 Task: Search one way flight ticket for 2 adults, 2 infants in seat and 1 infant on lap in first from Staunton/waynesboro/harrisonburg: Shenandoah Valley Regional Airport to Riverton: Central Wyoming Regional Airport (was Riverton Regional) on 8-4-2023. Number of bags: 1 carry on bag and 5 checked bags. Price is upto 100000. Outbound departure time preference is 13:45.
Action: Mouse moved to (322, 415)
Screenshot: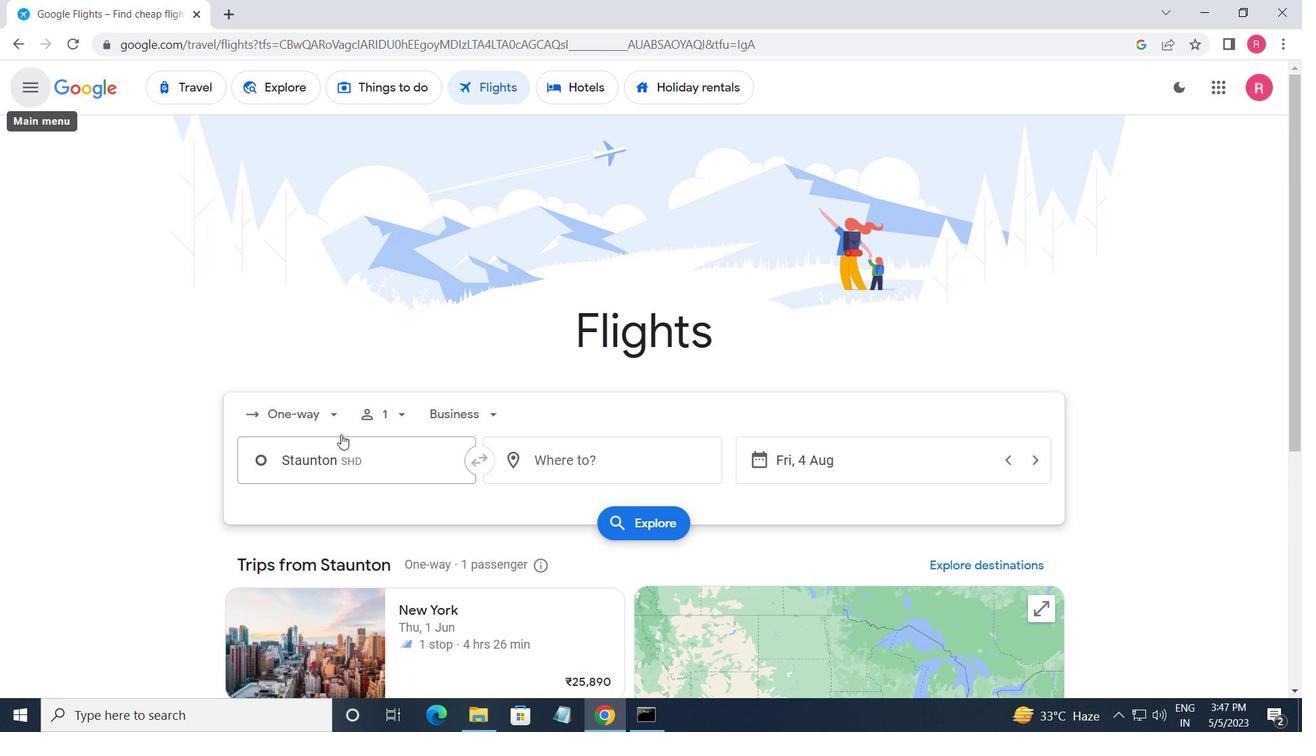 
Action: Mouse pressed left at (322, 415)
Screenshot: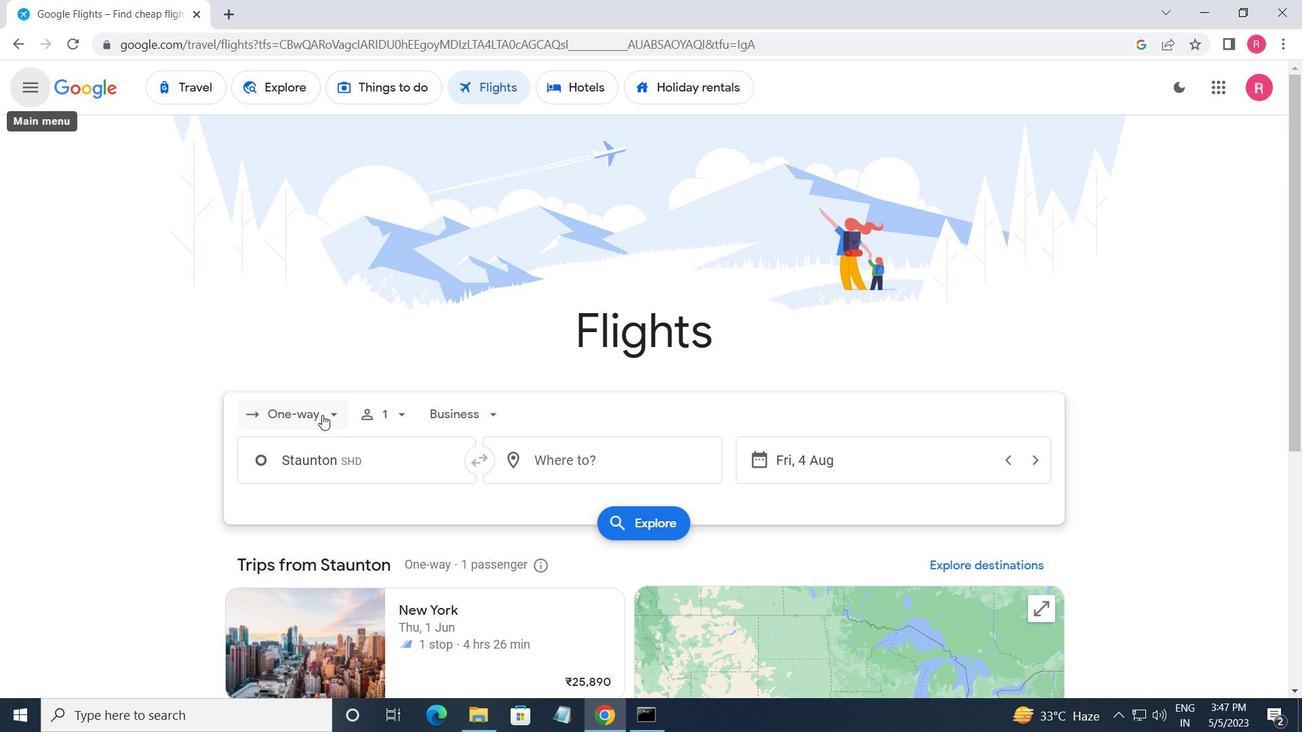 
Action: Mouse moved to (316, 487)
Screenshot: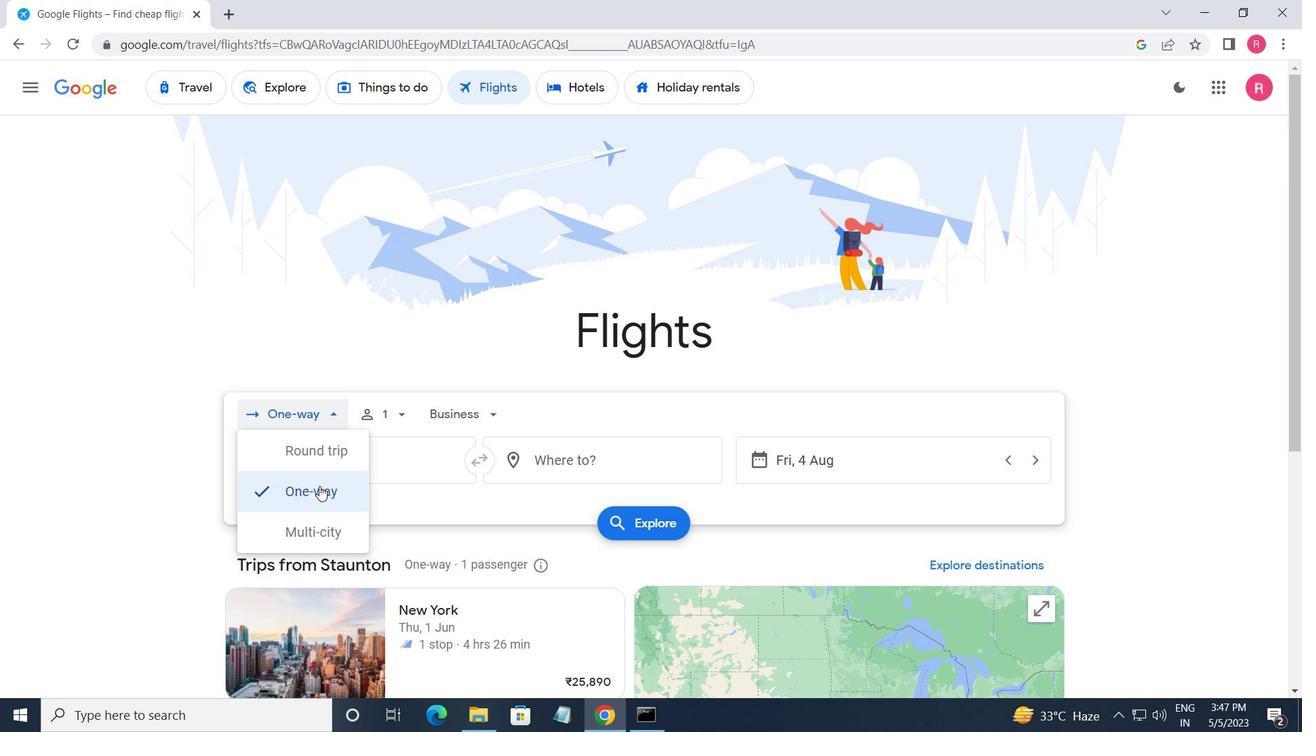 
Action: Mouse pressed left at (316, 487)
Screenshot: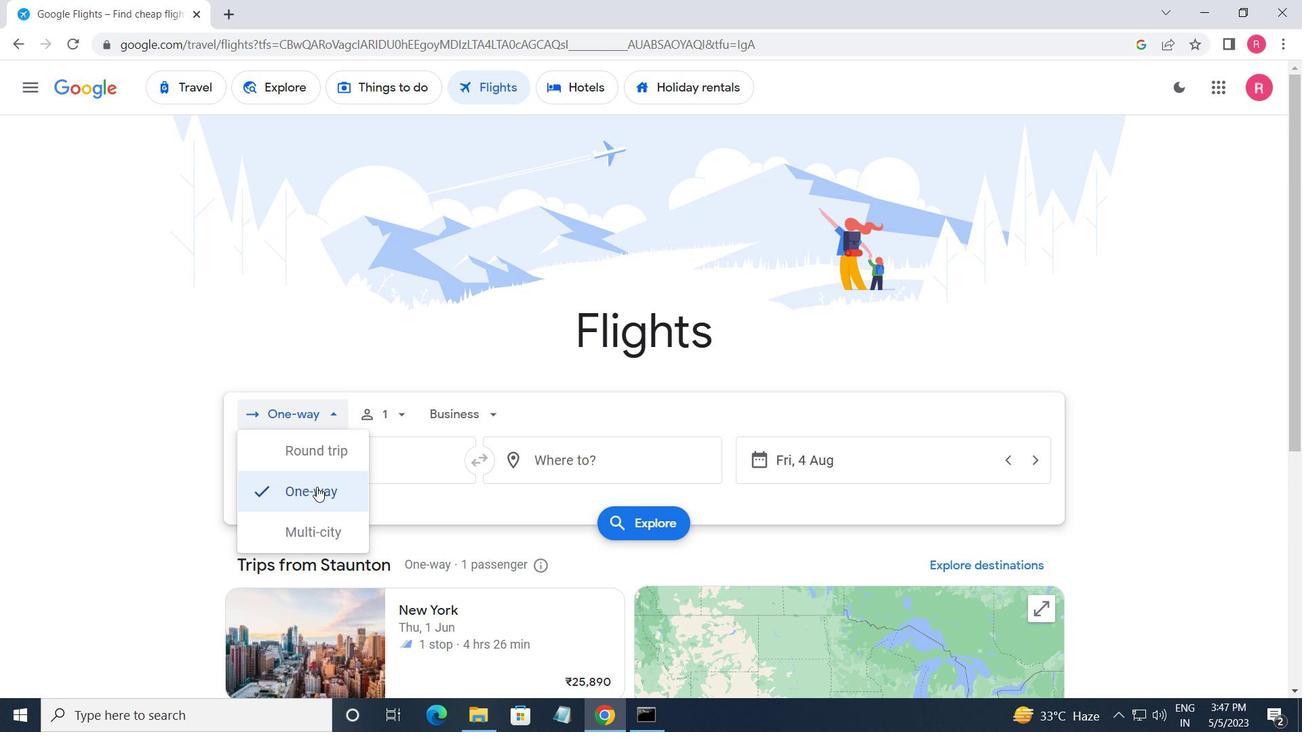 
Action: Mouse moved to (386, 414)
Screenshot: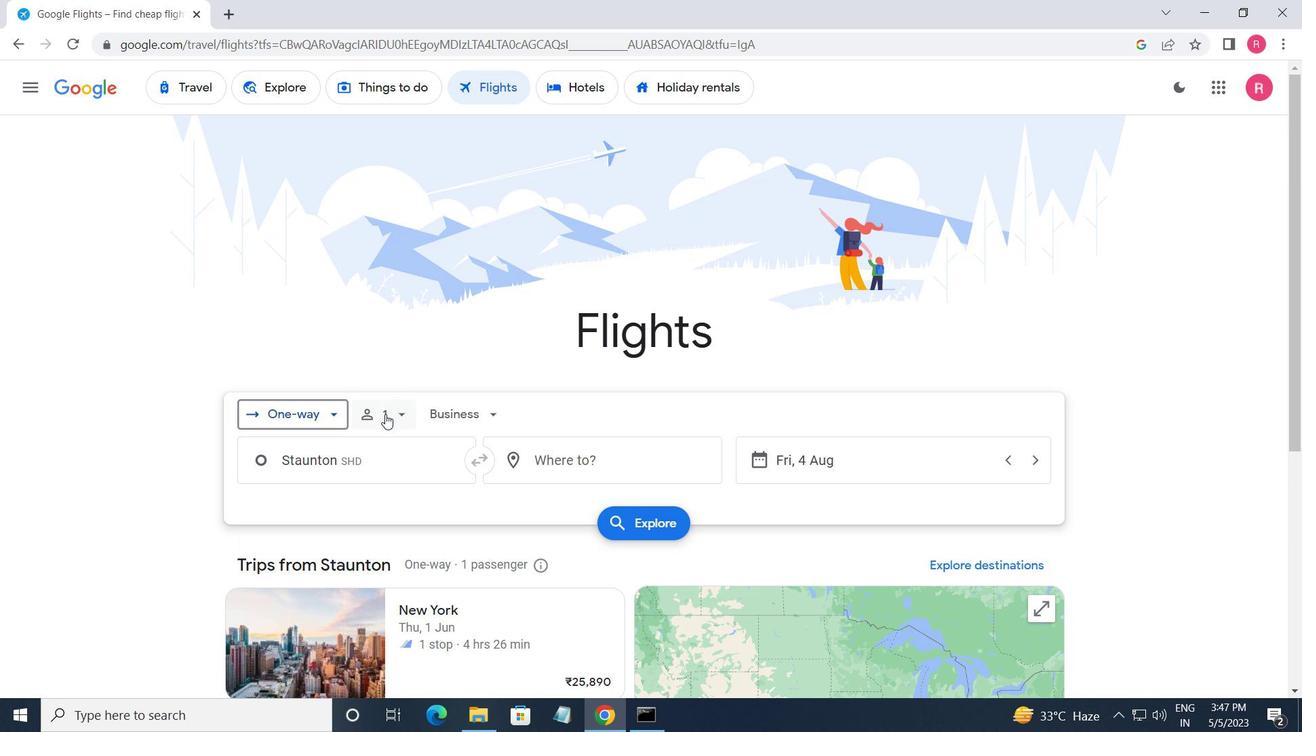 
Action: Mouse pressed left at (386, 414)
Screenshot: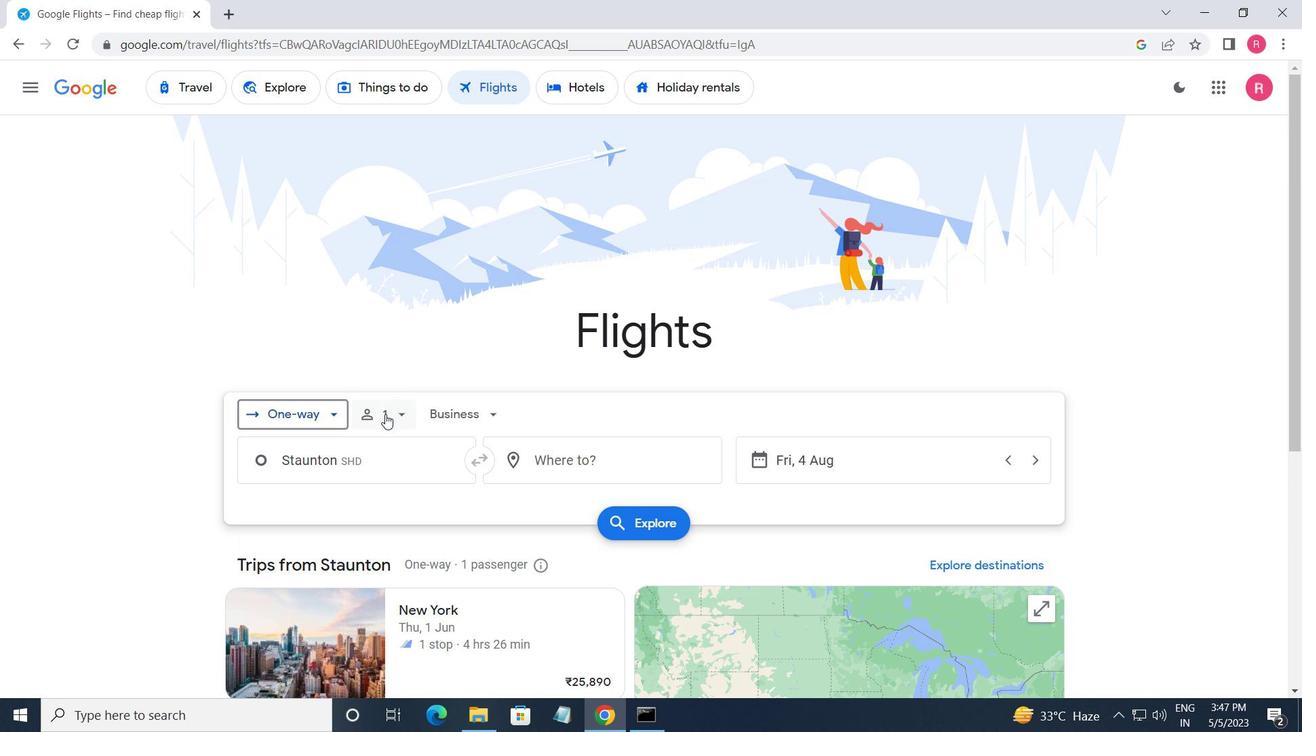 
Action: Mouse moved to (522, 455)
Screenshot: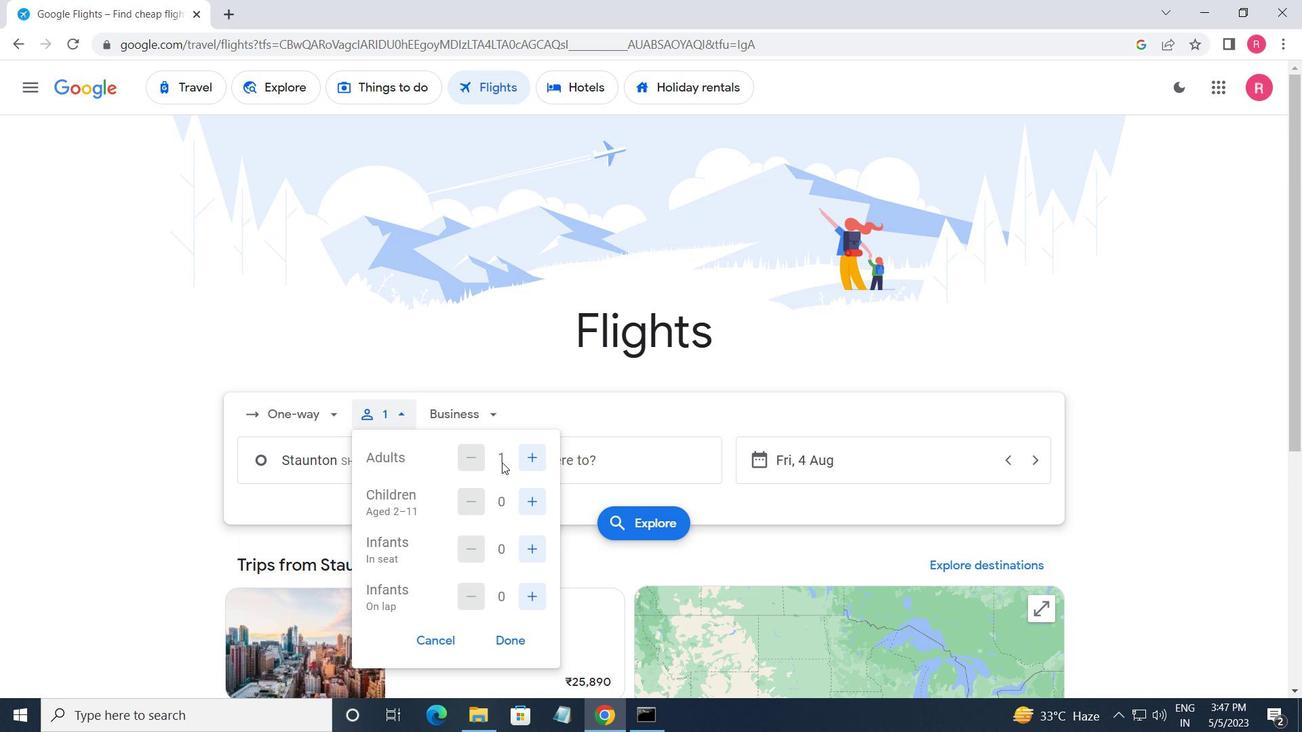 
Action: Mouse pressed left at (522, 455)
Screenshot: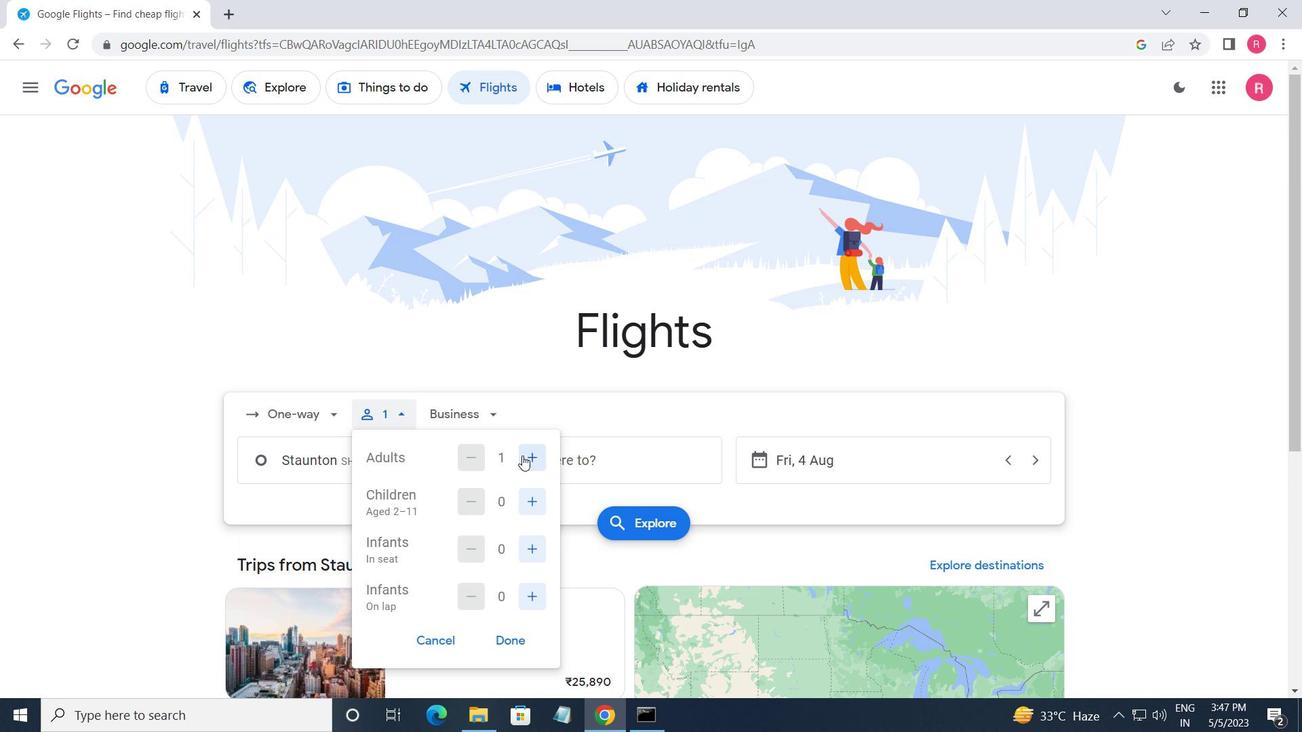
Action: Mouse moved to (537, 558)
Screenshot: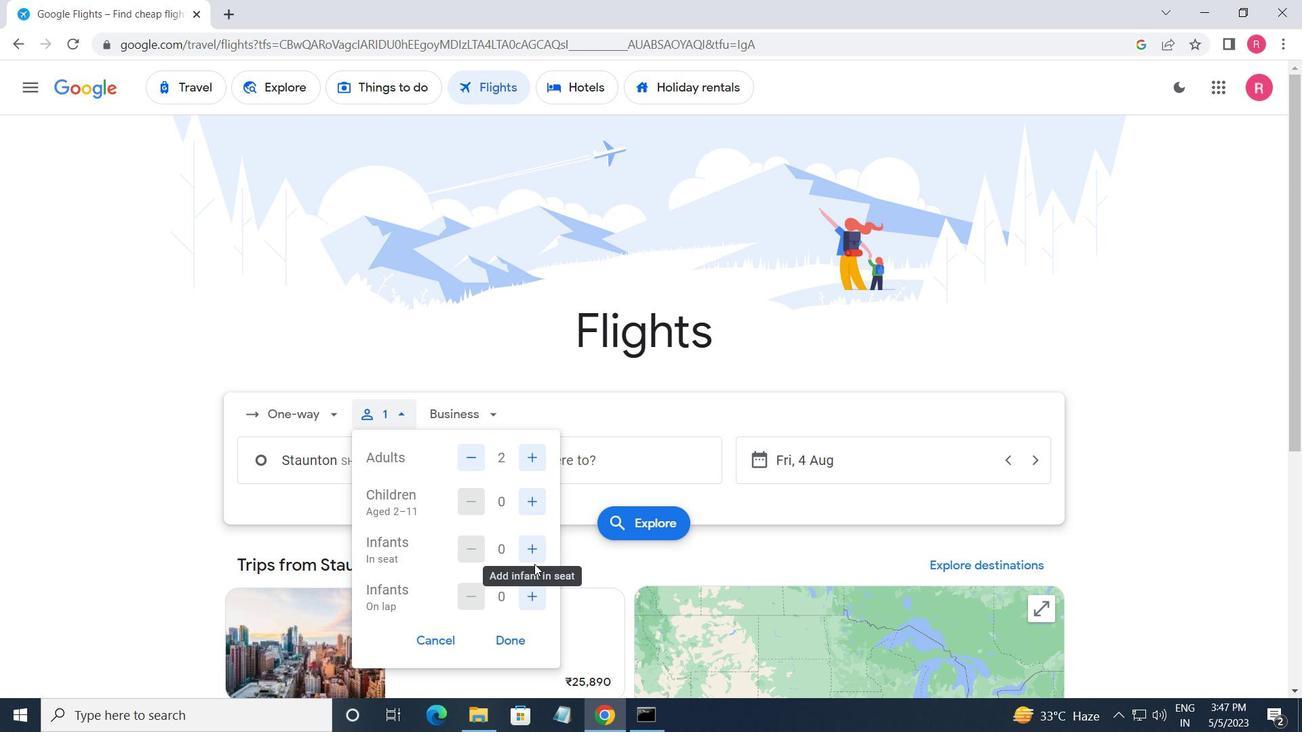 
Action: Mouse pressed left at (537, 558)
Screenshot: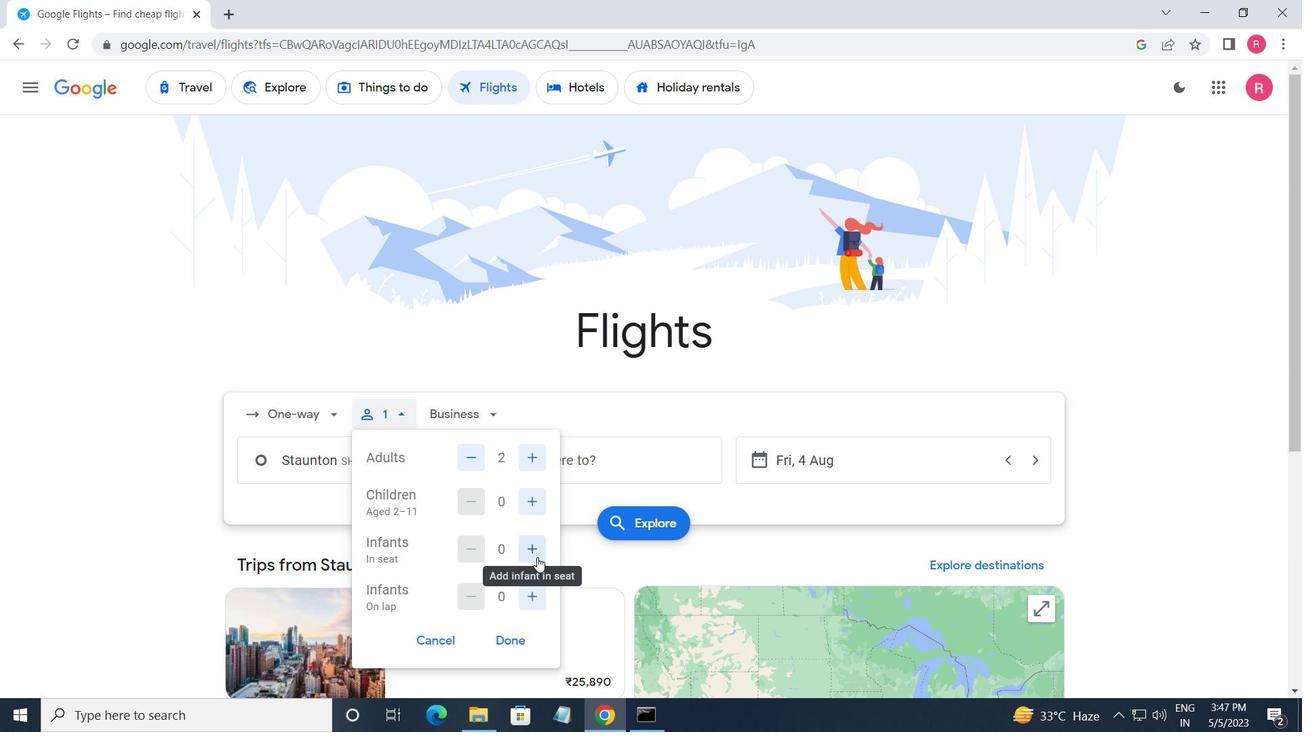 
Action: Mouse pressed left at (537, 558)
Screenshot: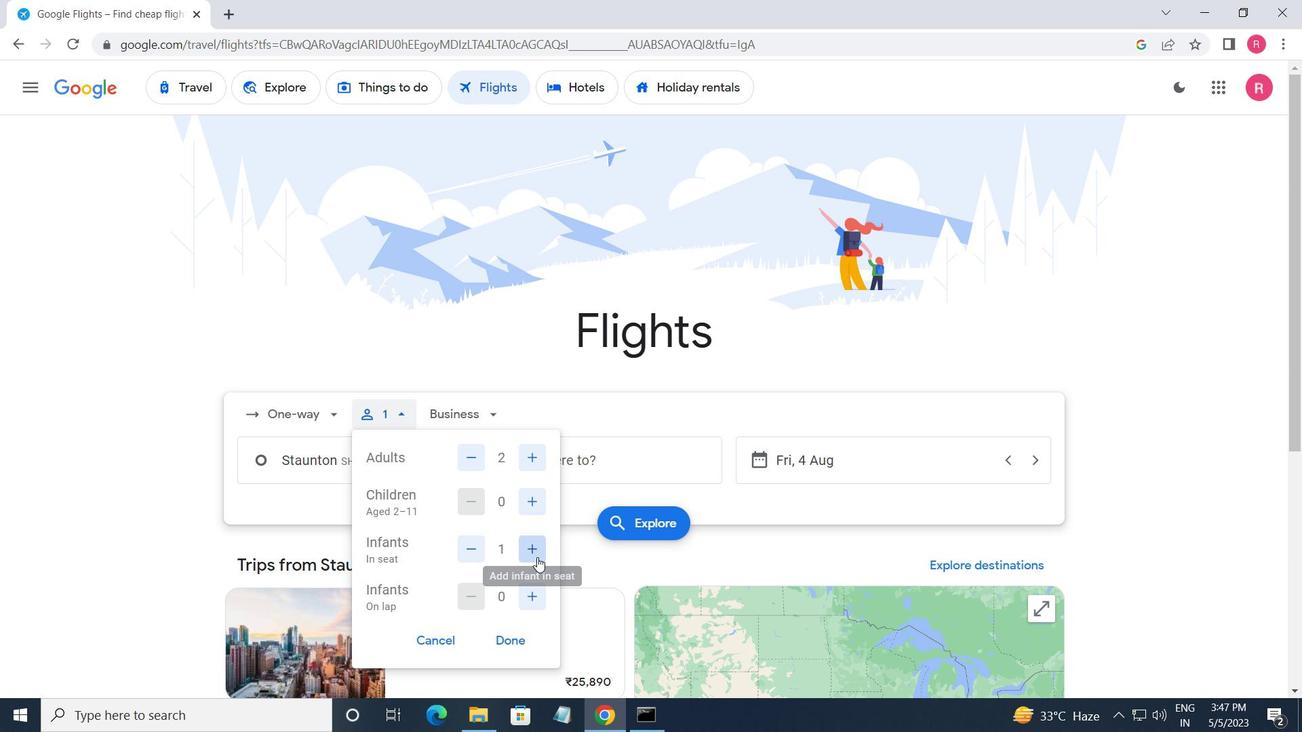 
Action: Mouse moved to (534, 601)
Screenshot: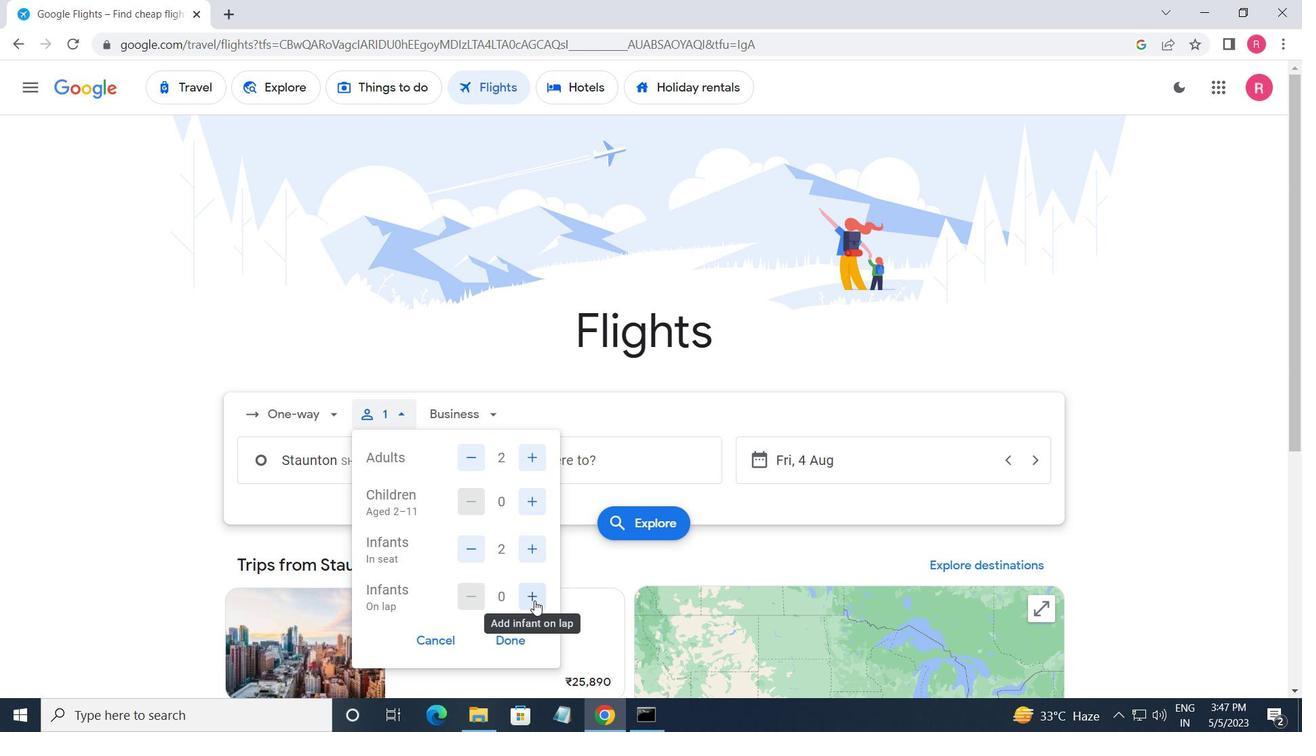 
Action: Mouse pressed left at (534, 601)
Screenshot: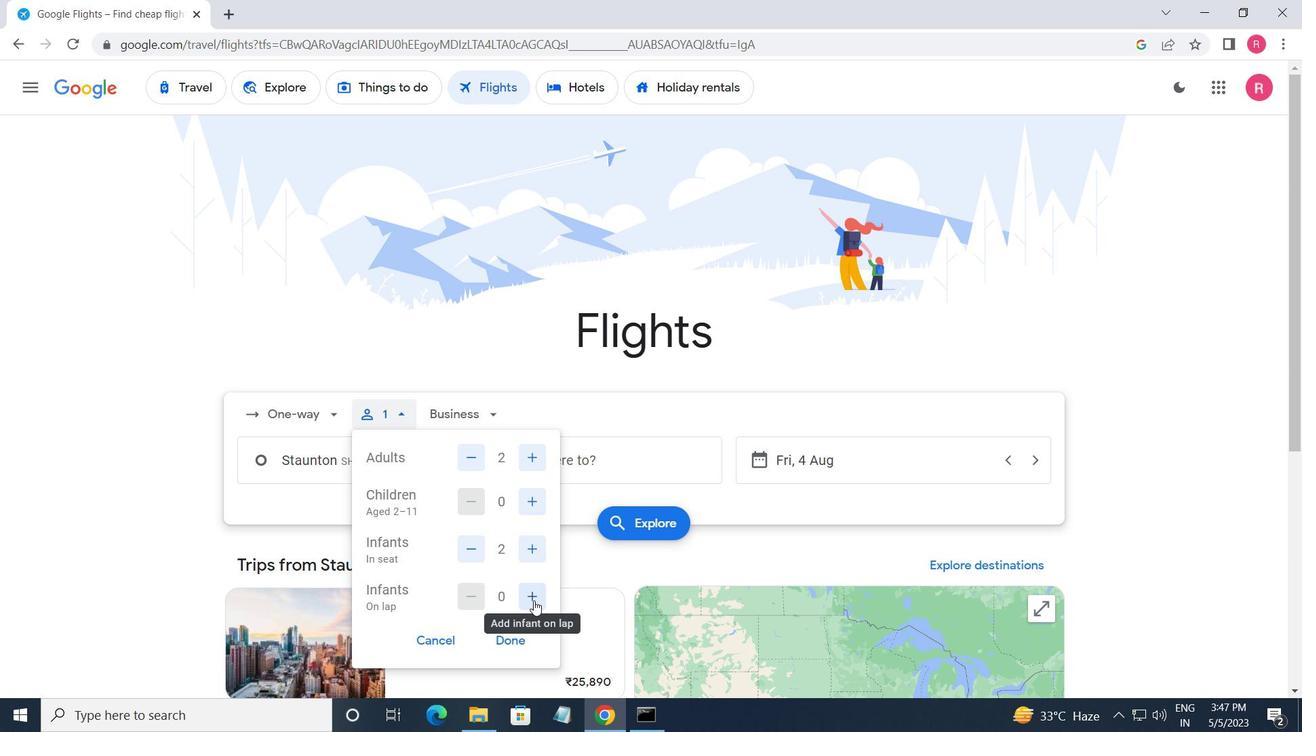 
Action: Mouse moved to (516, 643)
Screenshot: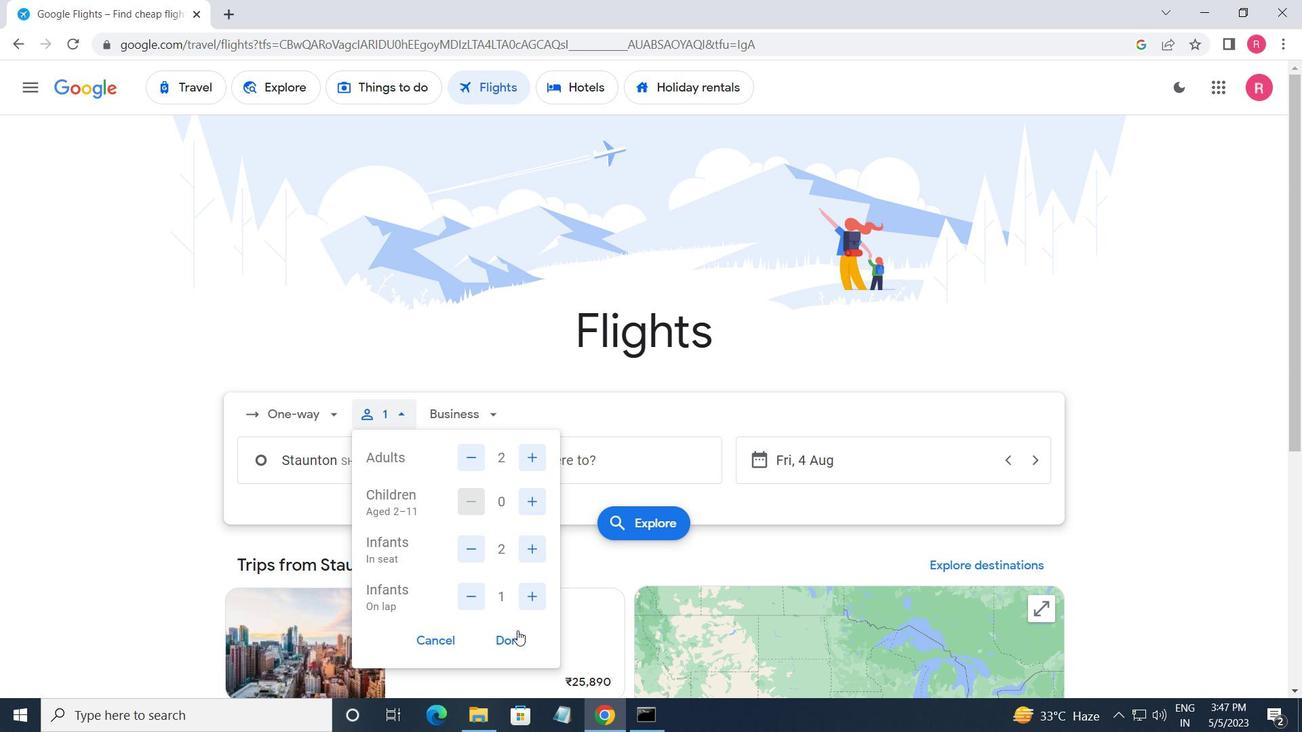 
Action: Mouse pressed left at (516, 643)
Screenshot: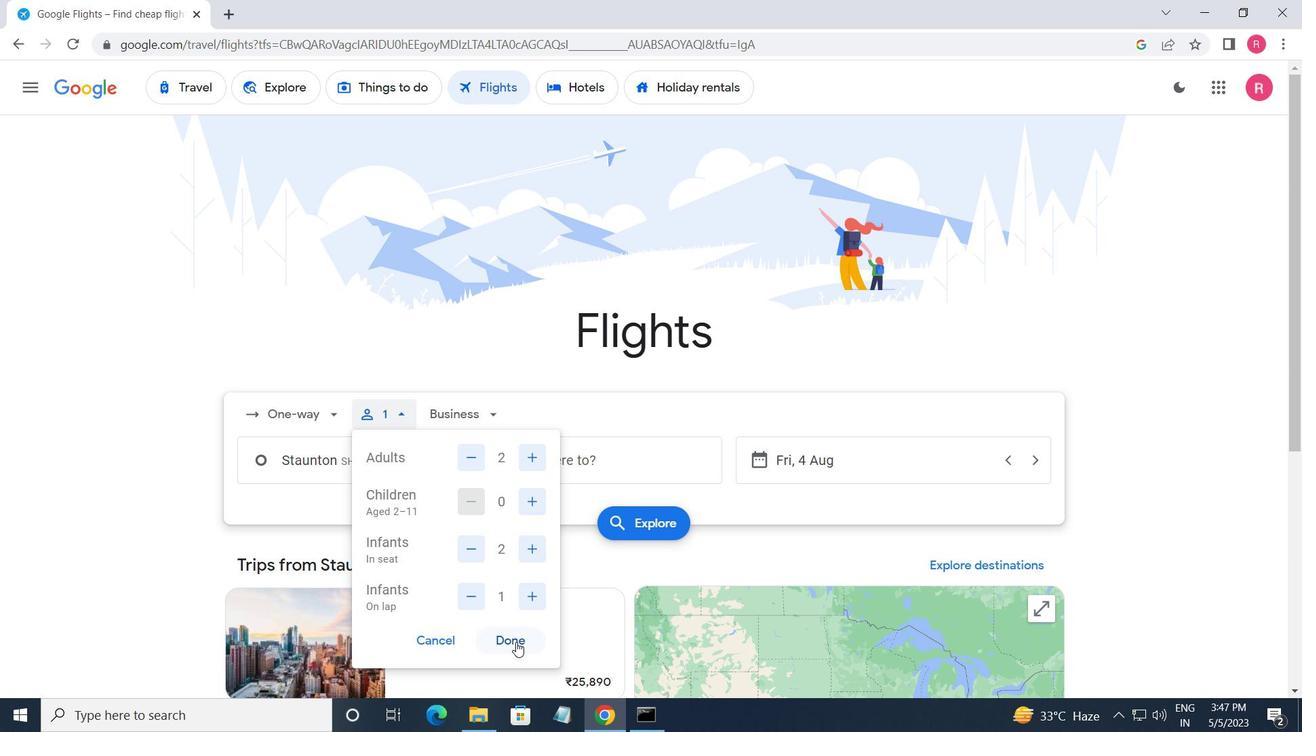 
Action: Mouse moved to (460, 404)
Screenshot: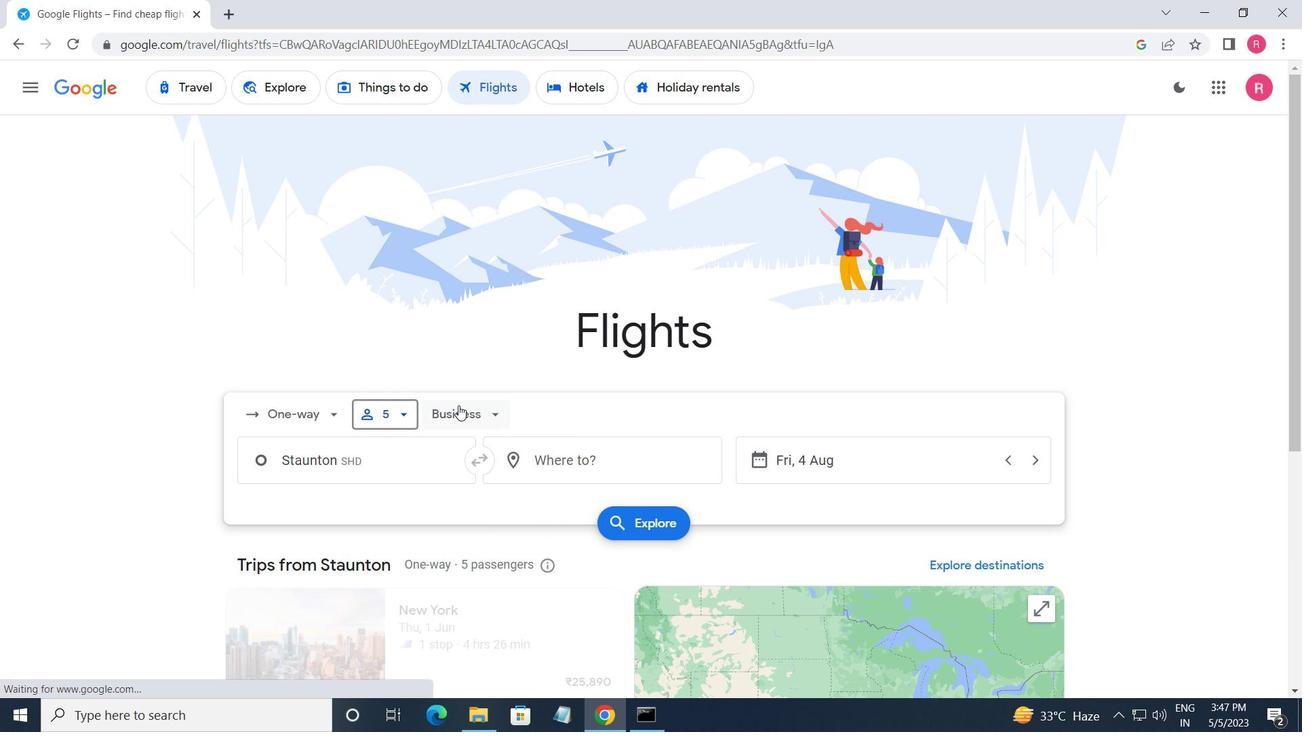 
Action: Mouse pressed left at (460, 404)
Screenshot: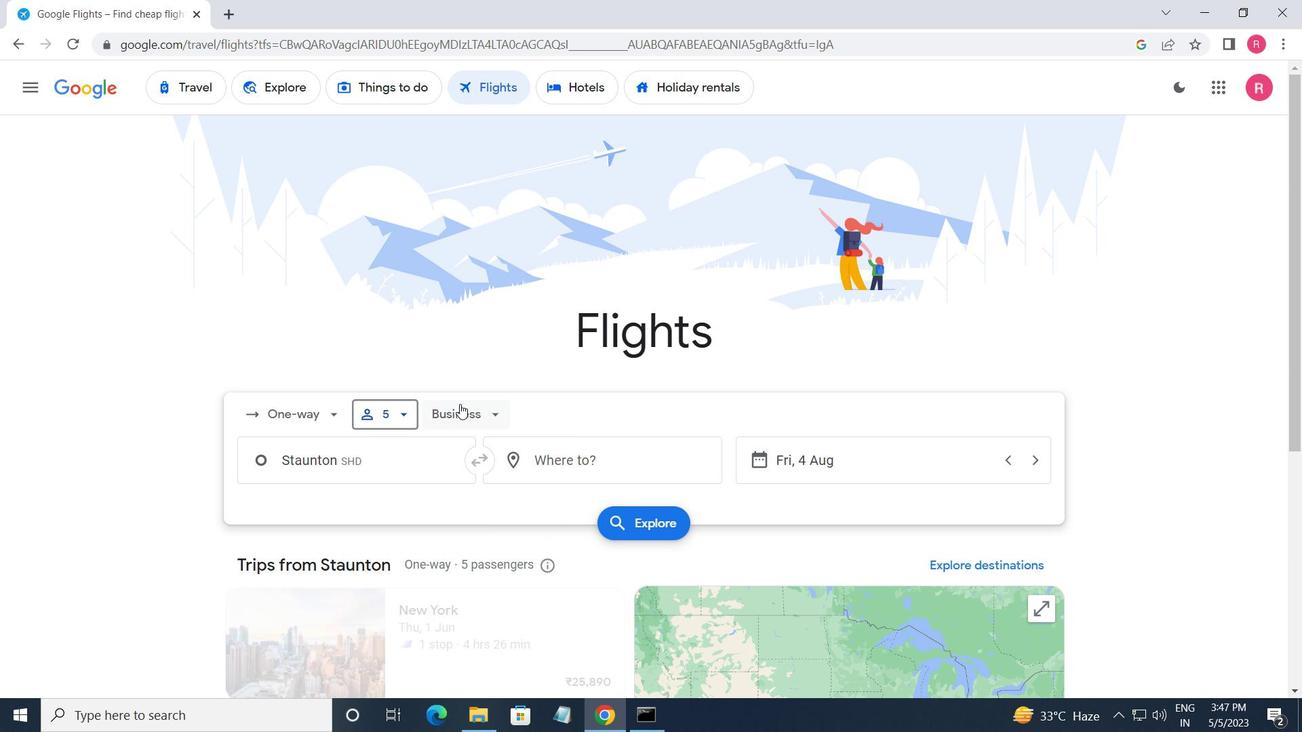 
Action: Mouse moved to (500, 564)
Screenshot: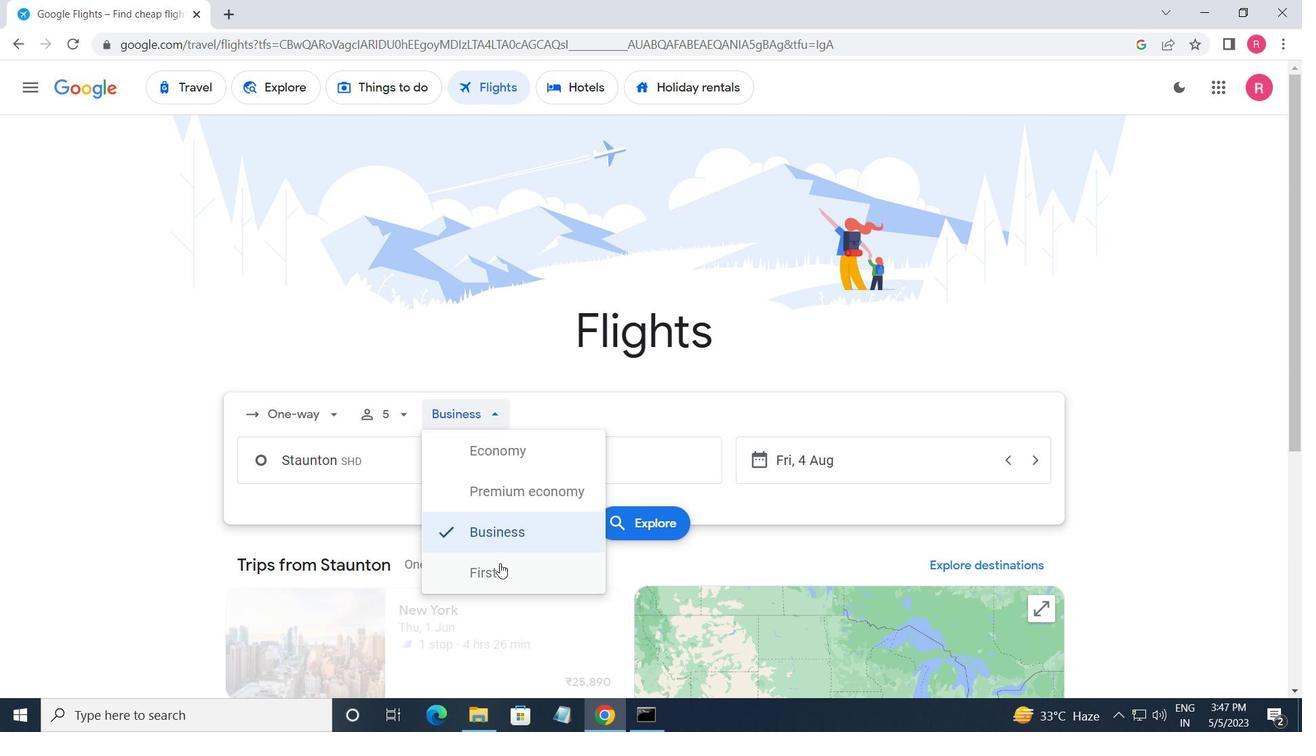 
Action: Mouse pressed left at (500, 564)
Screenshot: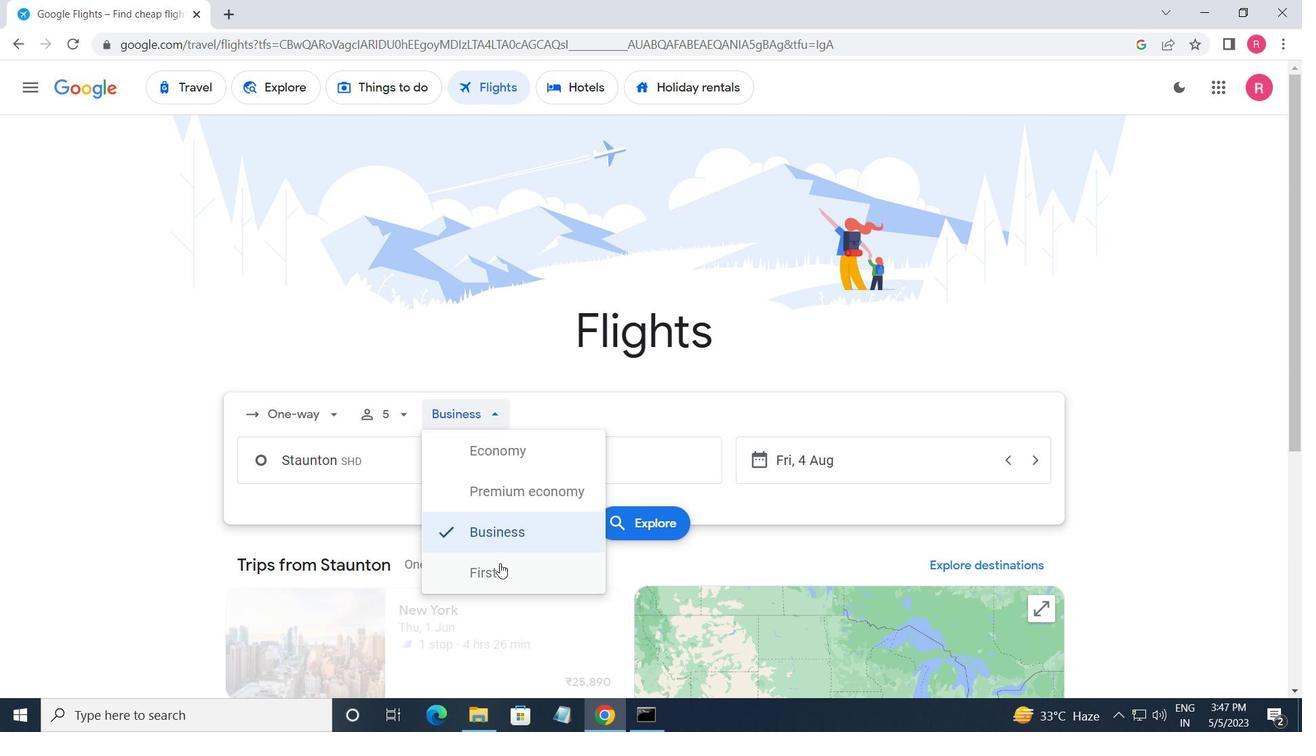 
Action: Mouse moved to (379, 470)
Screenshot: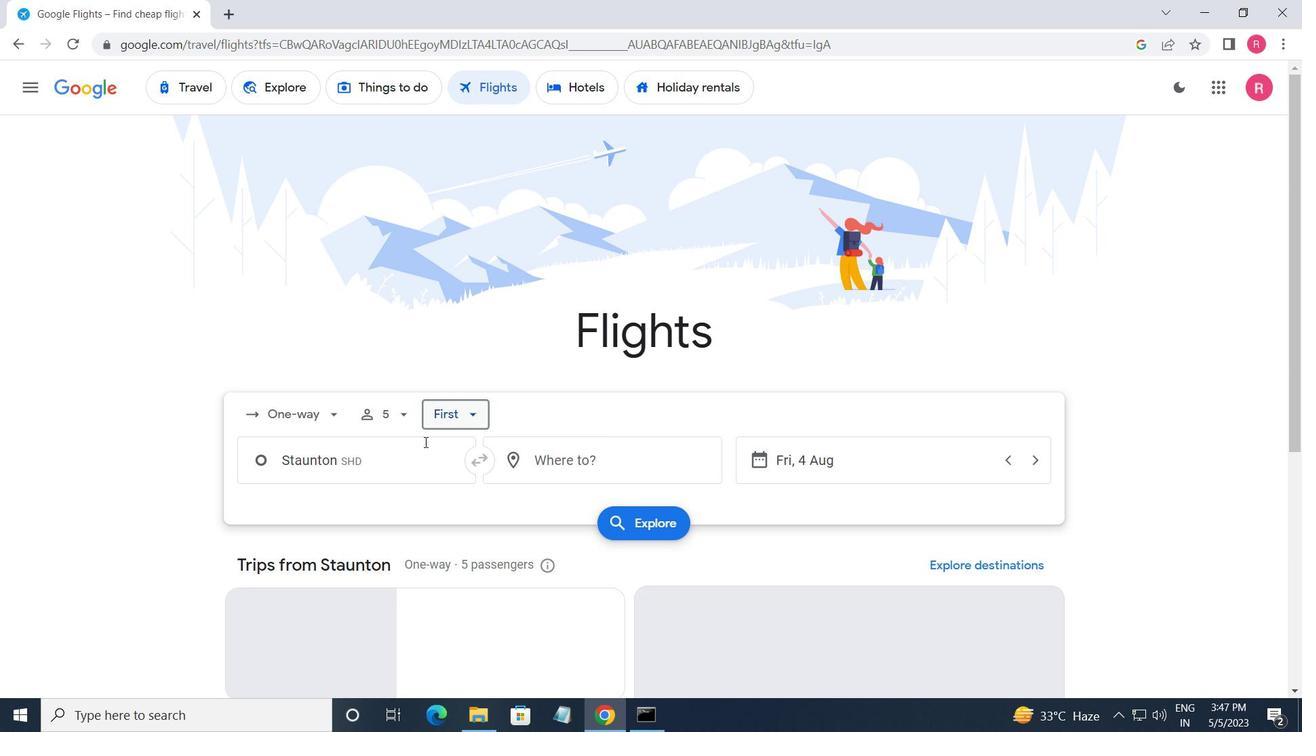 
Action: Mouse pressed left at (379, 470)
Screenshot: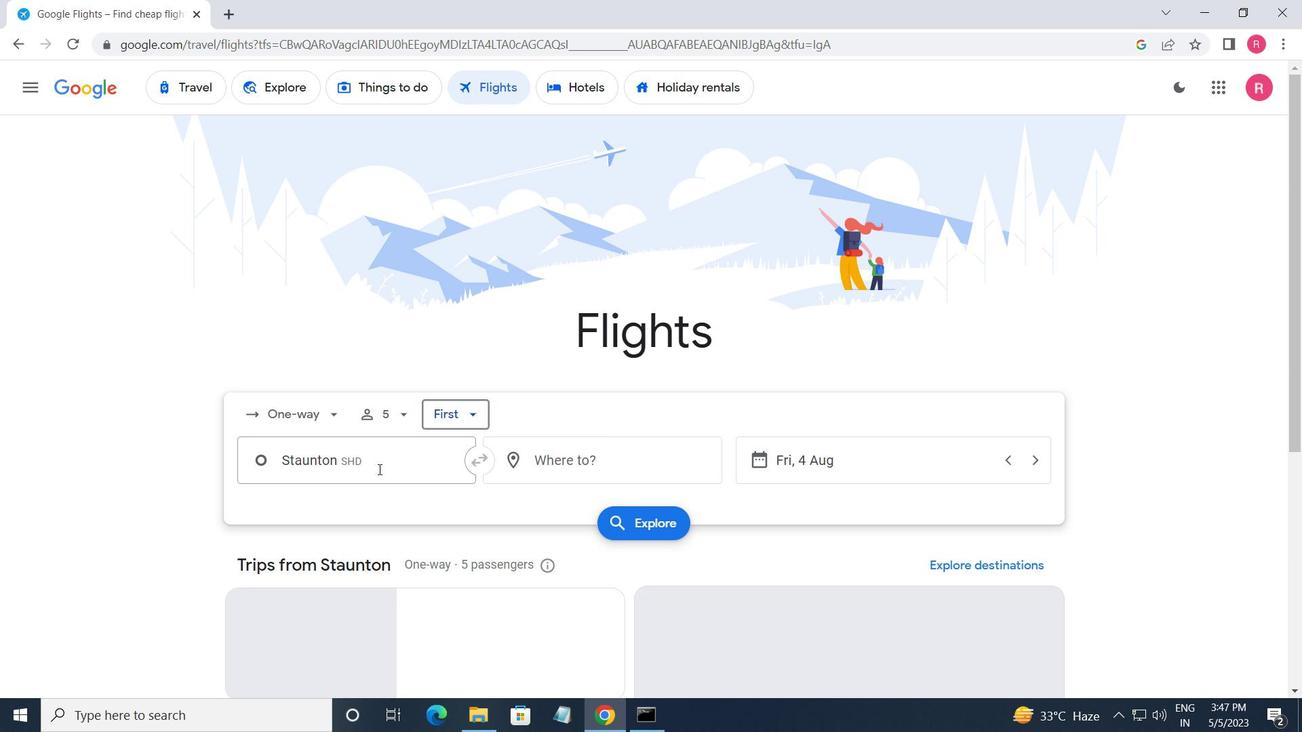 
Action: Mouse moved to (375, 469)
Screenshot: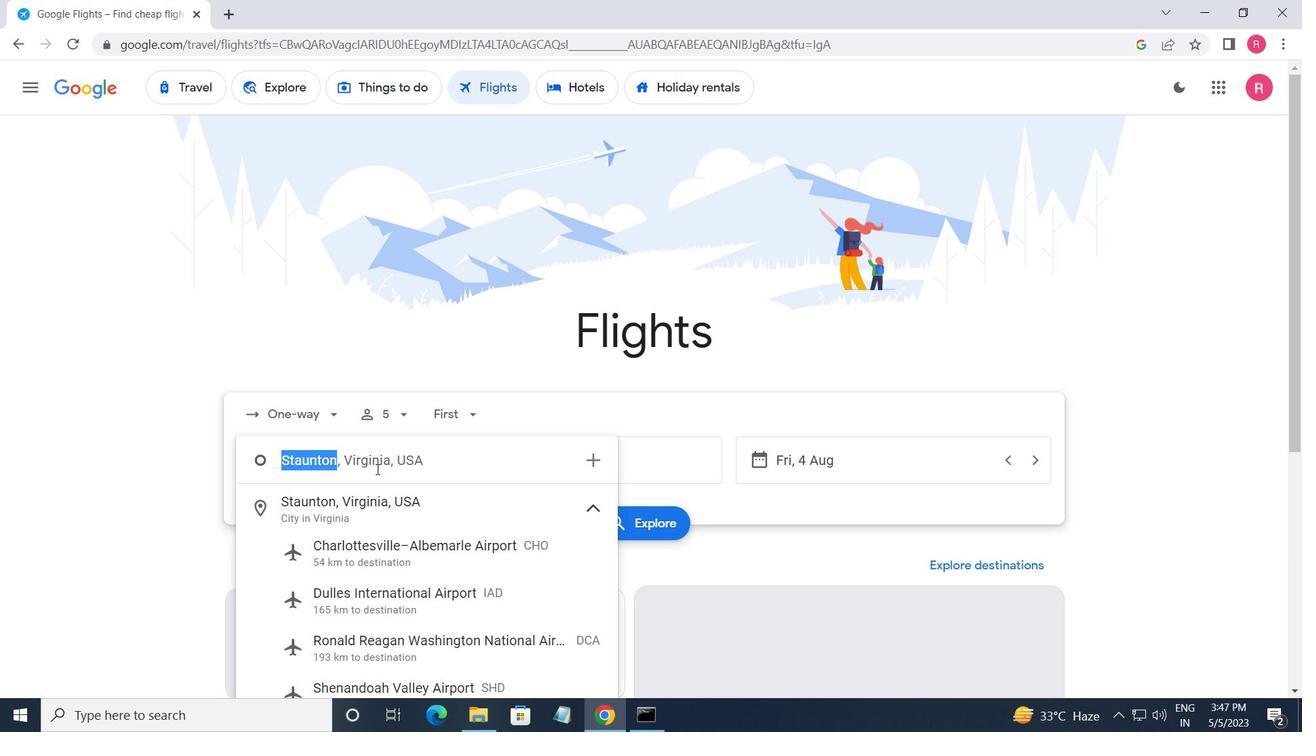 
Action: Key pressed <Key.shift>STAUNTON
Screenshot: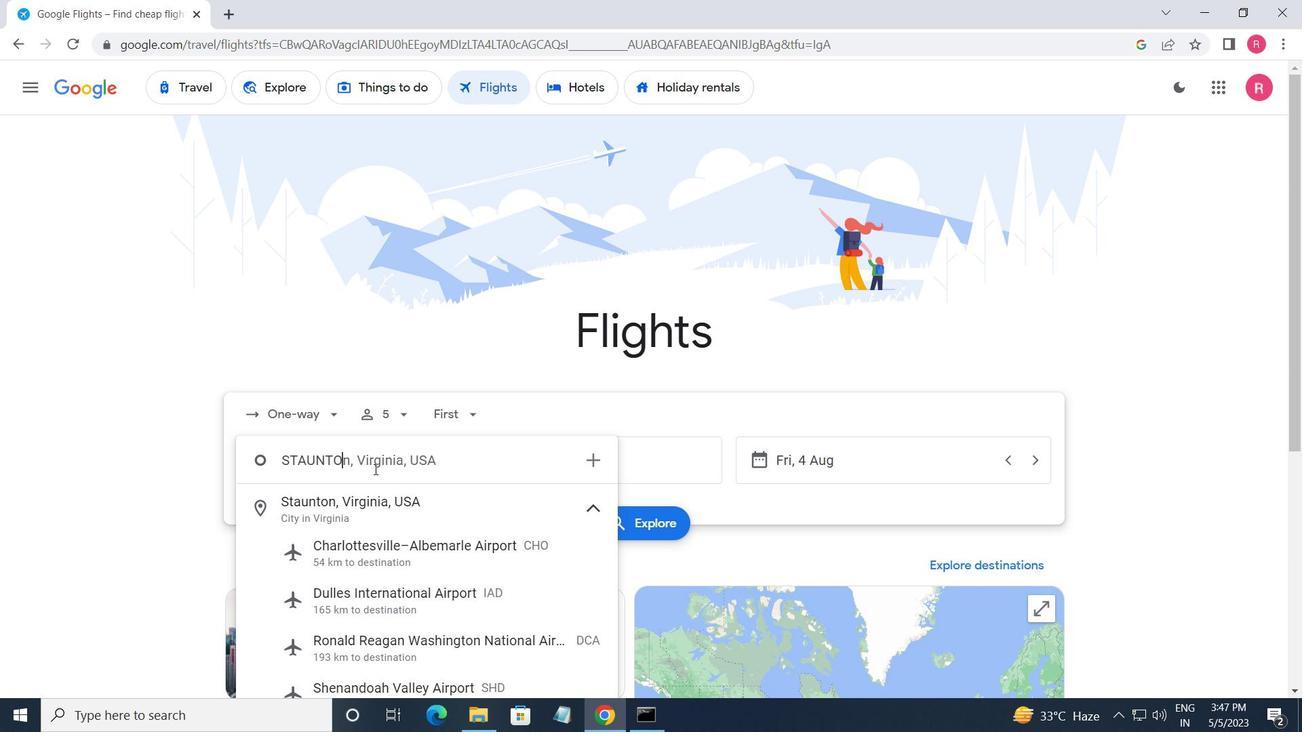 
Action: Mouse moved to (391, 684)
Screenshot: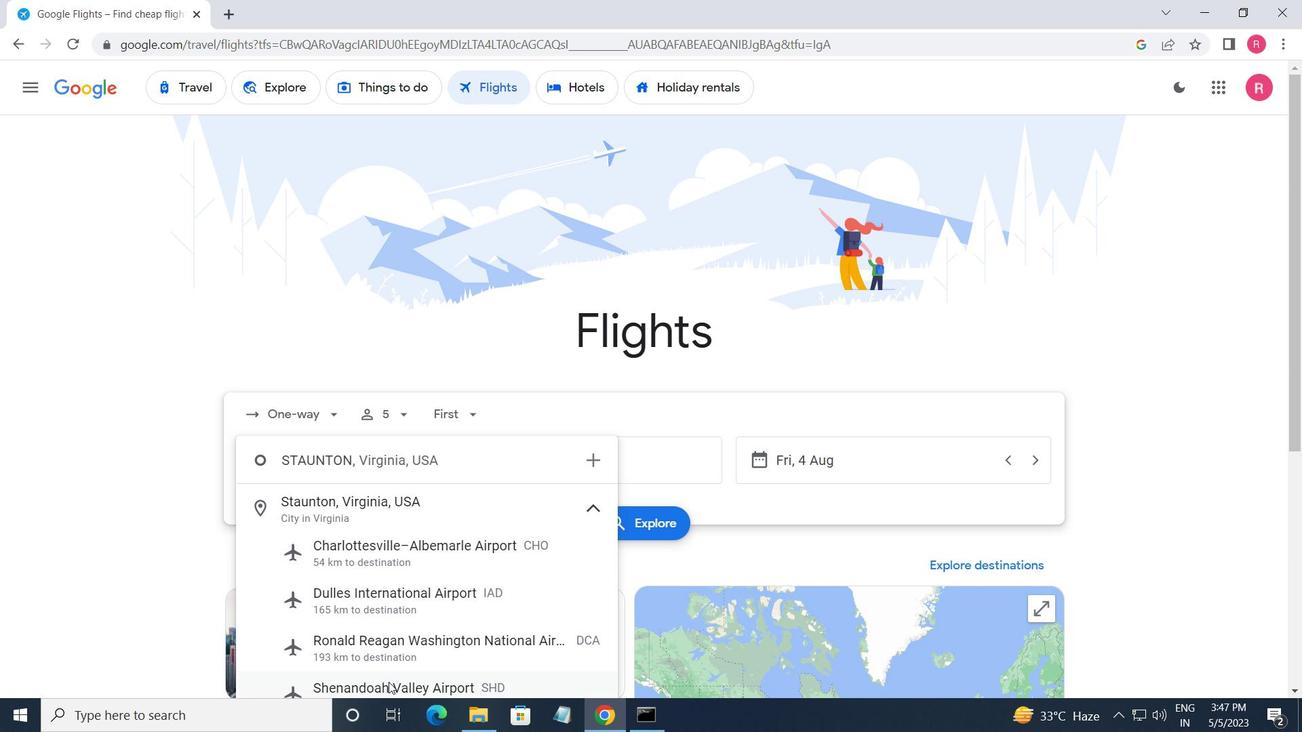 
Action: Mouse pressed left at (391, 684)
Screenshot: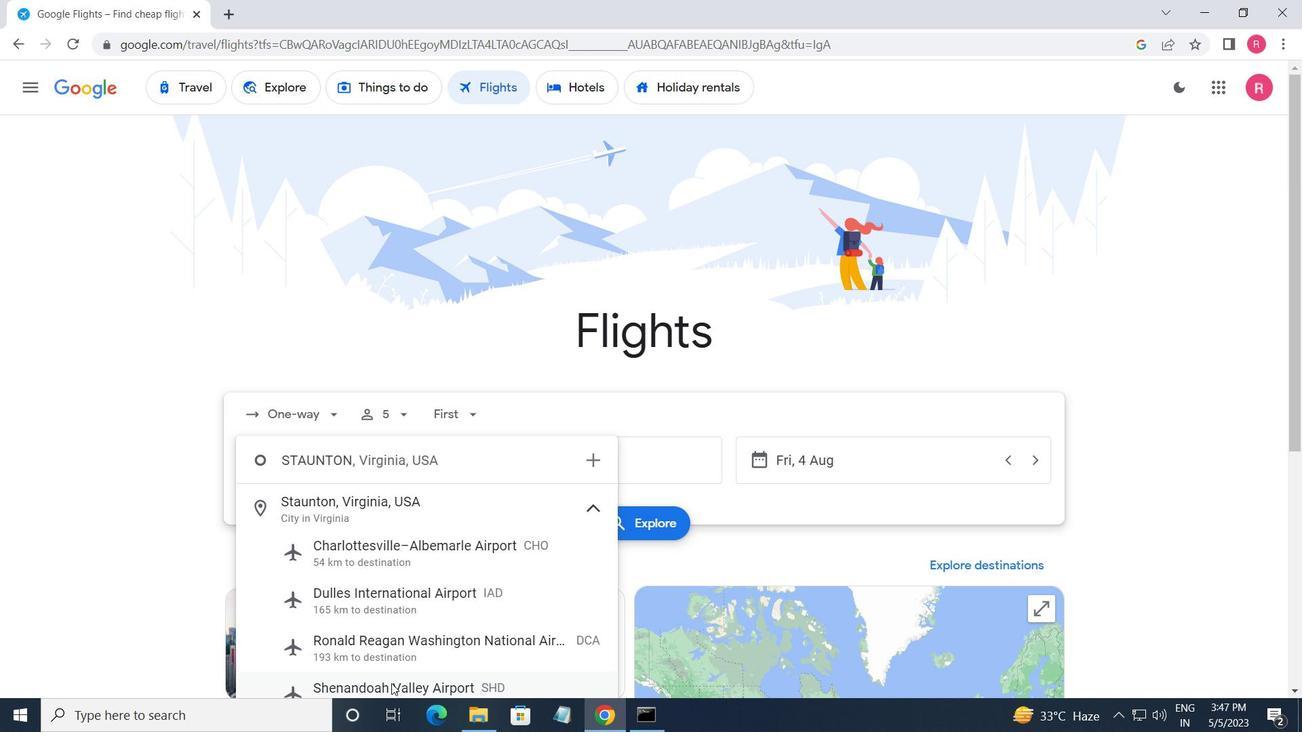 
Action: Mouse moved to (595, 462)
Screenshot: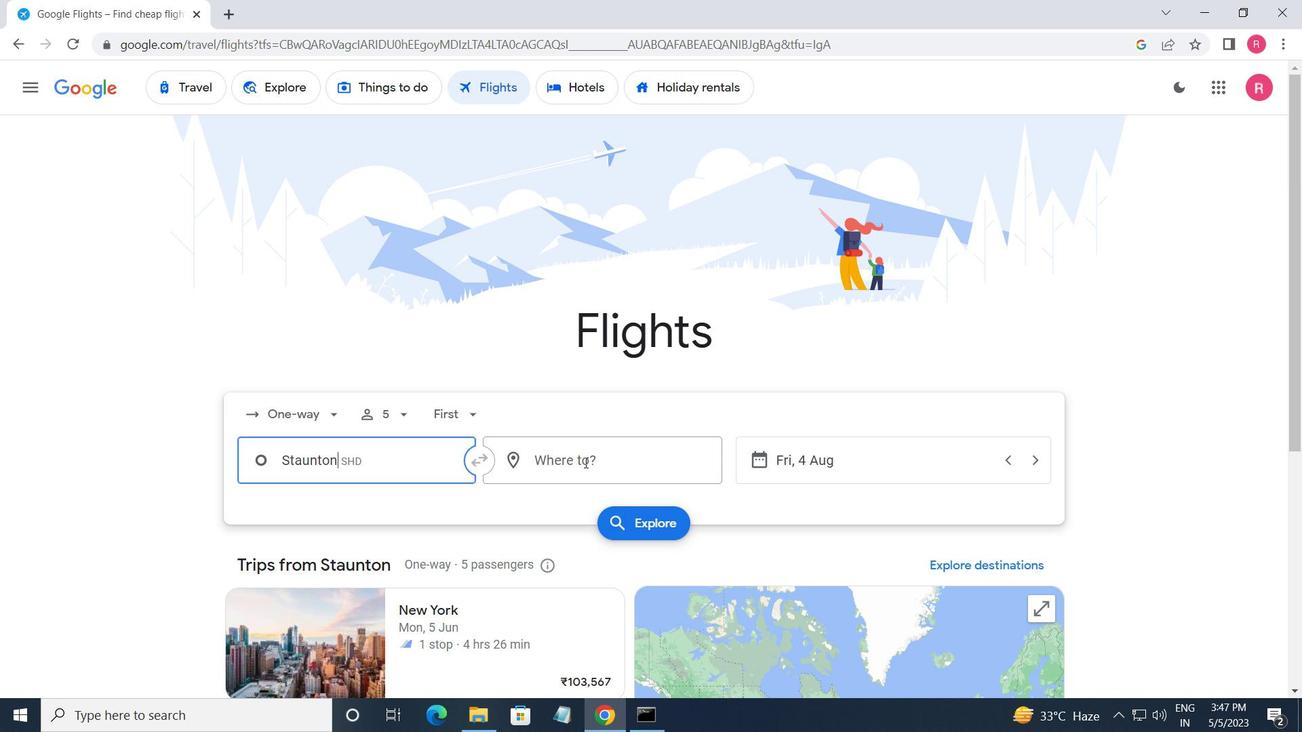 
Action: Mouse pressed left at (595, 462)
Screenshot: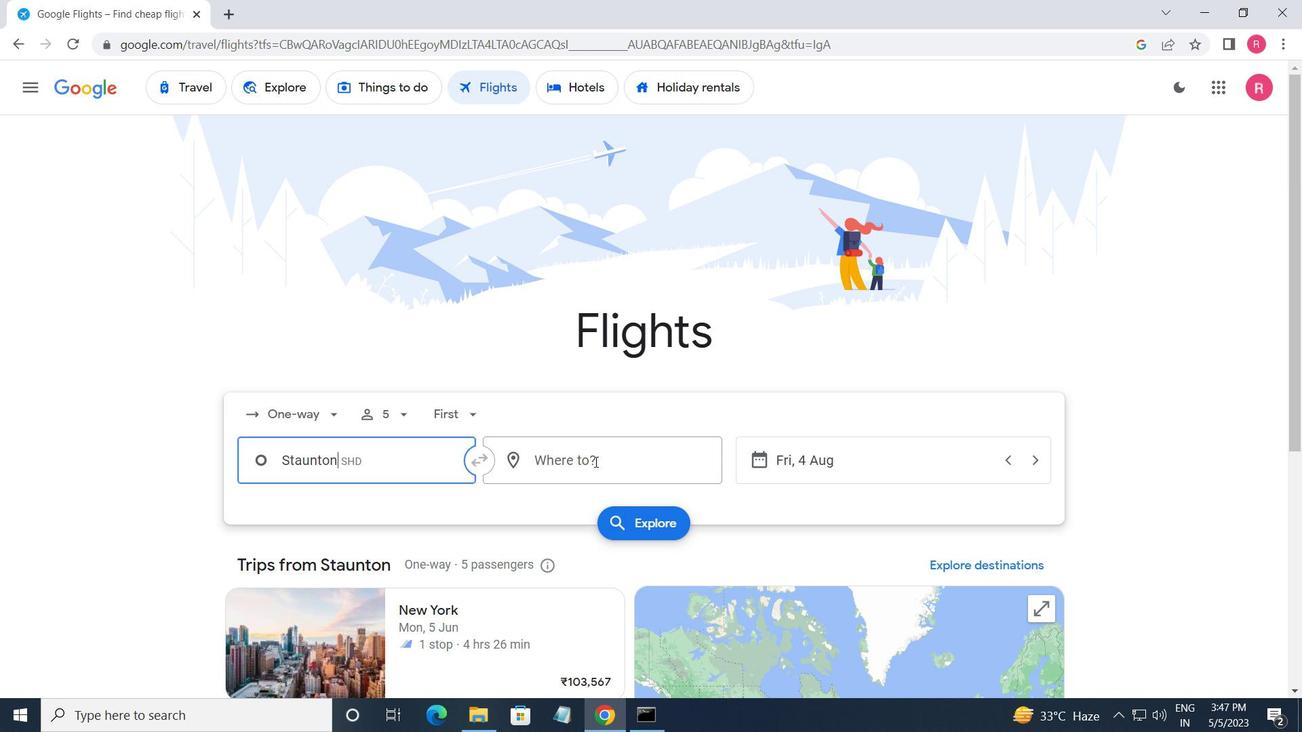 
Action: Mouse moved to (574, 484)
Screenshot: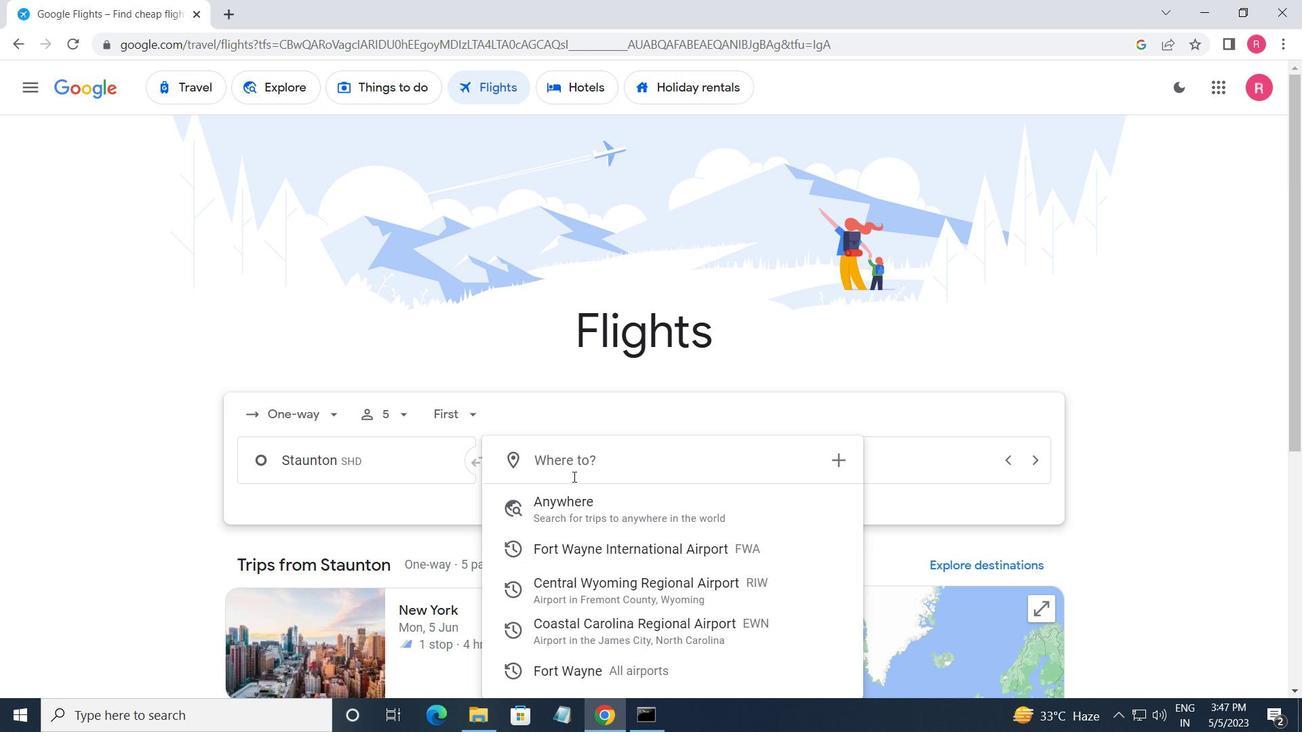 
Action: Key pressed <Key.shift>CENTRAK<Key.backspace>L<Key.space><Key.shift><Key.shift><Key.shift><Key.shift><Key.shift><Key.shift><Key.shift><Key.shift><Key.shift><Key.shift><Key.shift><Key.shift>W
Screenshot: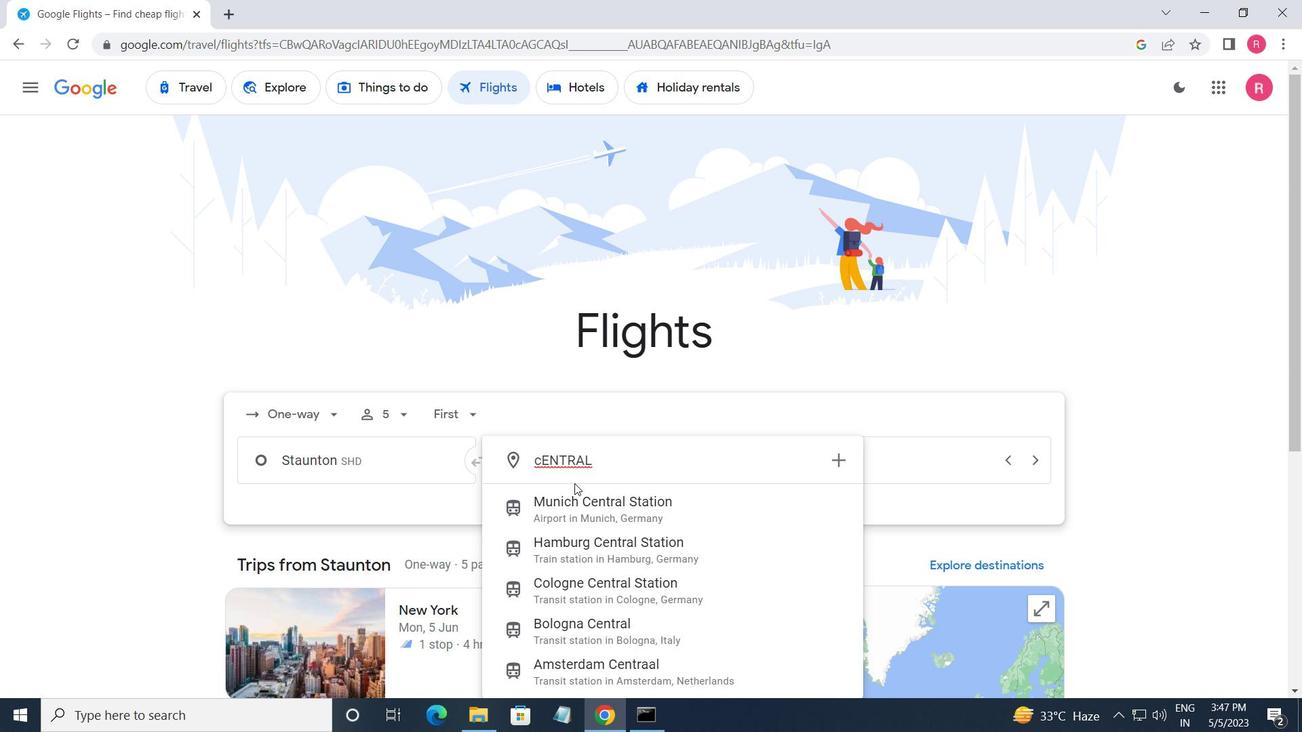
Action: Mouse moved to (592, 496)
Screenshot: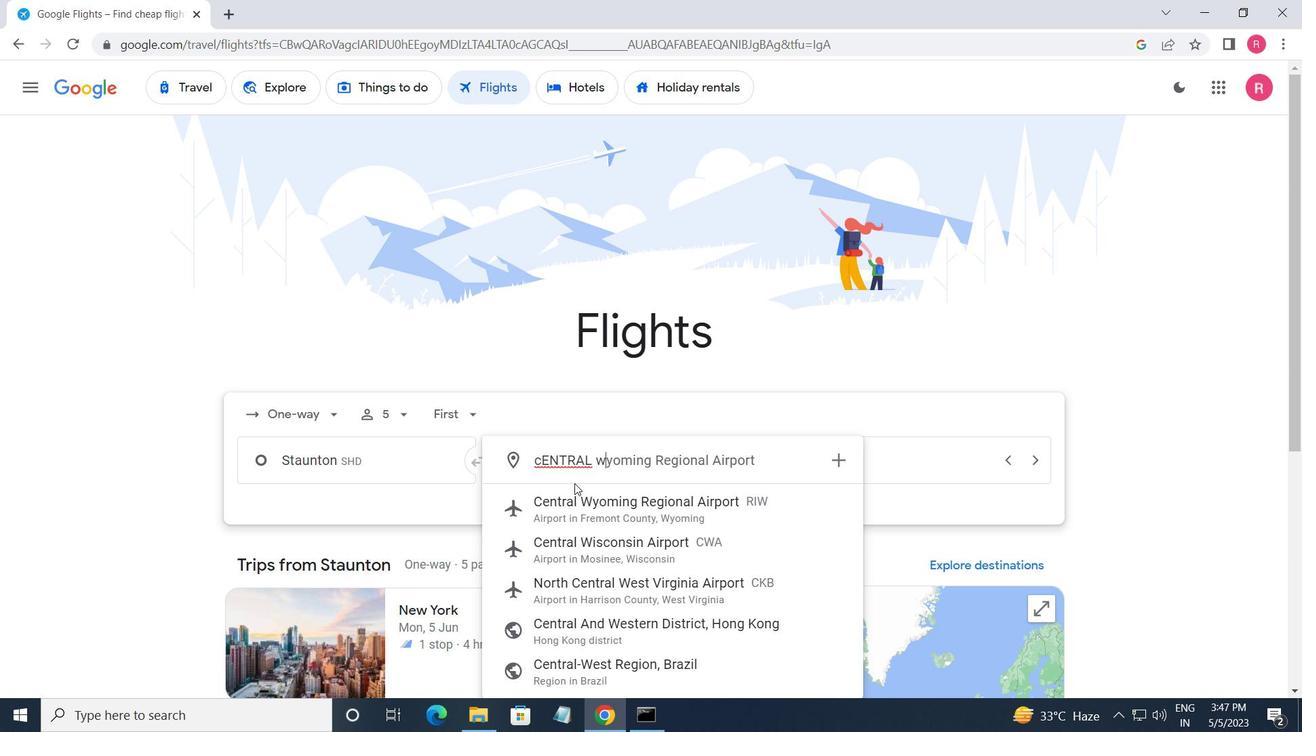 
Action: Mouse pressed left at (592, 496)
Screenshot: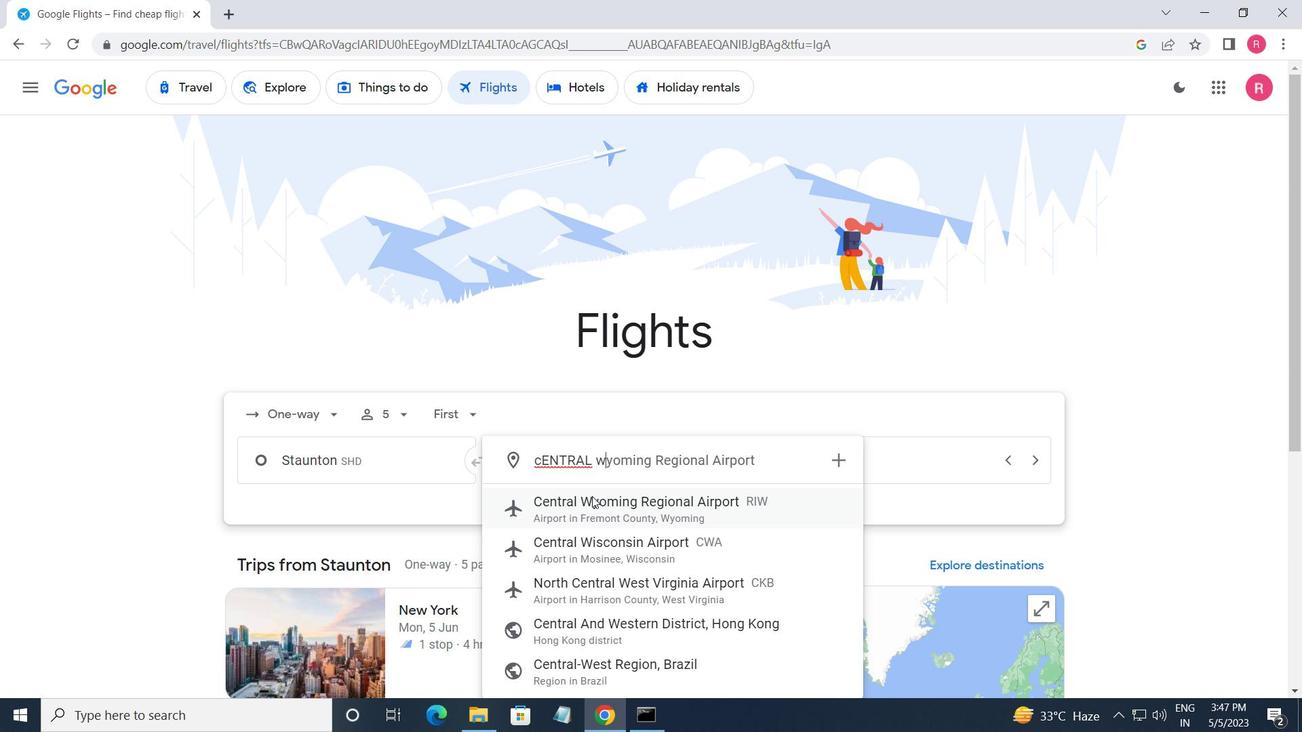 
Action: Mouse moved to (829, 471)
Screenshot: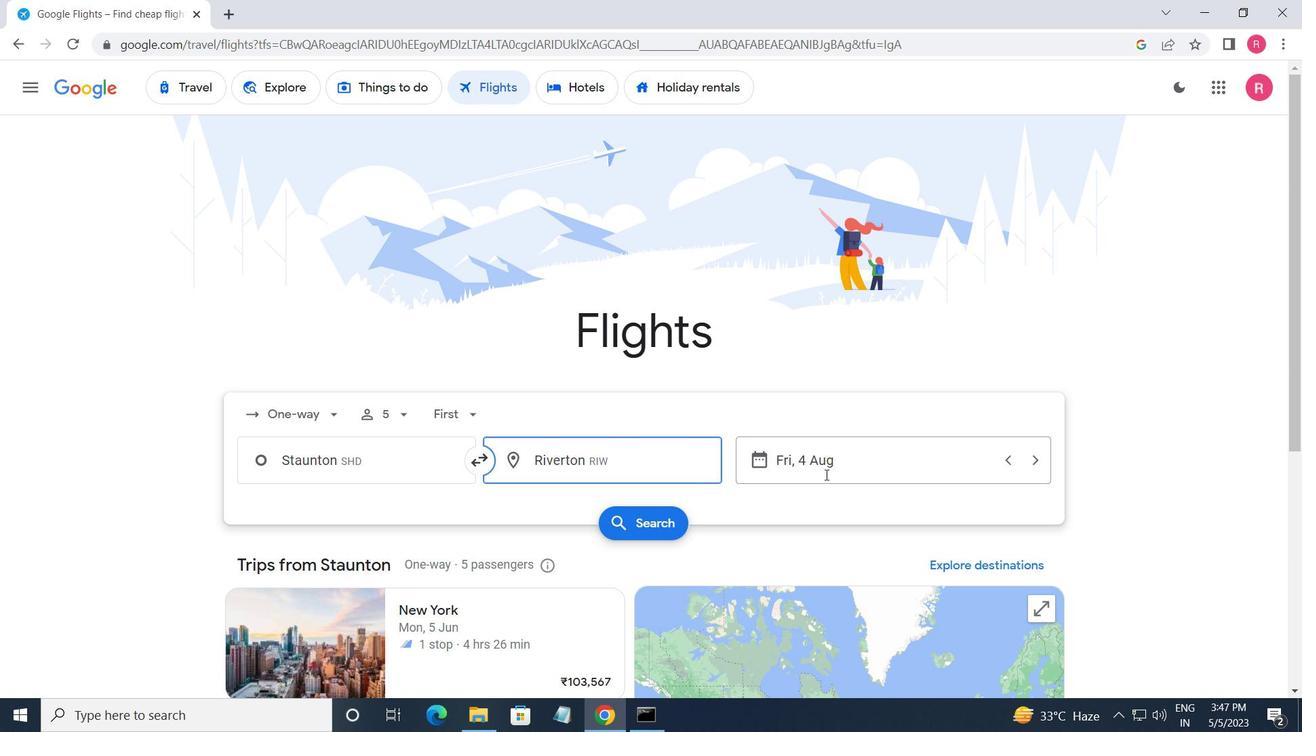 
Action: Mouse pressed left at (829, 471)
Screenshot: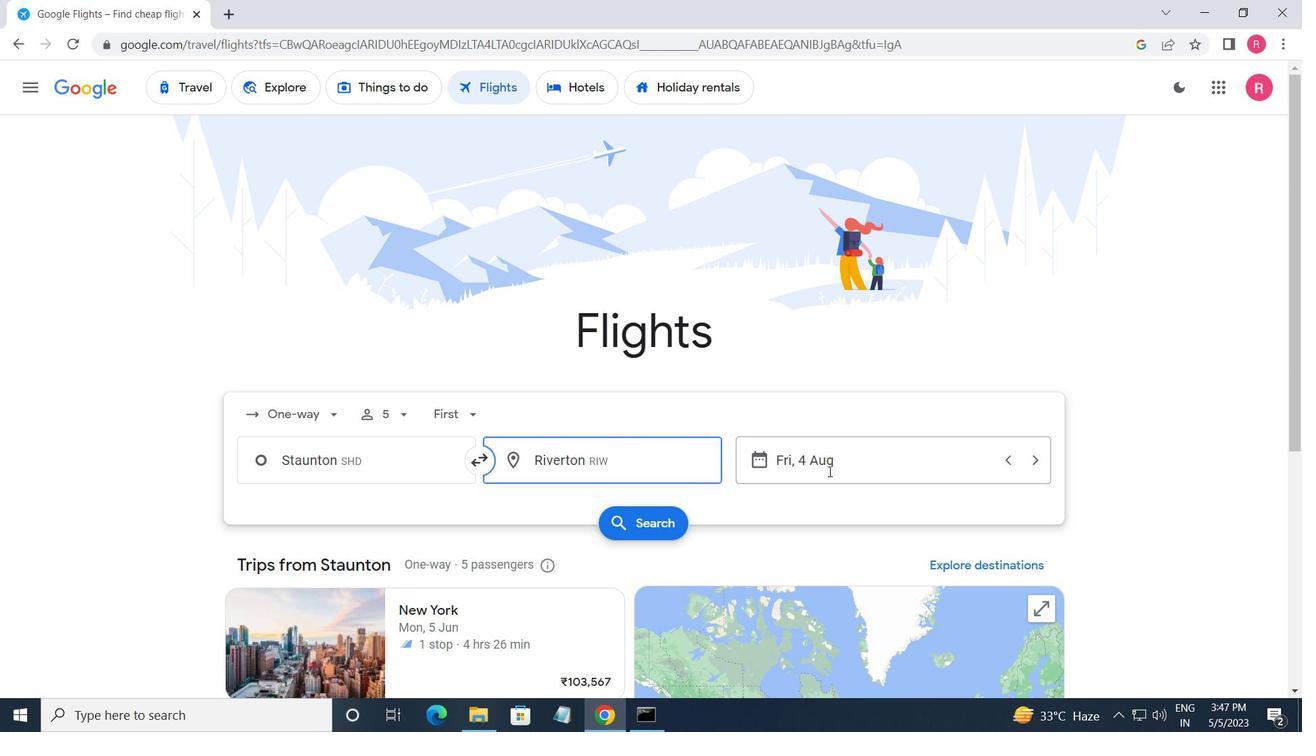 
Action: Mouse moved to (1027, 664)
Screenshot: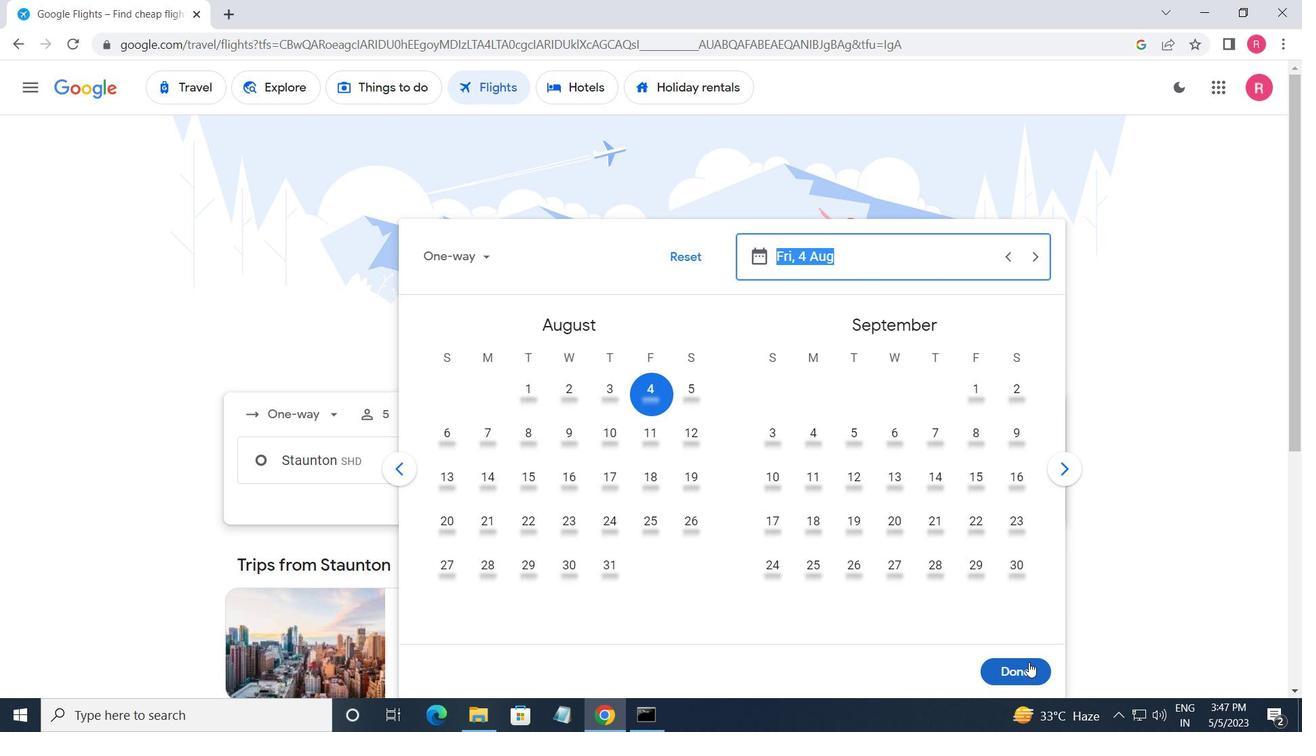 
Action: Mouse pressed left at (1027, 664)
Screenshot: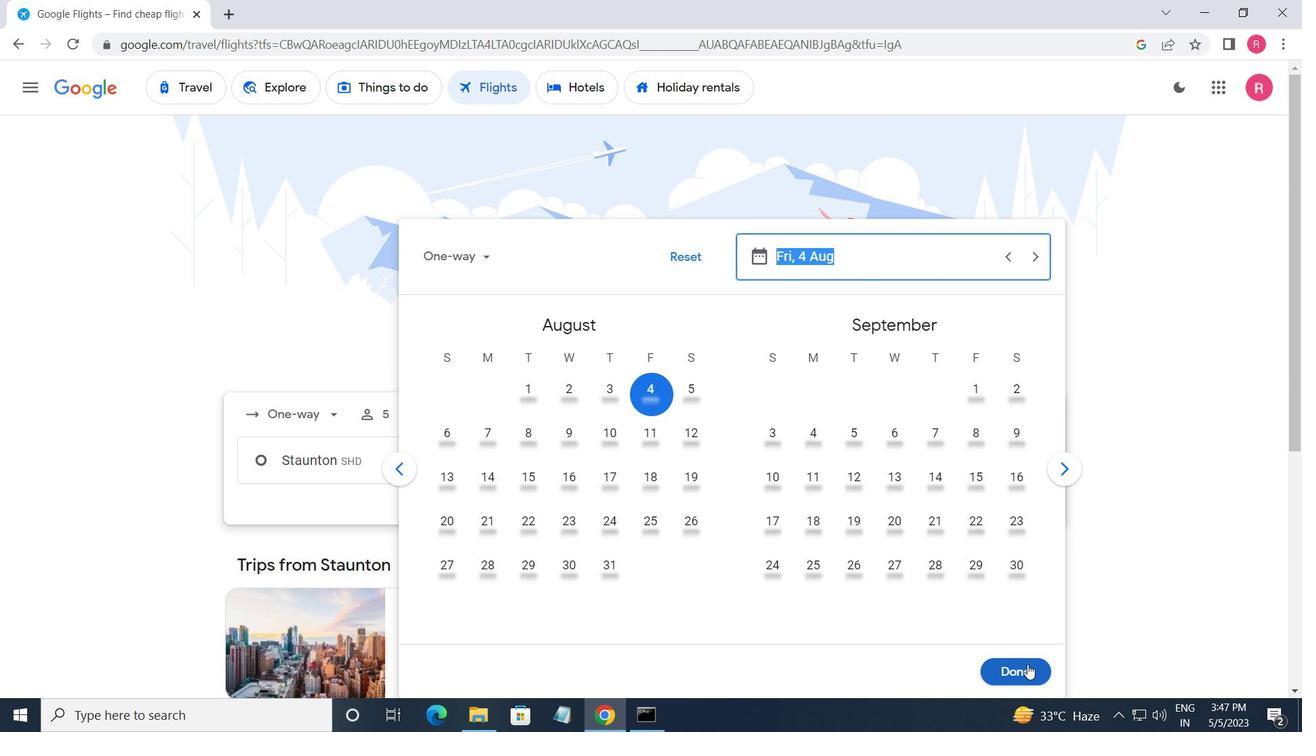 
Action: Mouse moved to (632, 526)
Screenshot: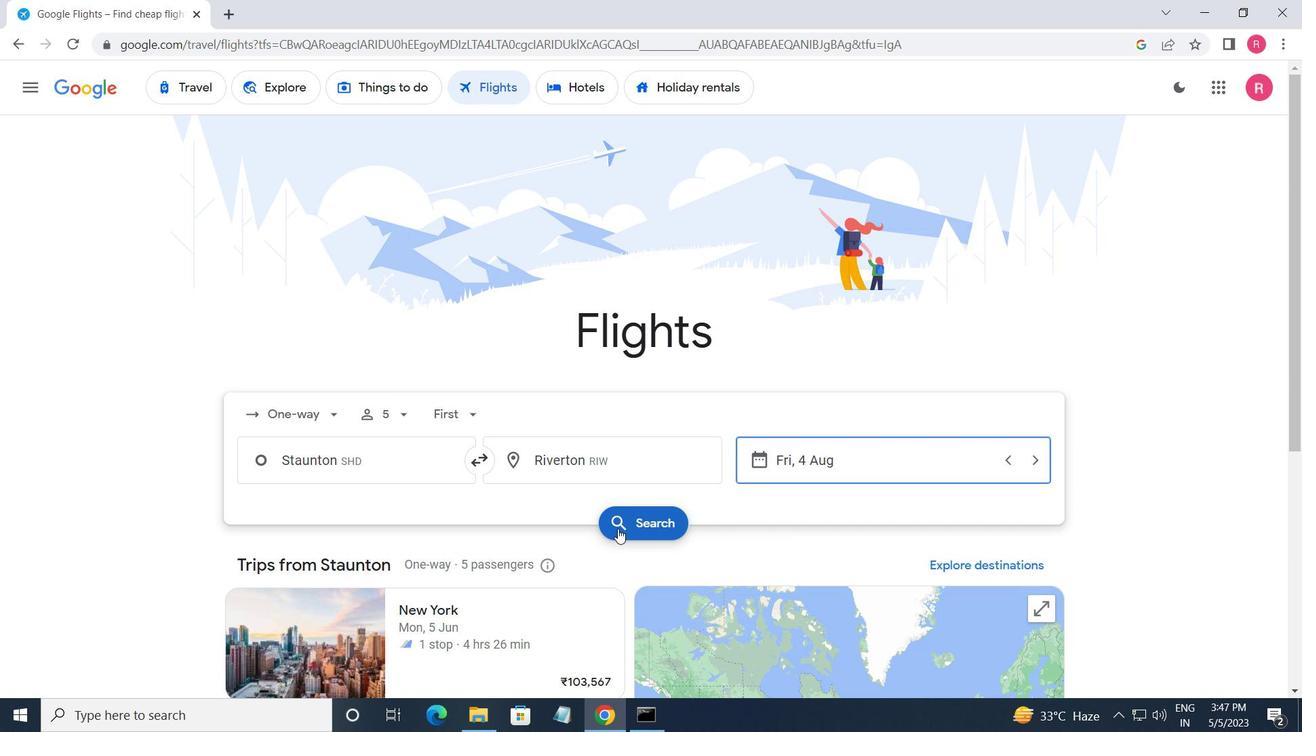 
Action: Mouse pressed left at (632, 526)
Screenshot: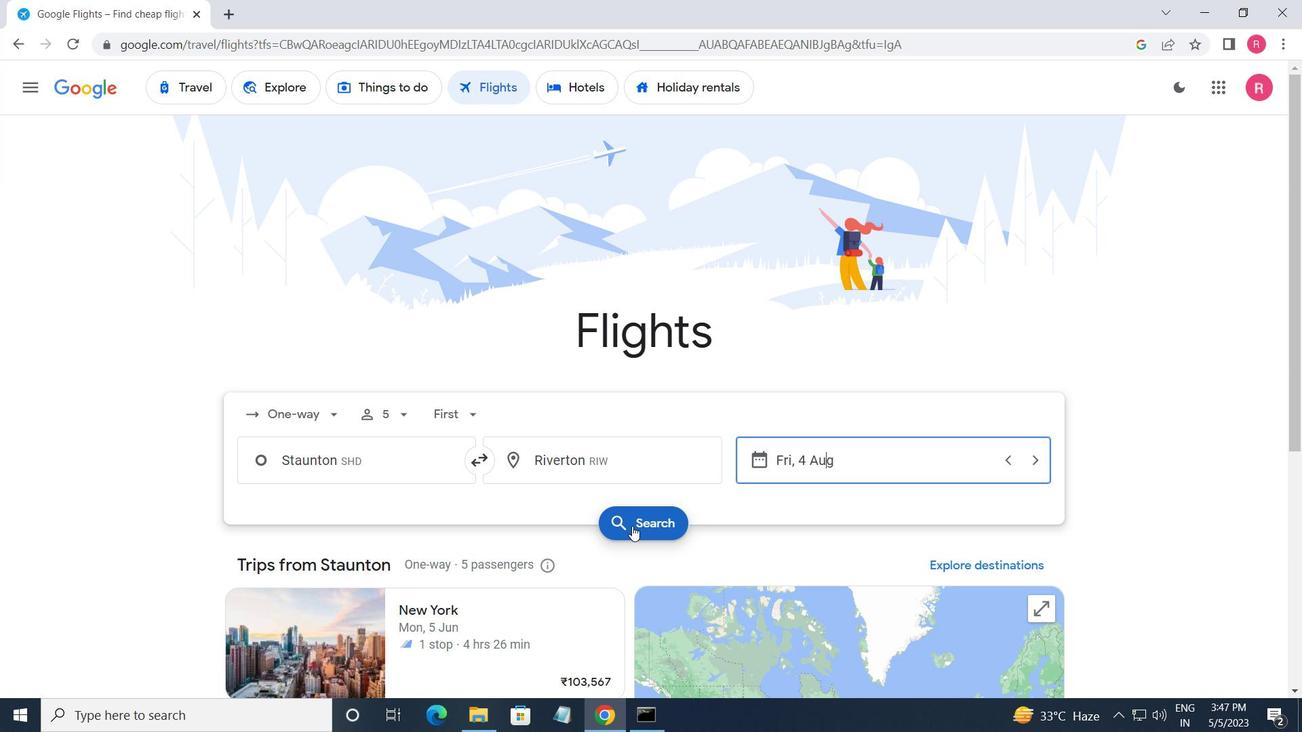
Action: Mouse moved to (281, 246)
Screenshot: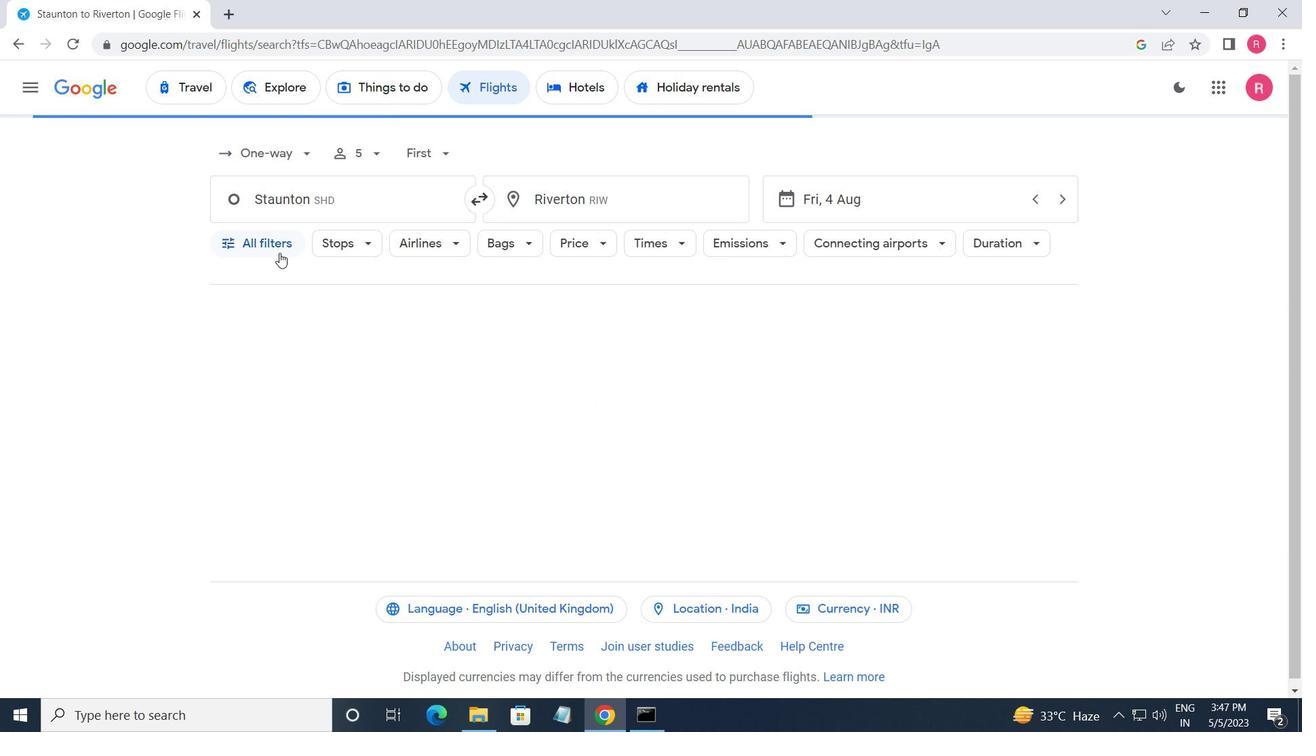 
Action: Mouse pressed left at (281, 246)
Screenshot: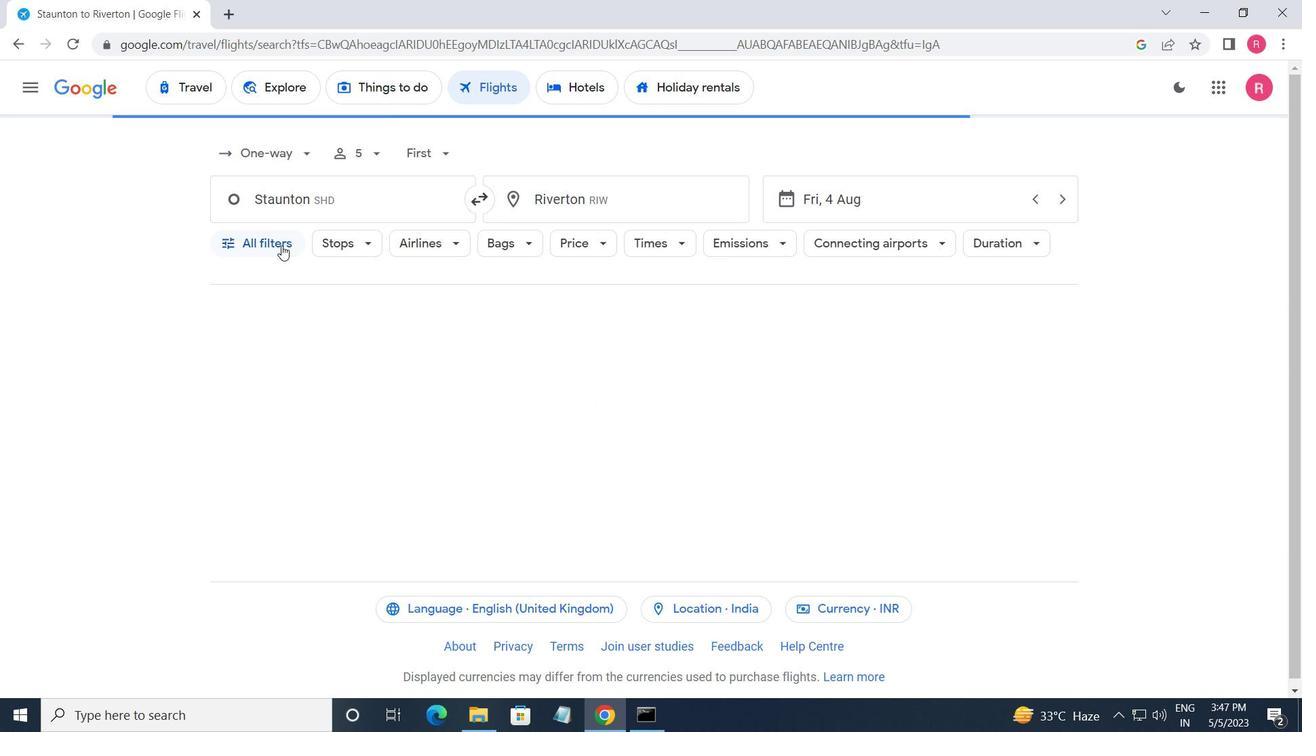 
Action: Mouse moved to (358, 389)
Screenshot: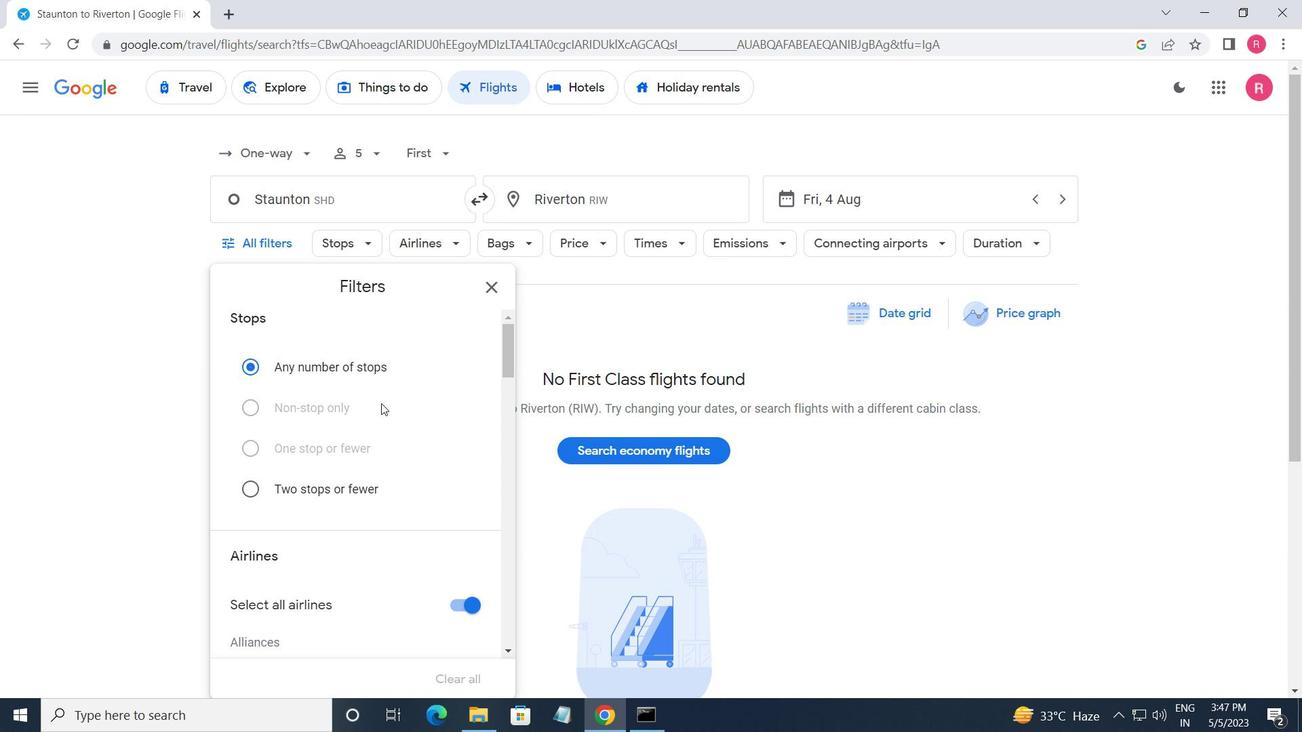 
Action: Mouse scrolled (358, 388) with delta (0, 0)
Screenshot: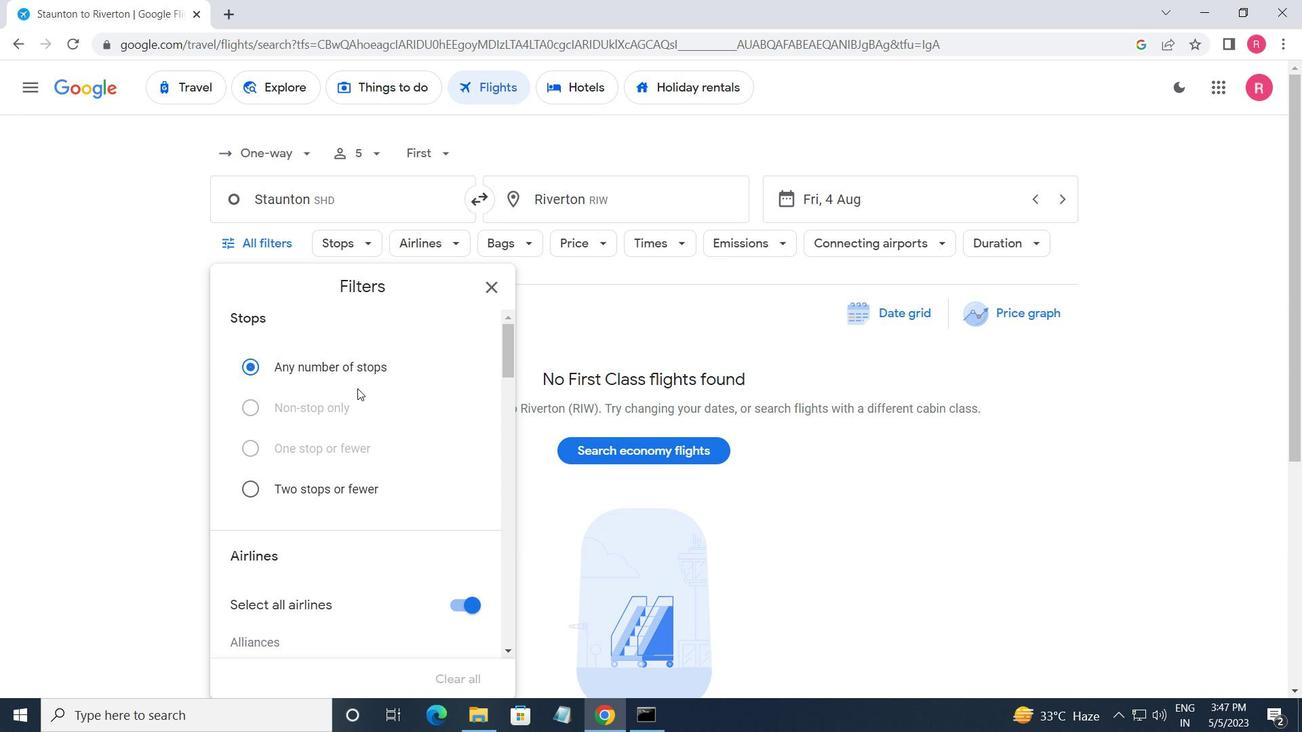 
Action: Mouse moved to (358, 394)
Screenshot: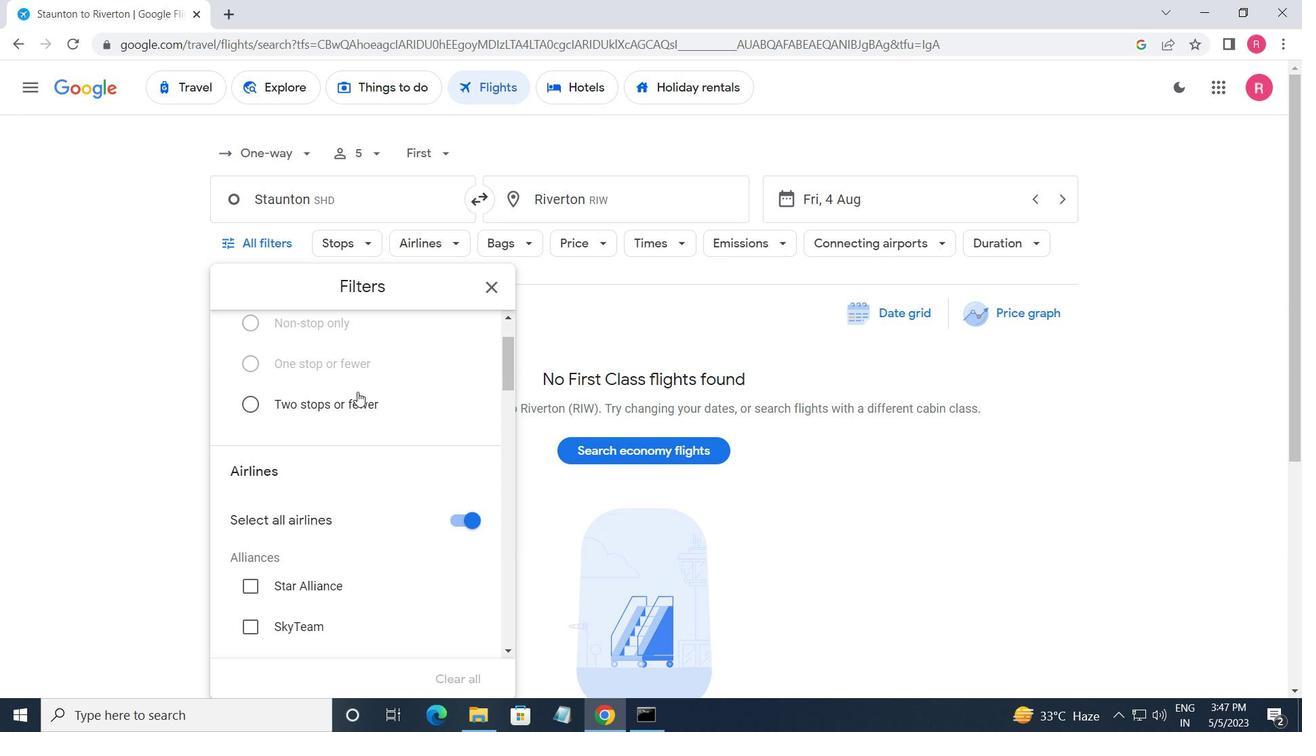 
Action: Mouse scrolled (358, 393) with delta (0, 0)
Screenshot: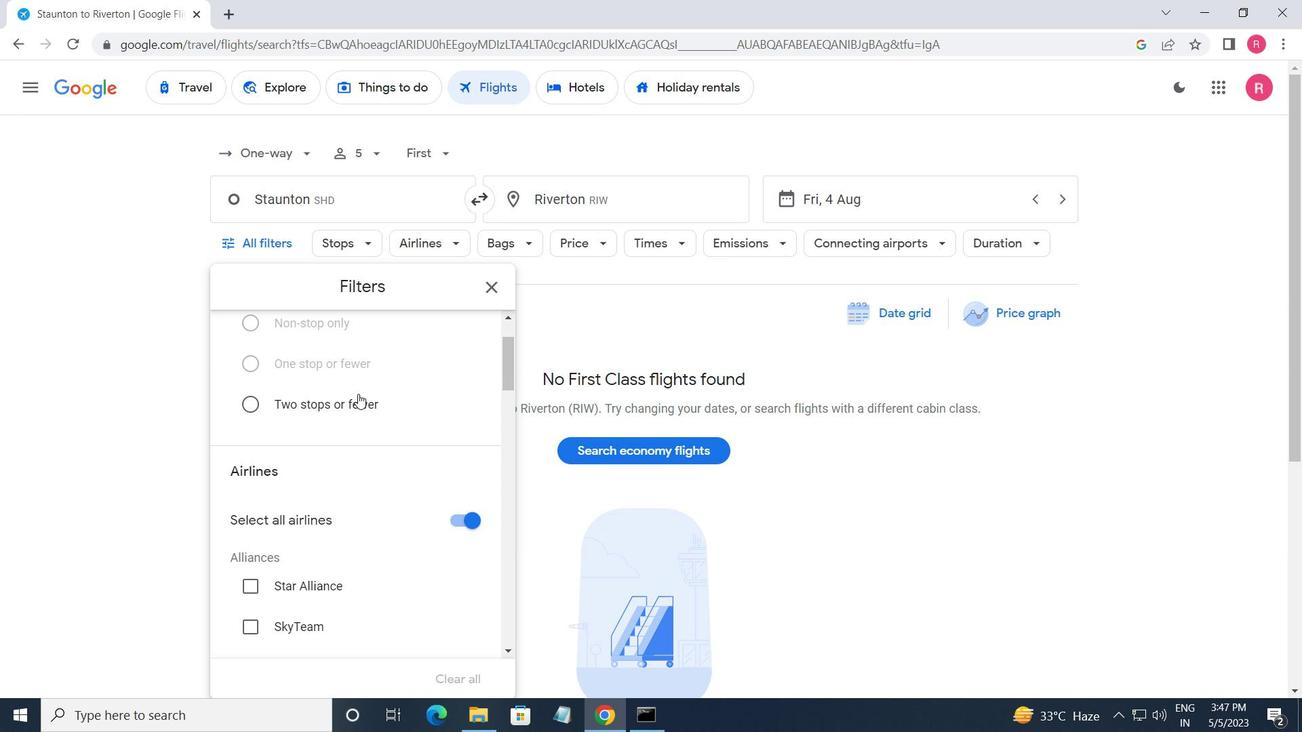 
Action: Mouse moved to (358, 397)
Screenshot: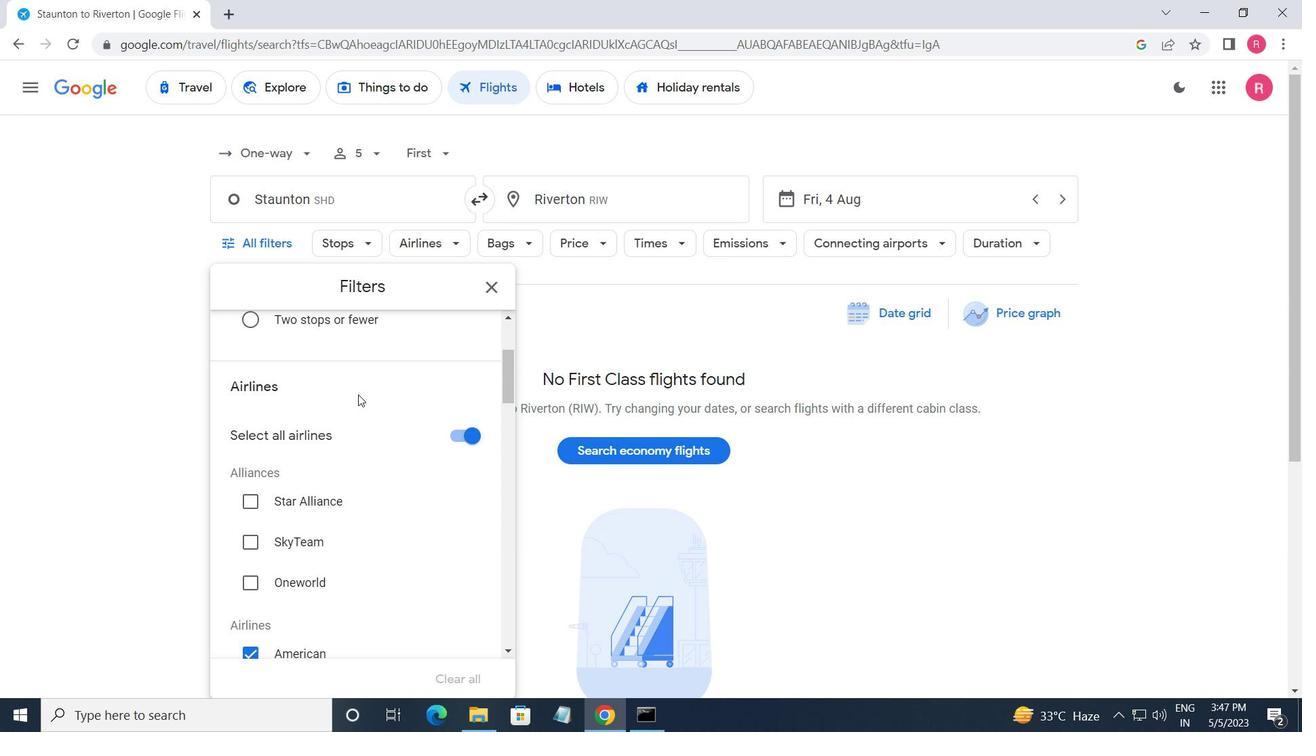 
Action: Mouse scrolled (358, 396) with delta (0, 0)
Screenshot: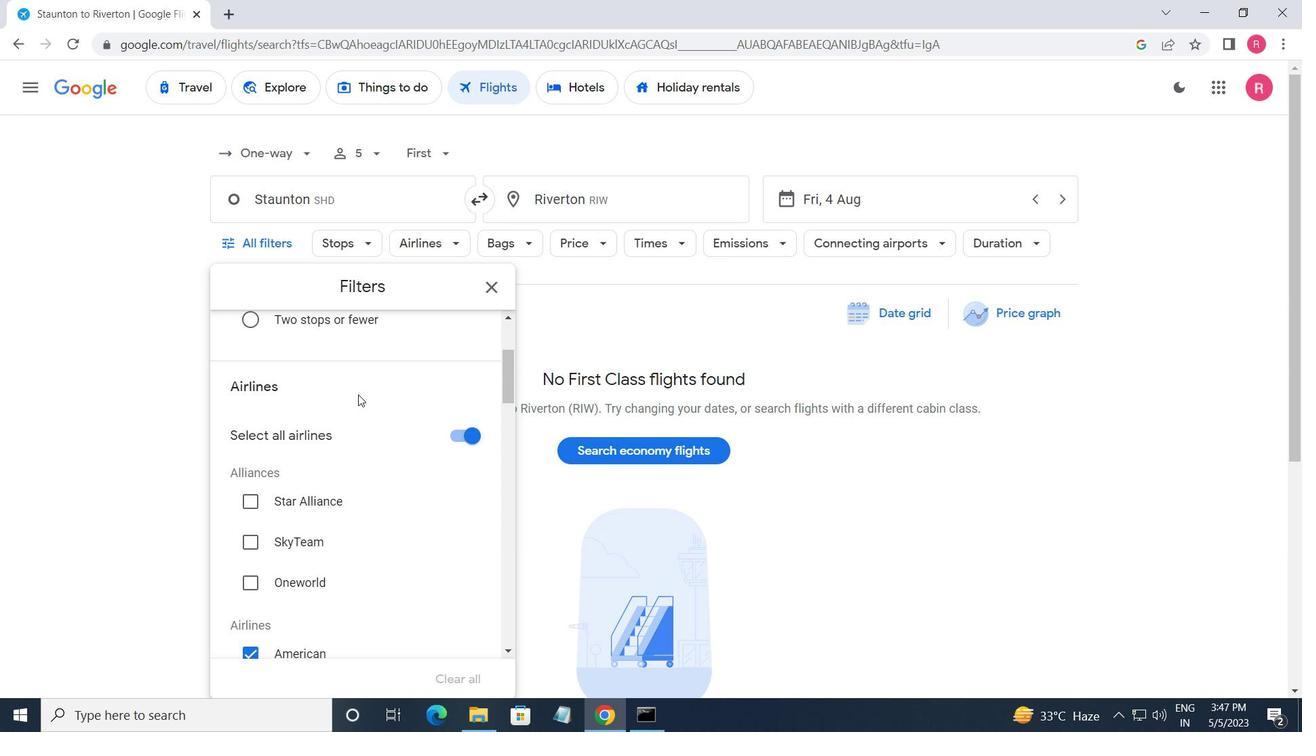 
Action: Mouse moved to (358, 400)
Screenshot: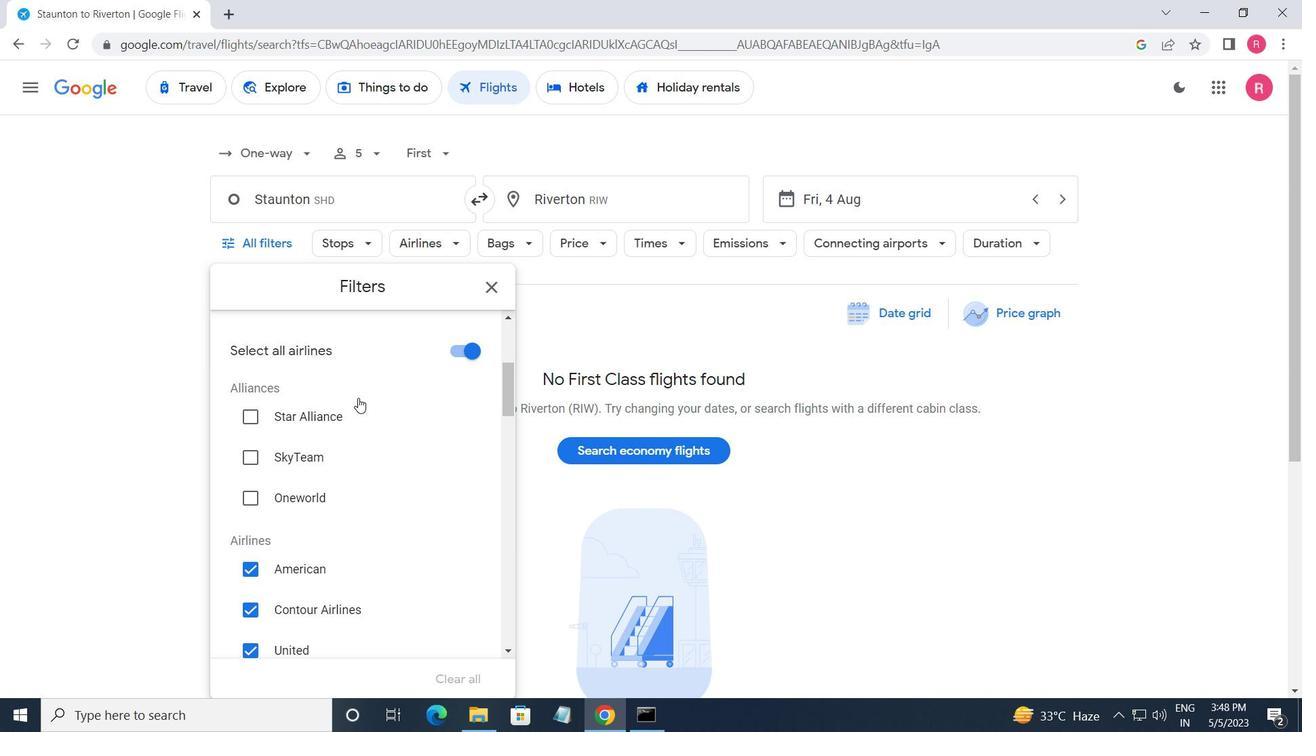 
Action: Mouse scrolled (358, 399) with delta (0, 0)
Screenshot: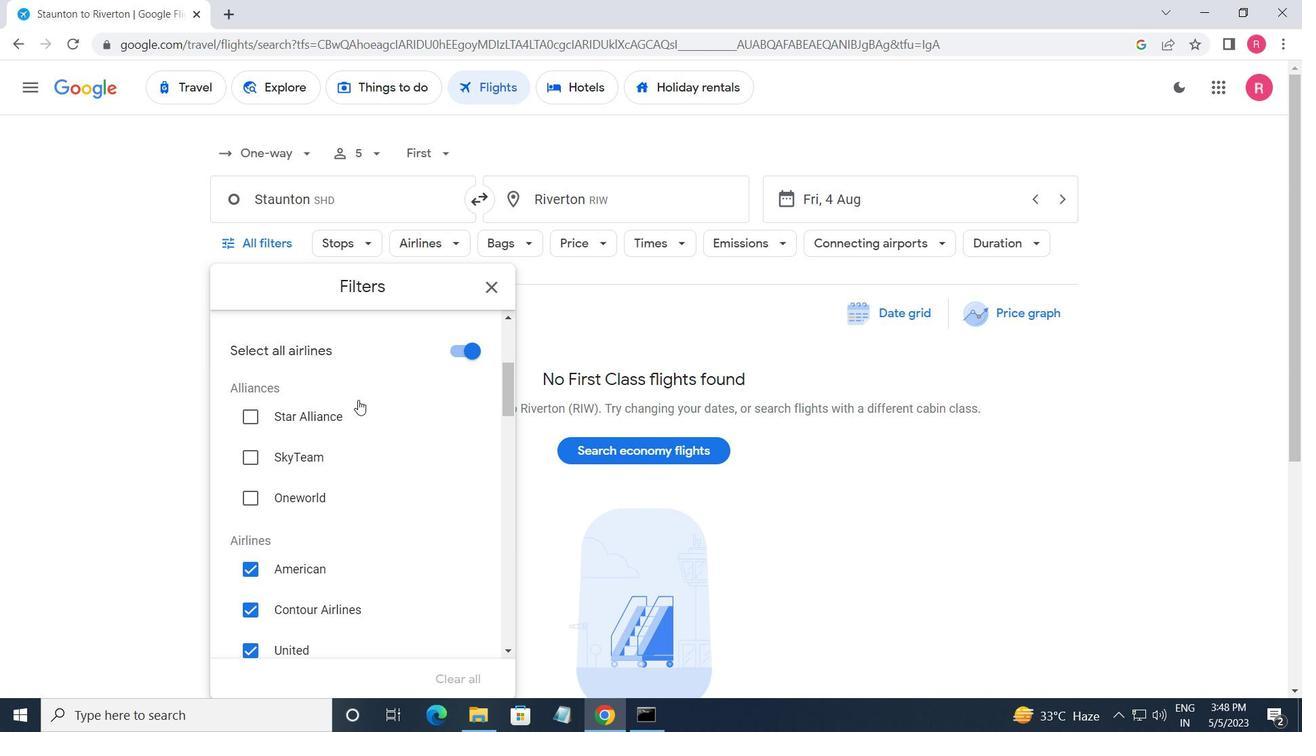 
Action: Mouse moved to (358, 401)
Screenshot: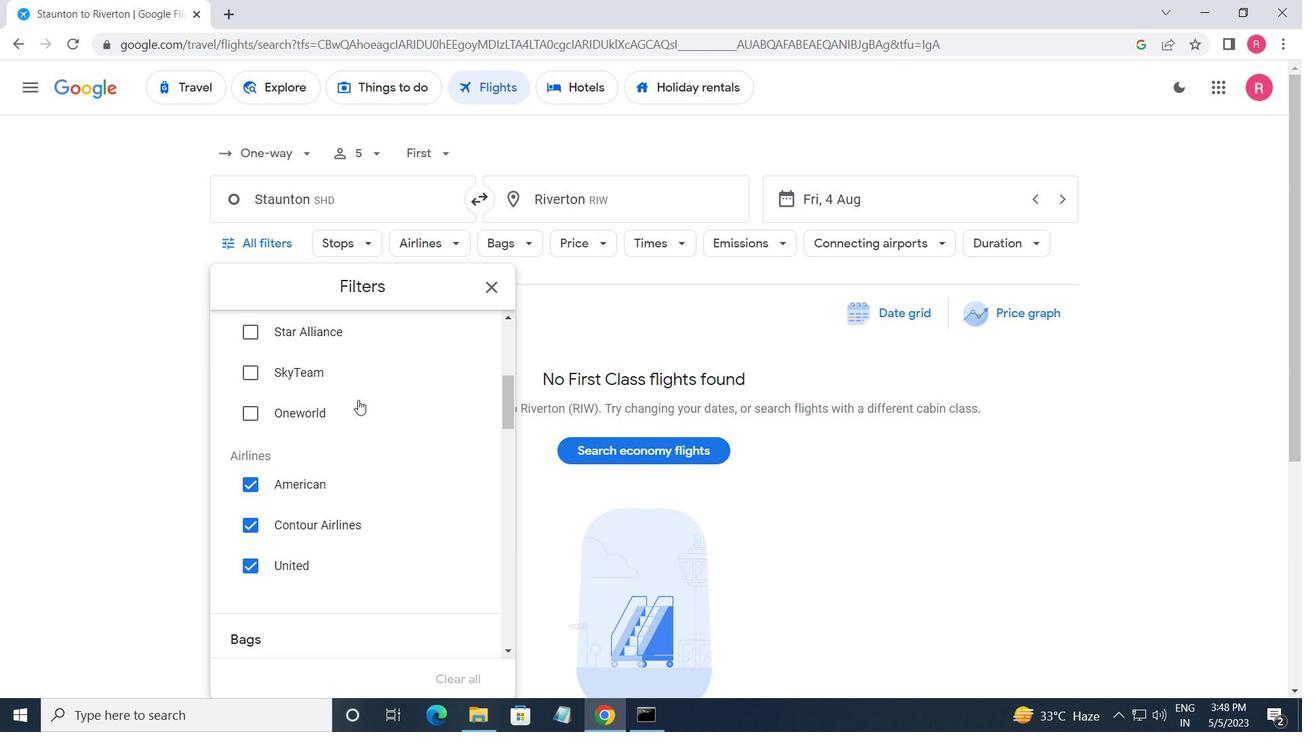 
Action: Mouse scrolled (358, 400) with delta (0, 0)
Screenshot: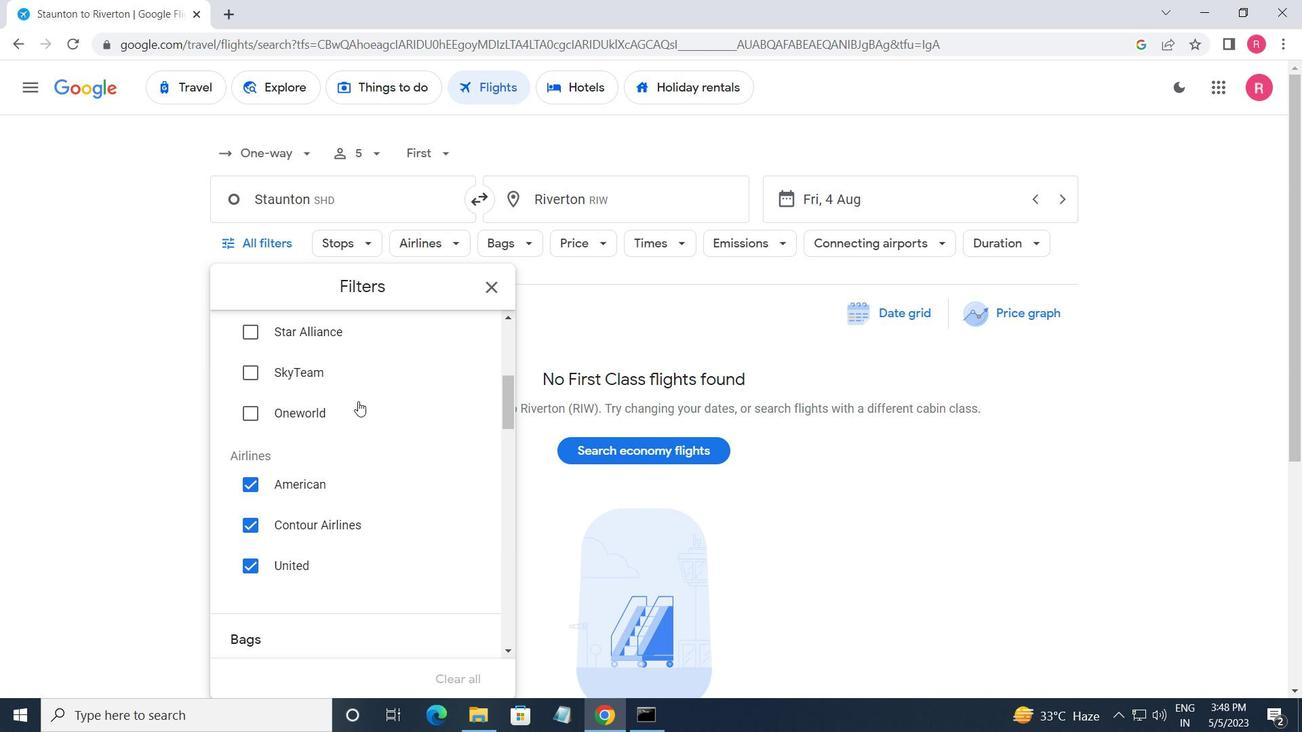 
Action: Mouse moved to (365, 407)
Screenshot: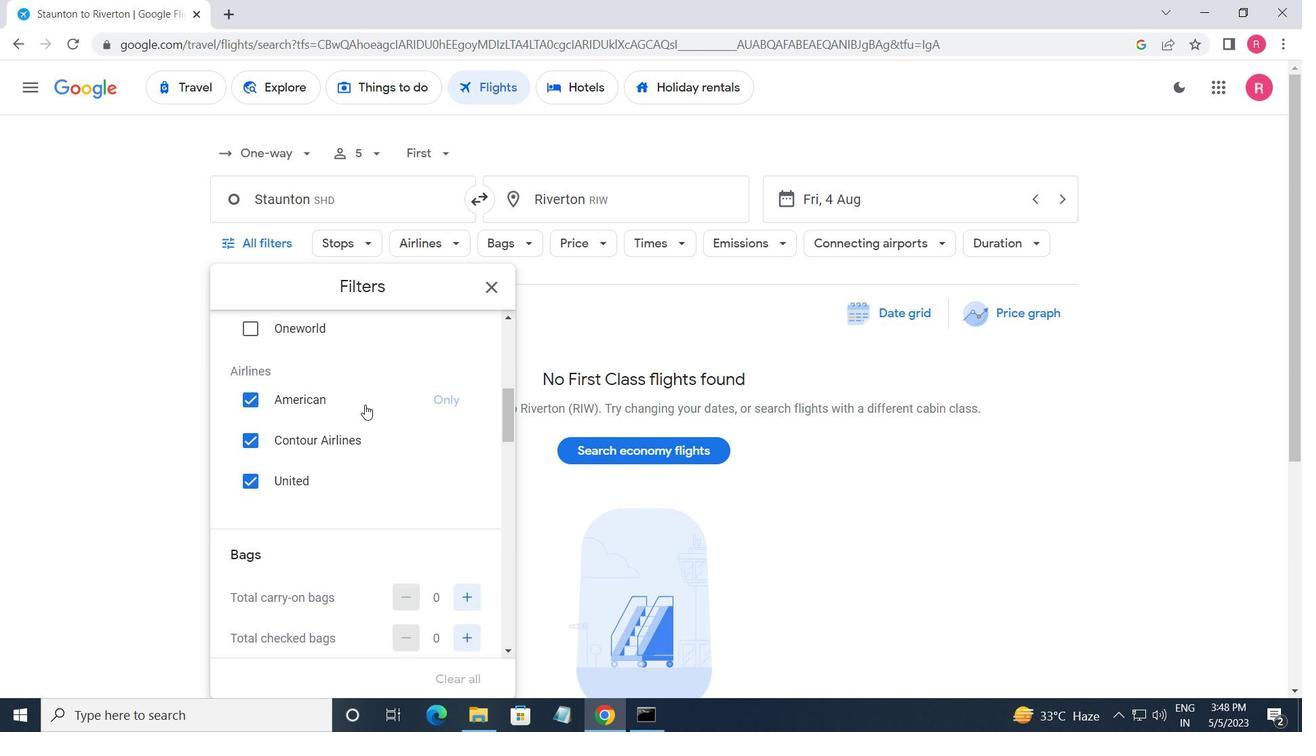 
Action: Mouse scrolled (365, 407) with delta (0, 0)
Screenshot: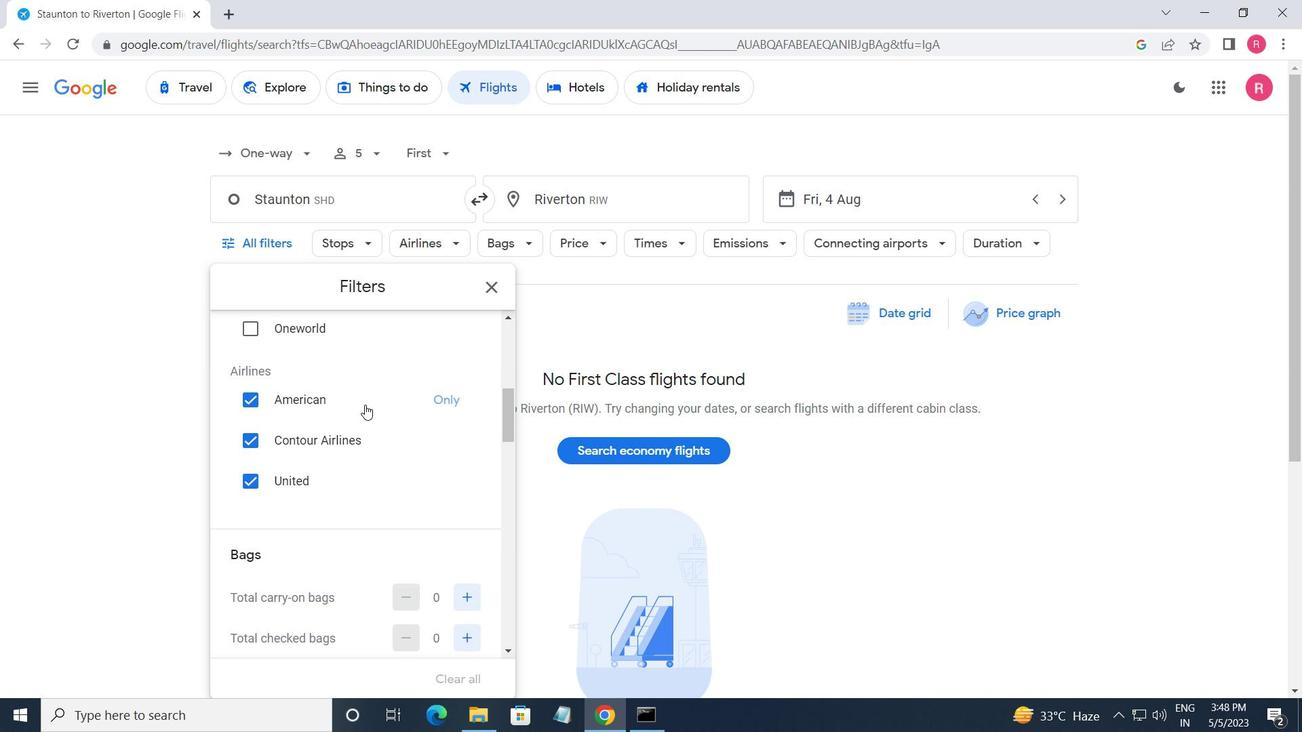 
Action: Mouse scrolled (365, 407) with delta (0, 0)
Screenshot: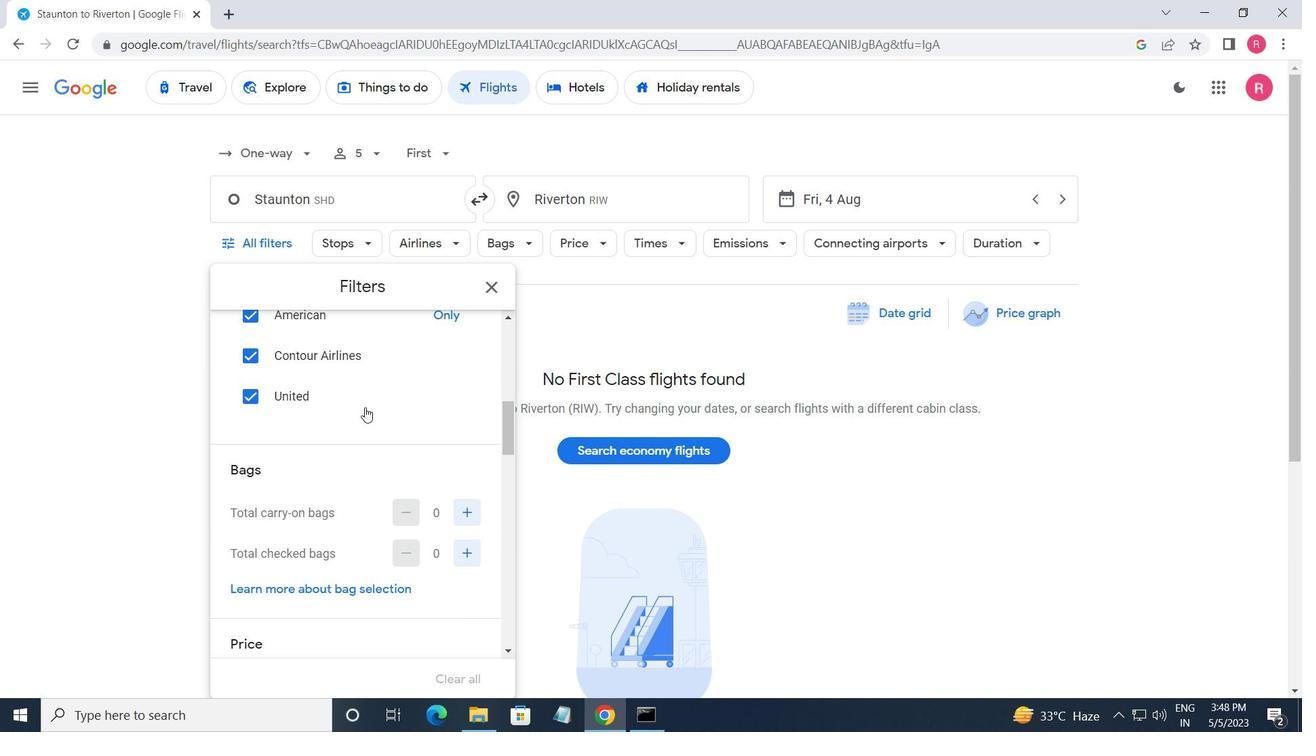 
Action: Mouse moved to (464, 432)
Screenshot: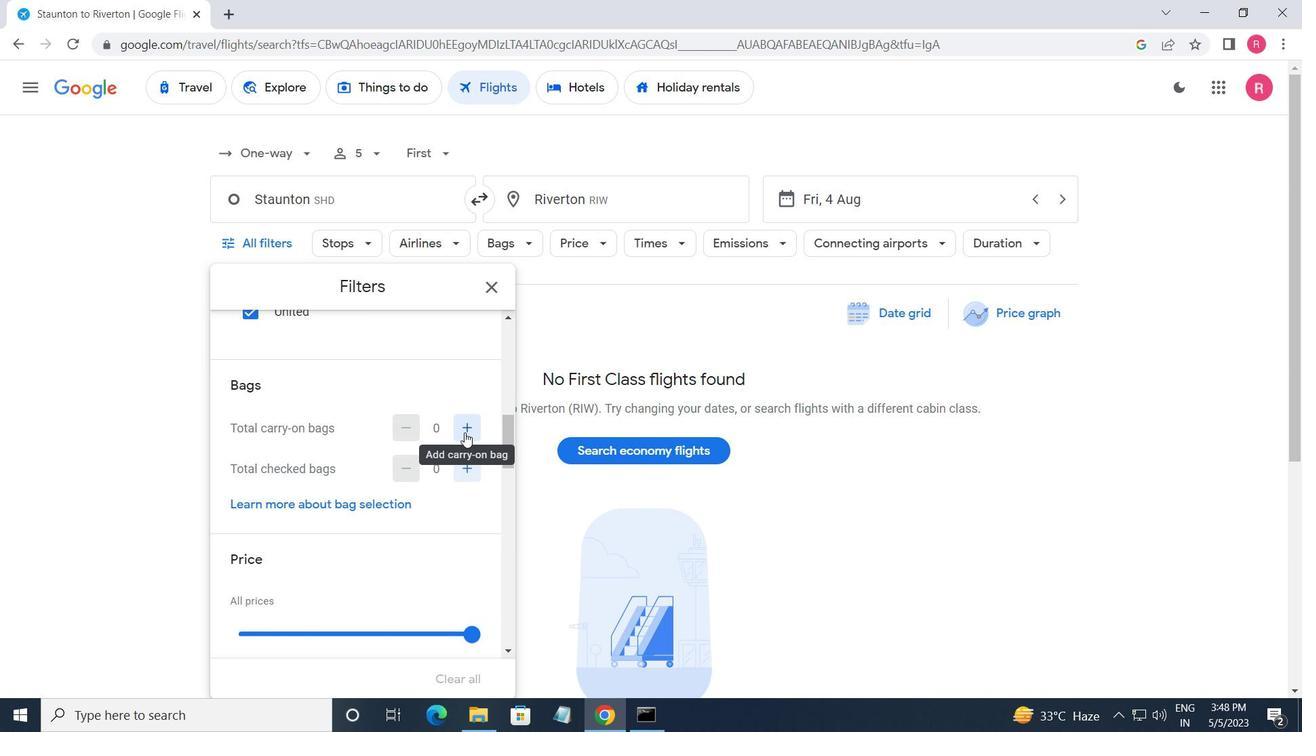 
Action: Mouse pressed left at (464, 432)
Screenshot: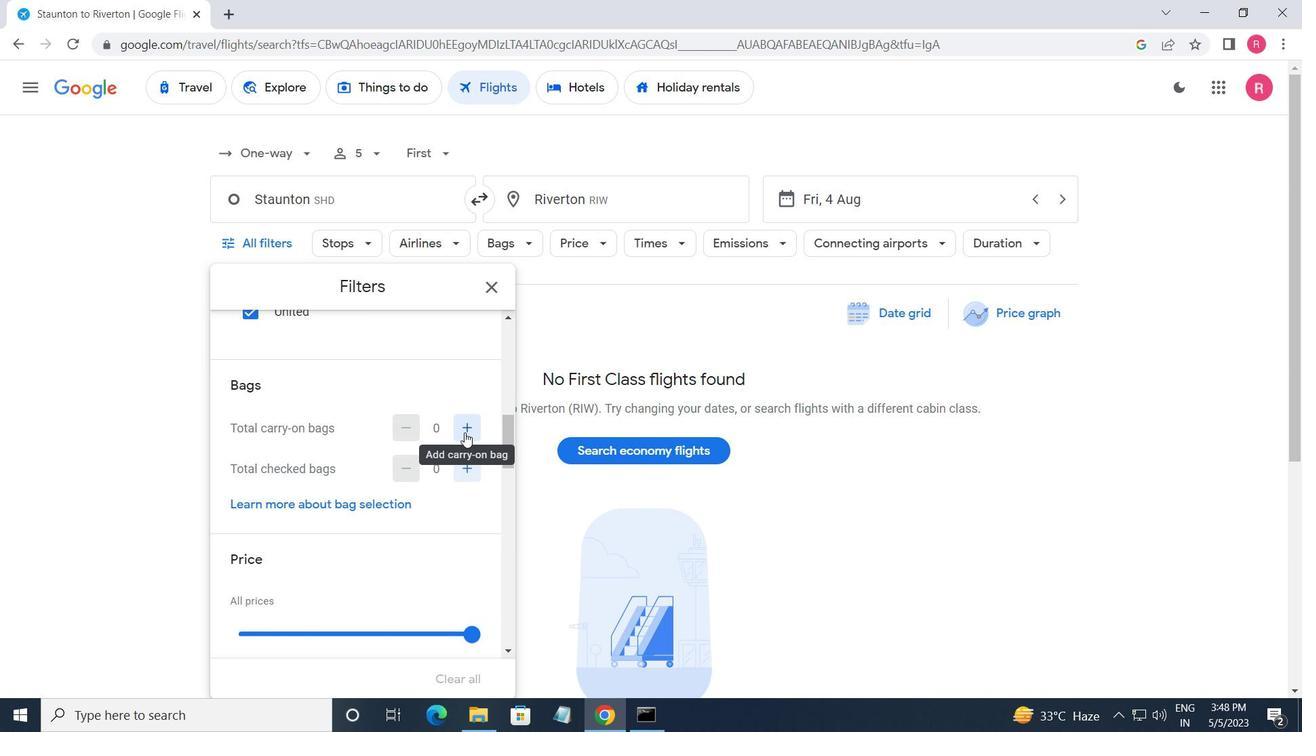 
Action: Mouse moved to (419, 523)
Screenshot: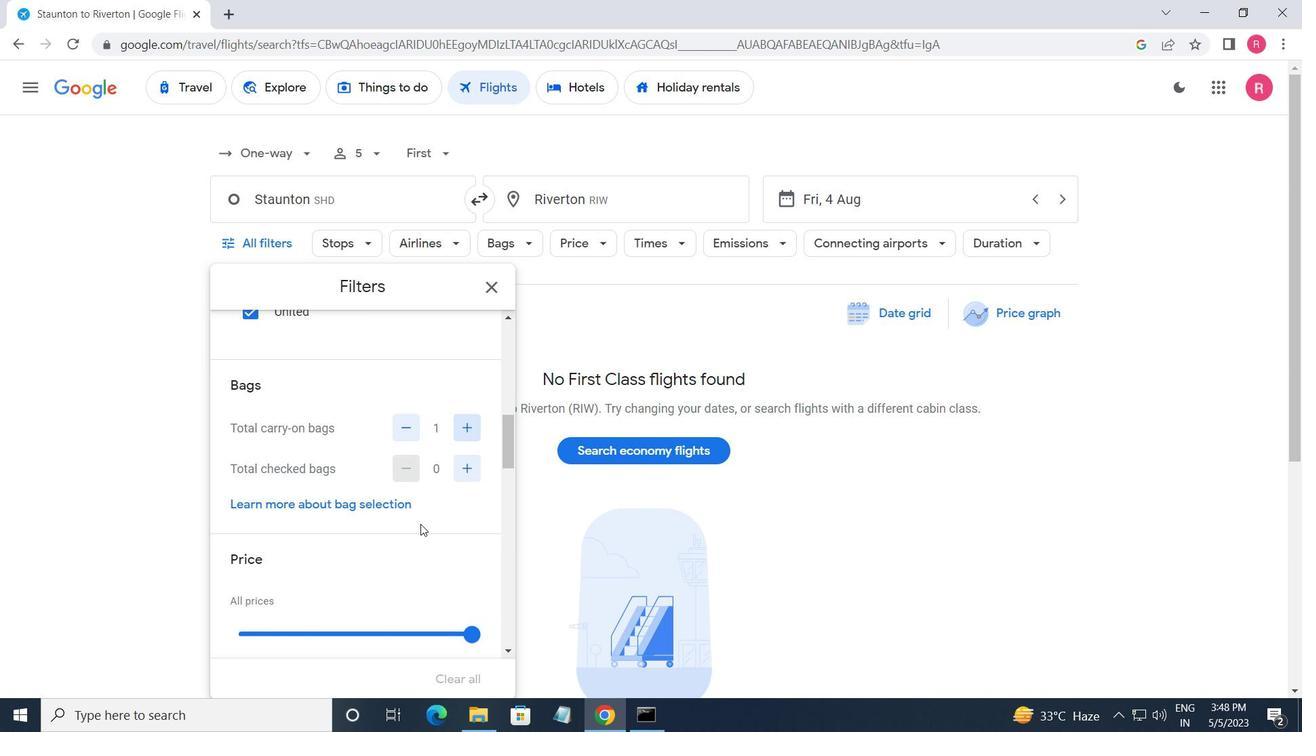 
Action: Mouse scrolled (419, 523) with delta (0, 0)
Screenshot: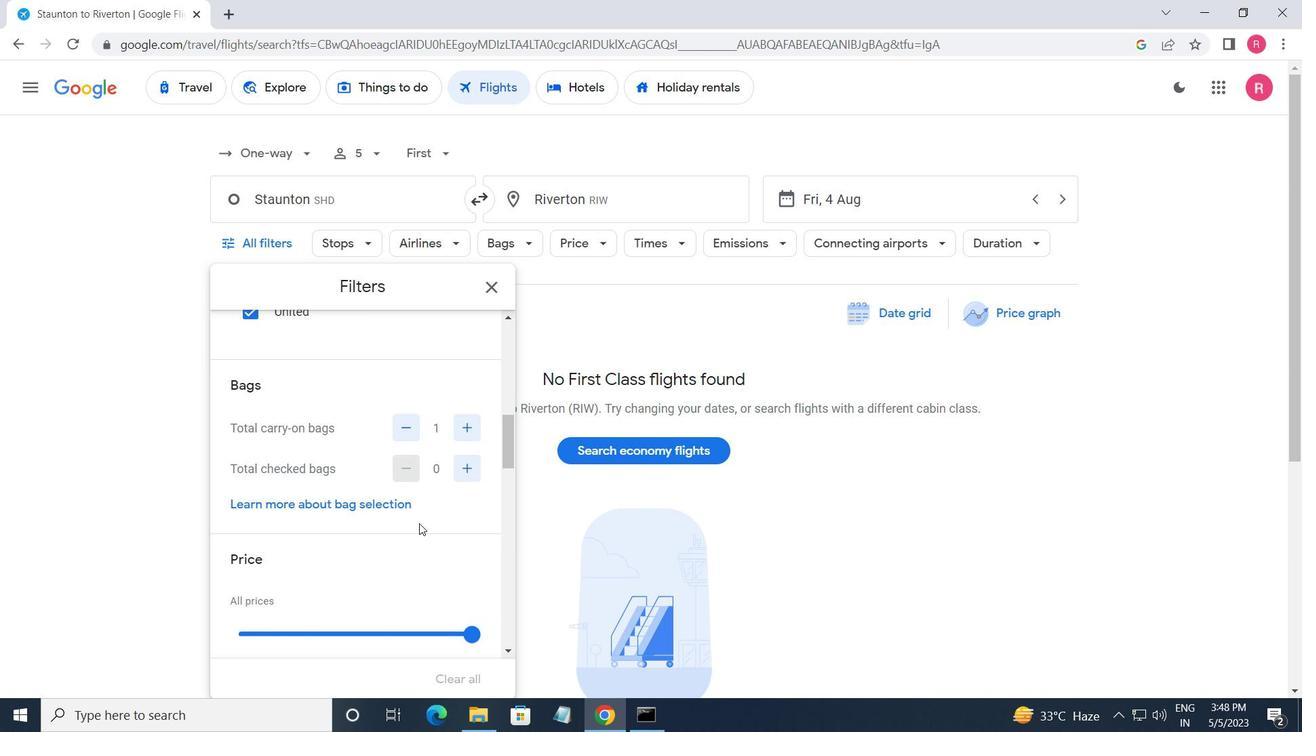 
Action: Mouse scrolled (419, 523) with delta (0, 0)
Screenshot: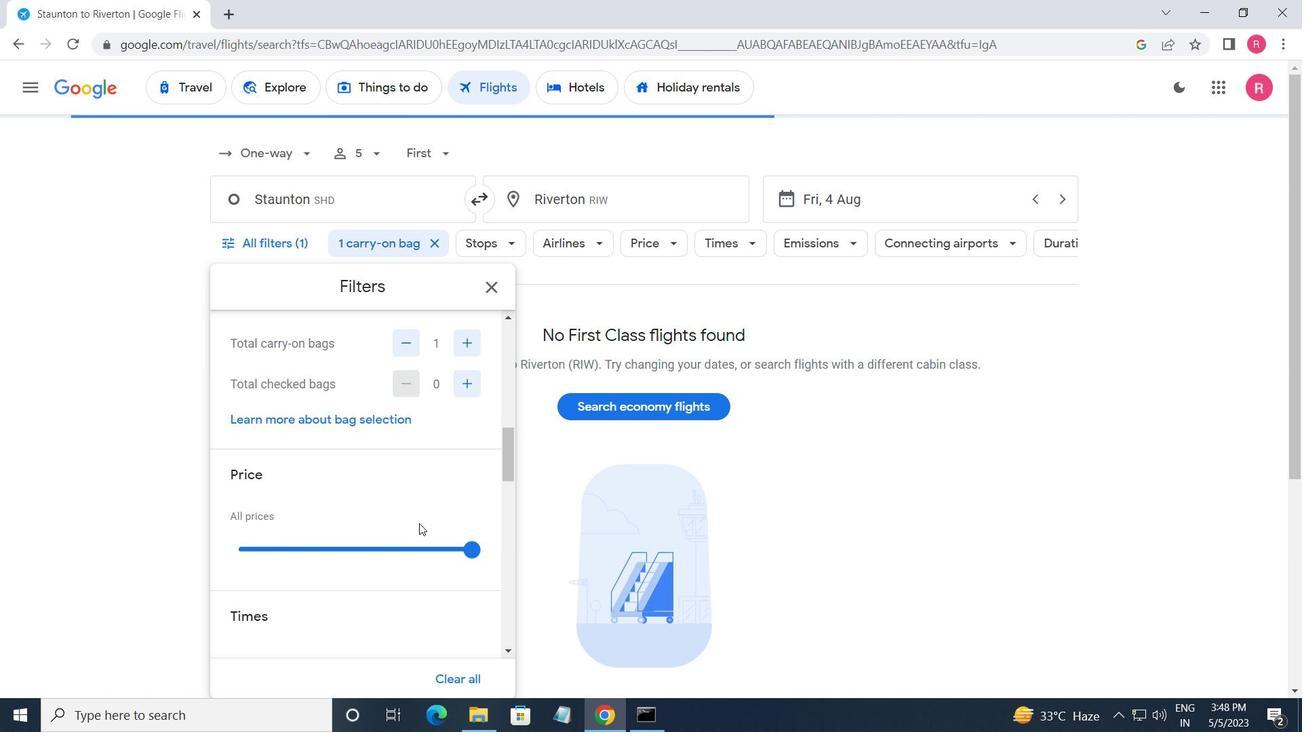 
Action: Mouse moved to (453, 495)
Screenshot: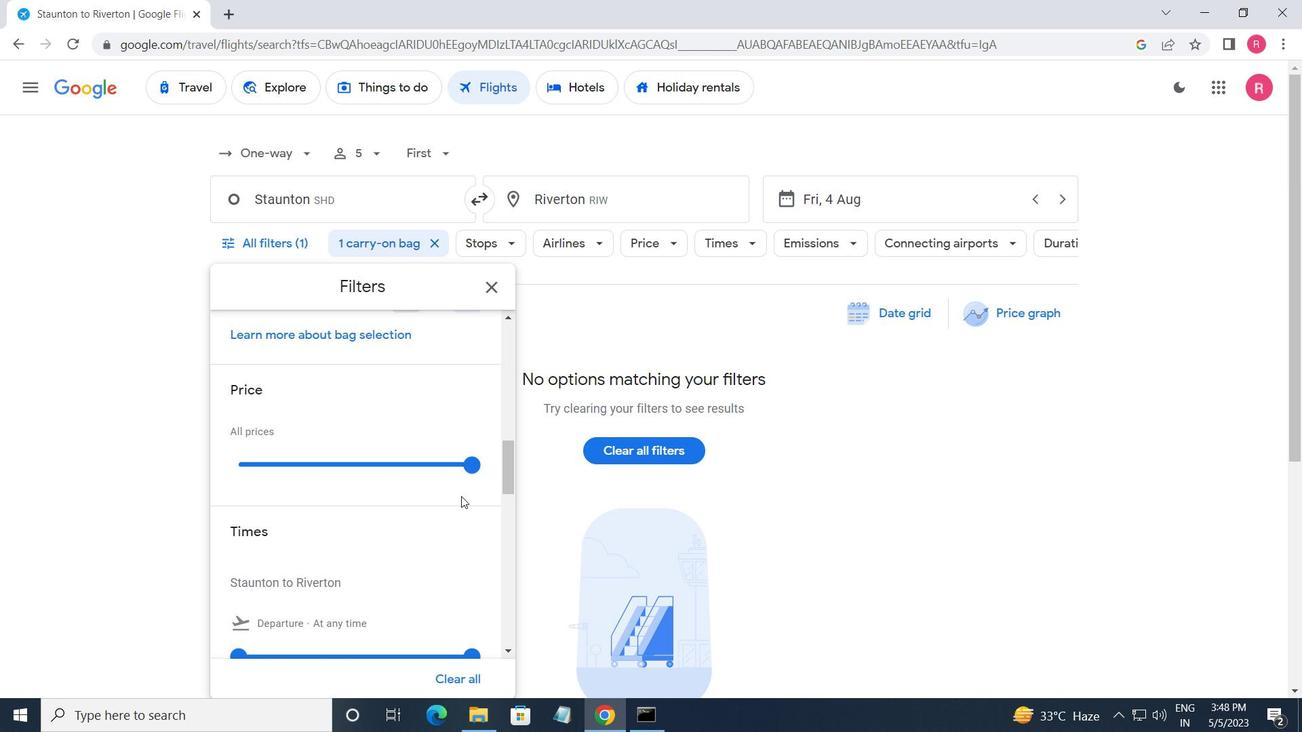 
Action: Mouse scrolled (453, 495) with delta (0, 0)
Screenshot: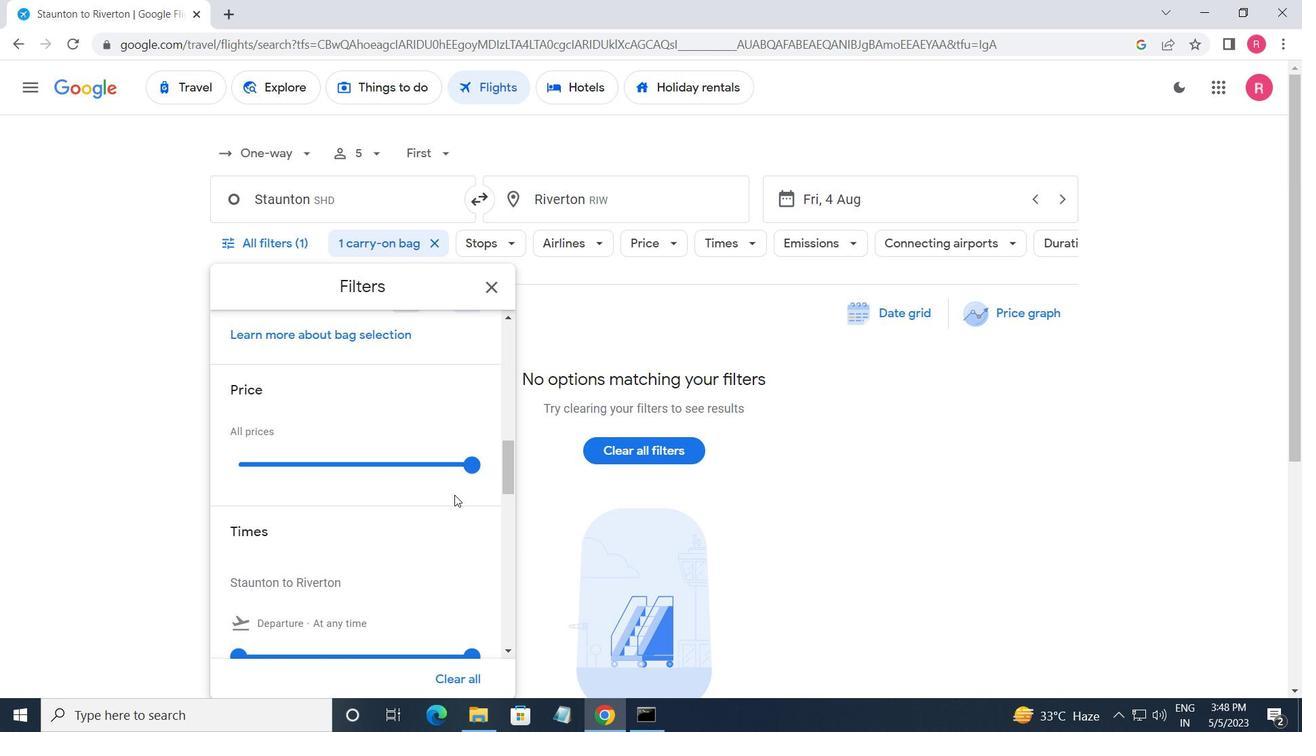 
Action: Mouse scrolled (453, 495) with delta (0, 0)
Screenshot: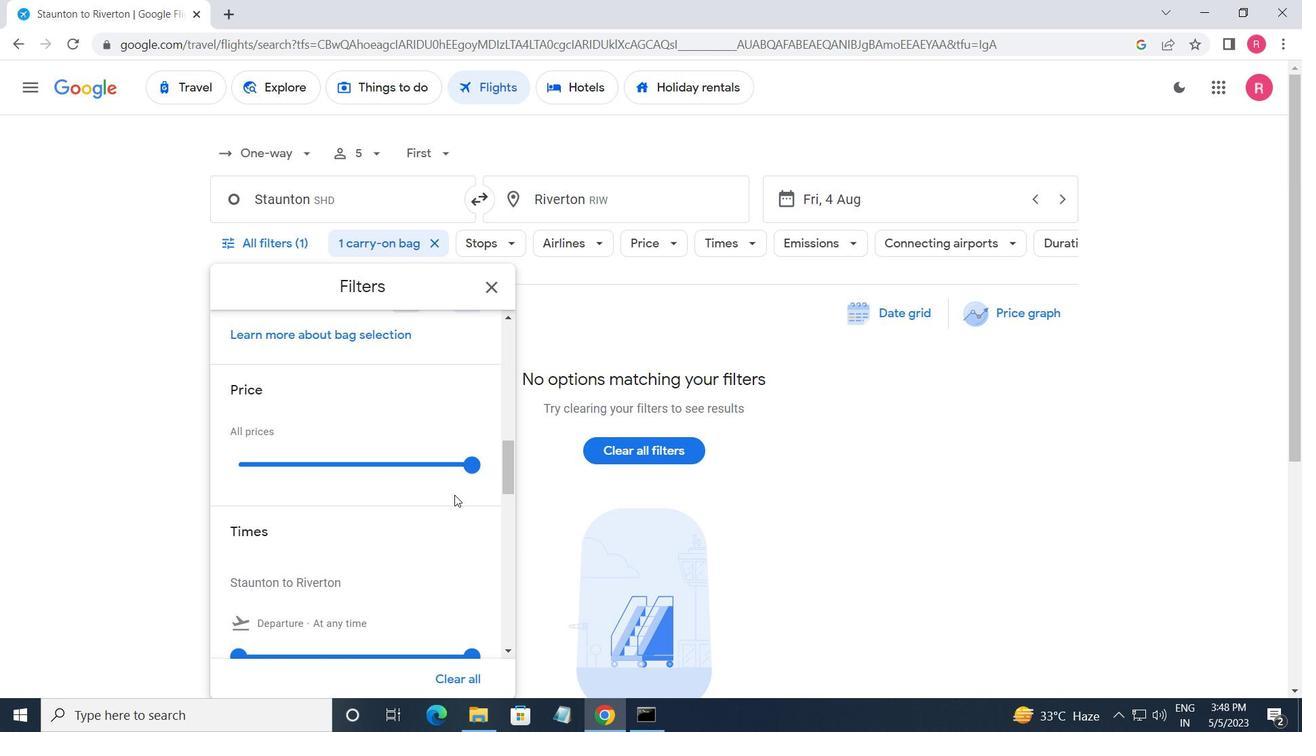 
Action: Mouse moved to (472, 464)
Screenshot: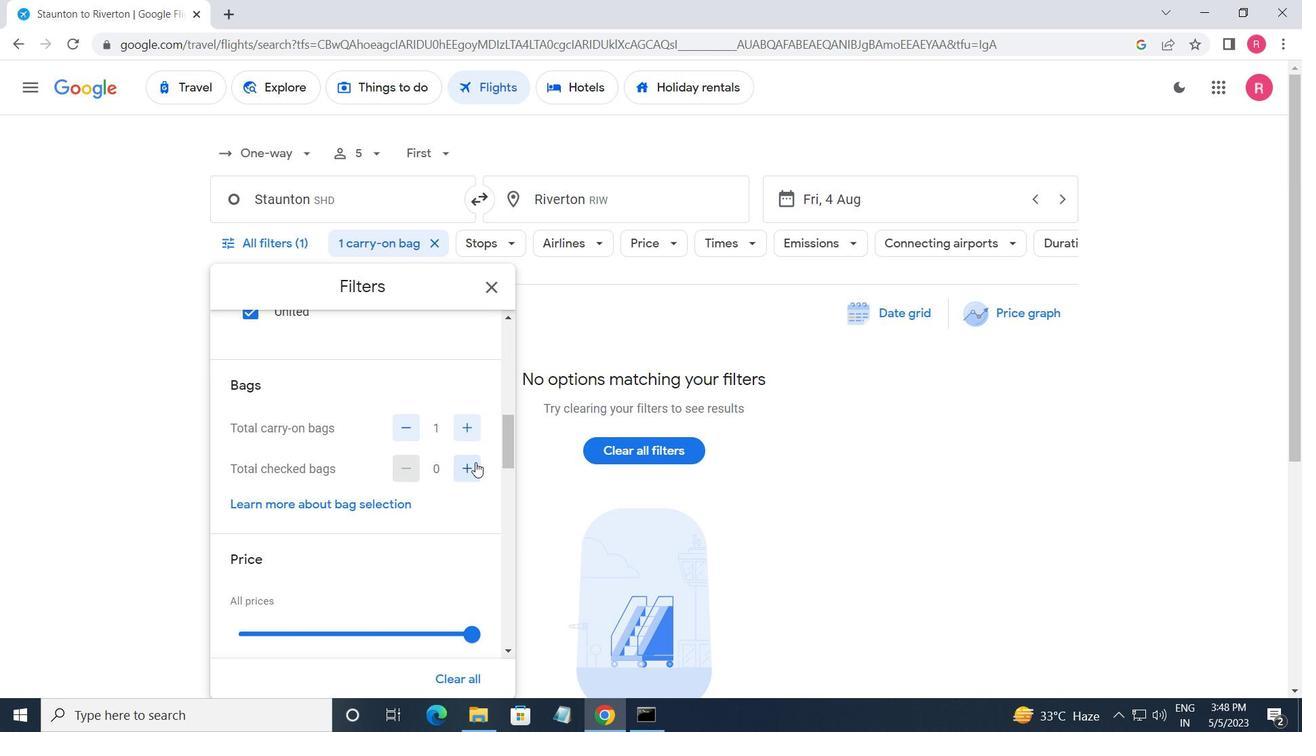 
Action: Mouse pressed left at (472, 464)
Screenshot: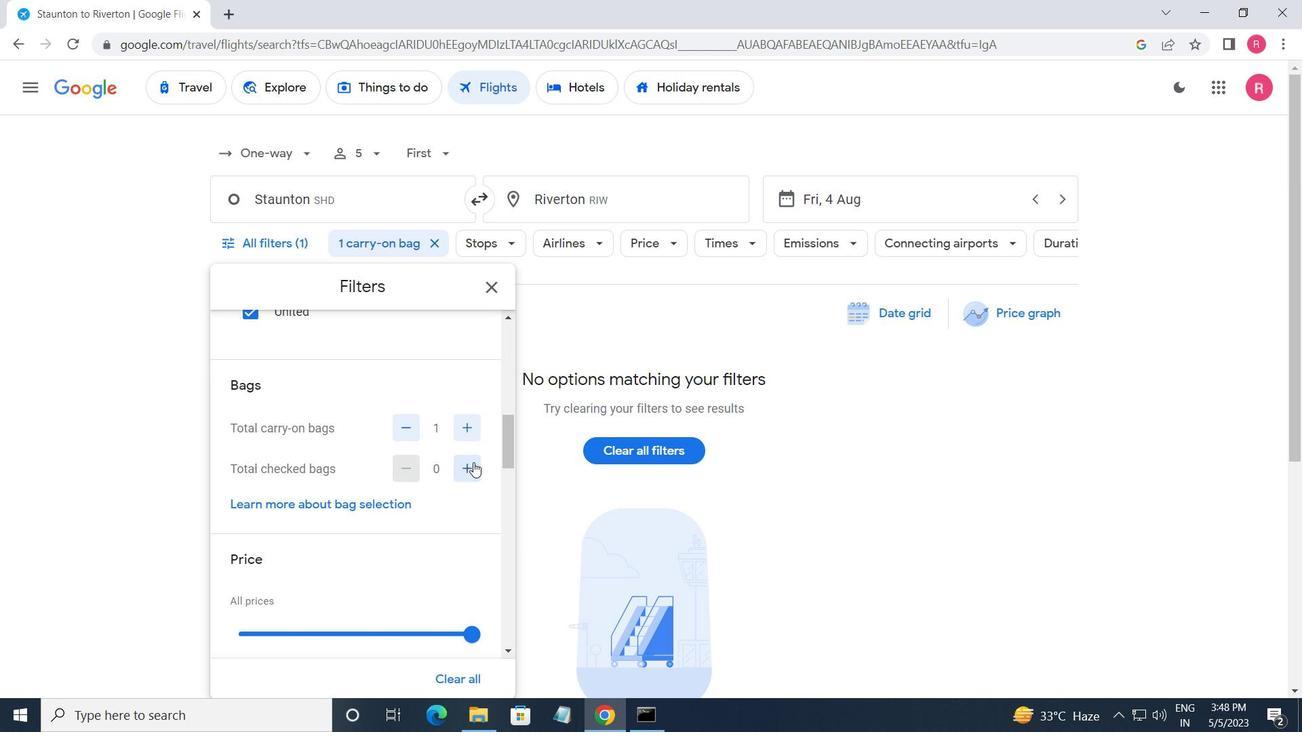 
Action: Mouse pressed left at (472, 464)
Screenshot: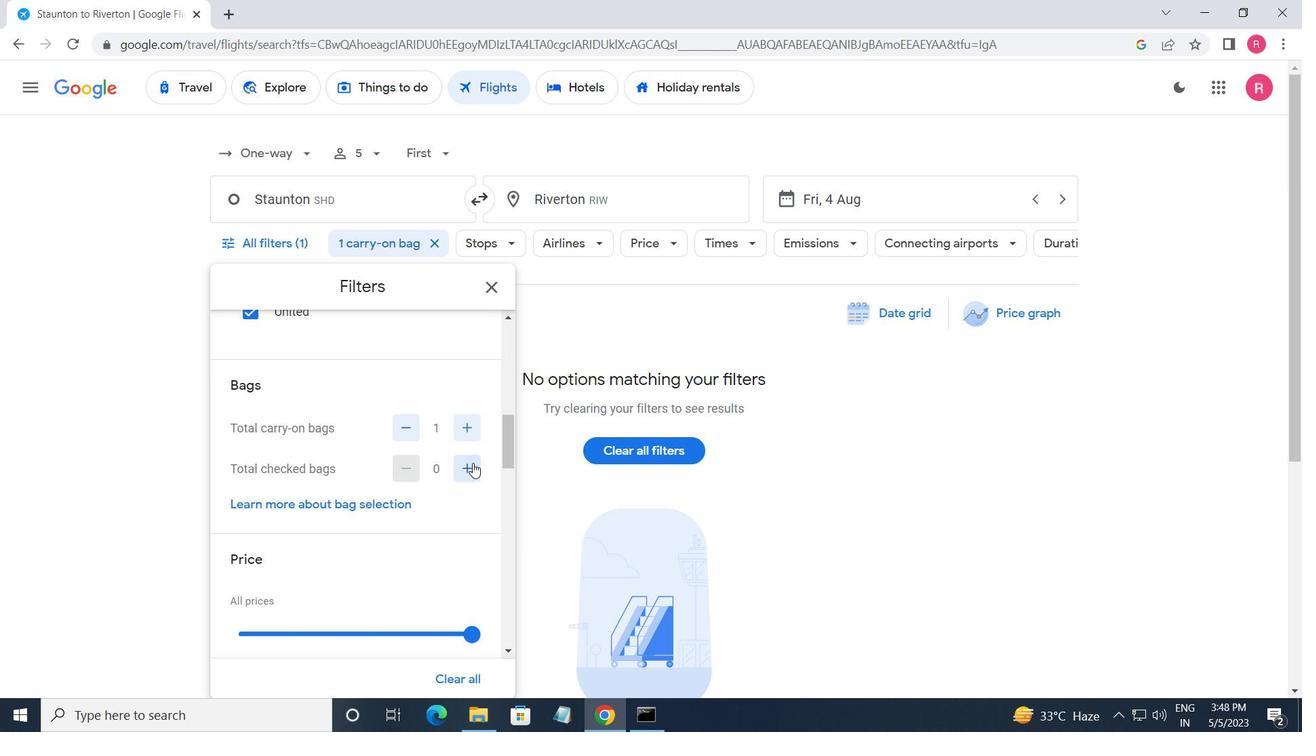 
Action: Mouse pressed left at (472, 464)
Screenshot: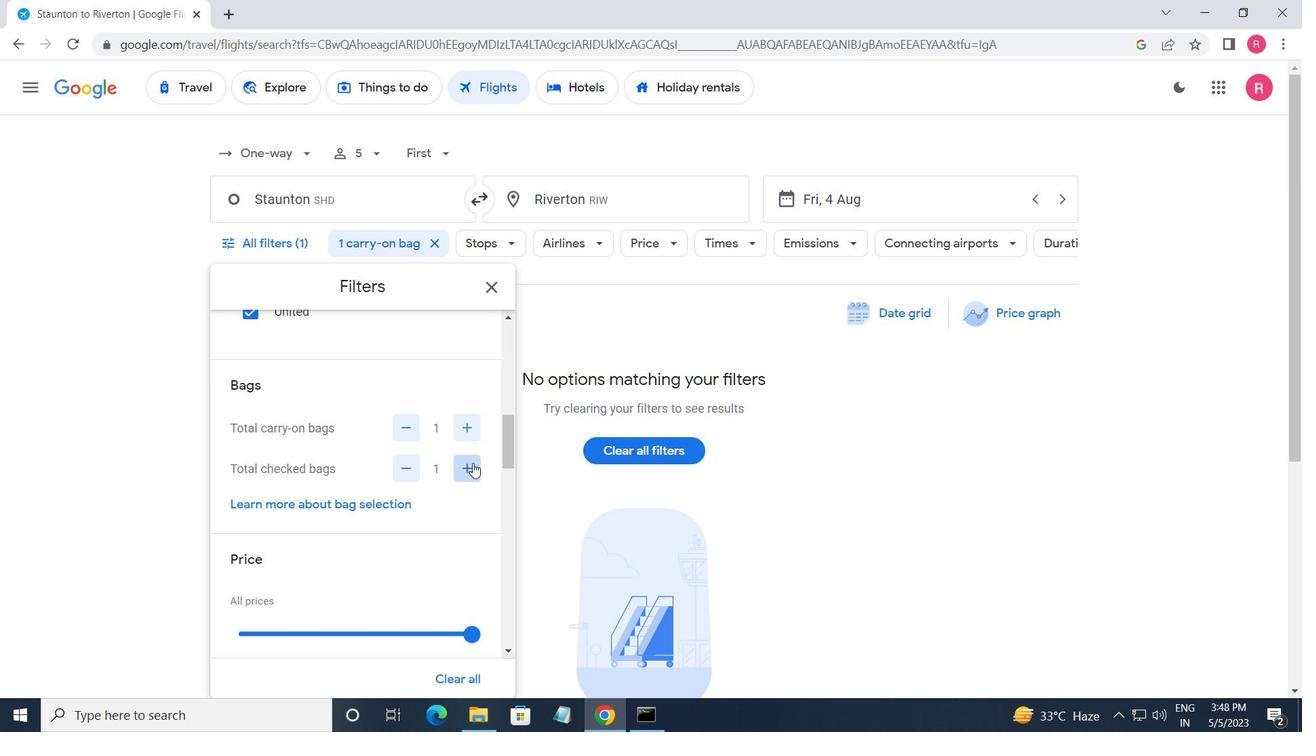 
Action: Mouse pressed left at (472, 464)
Screenshot: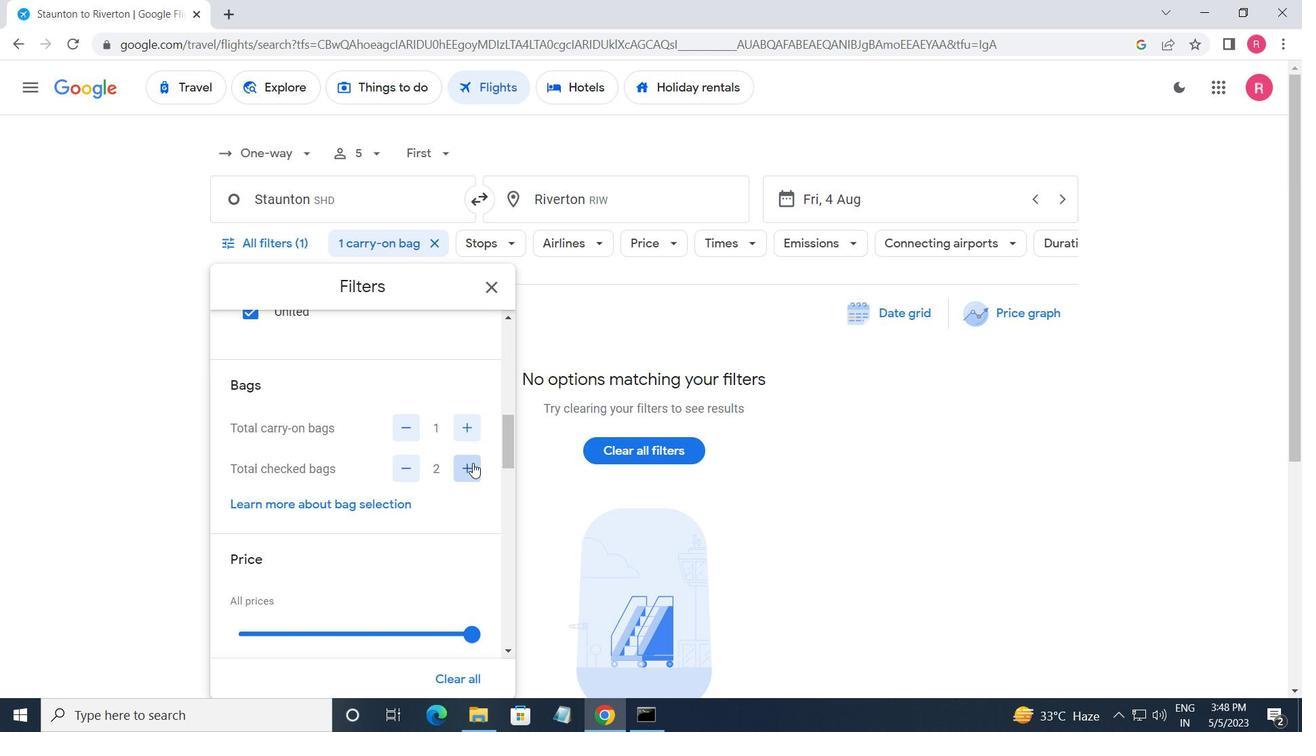 
Action: Mouse pressed left at (472, 464)
Screenshot: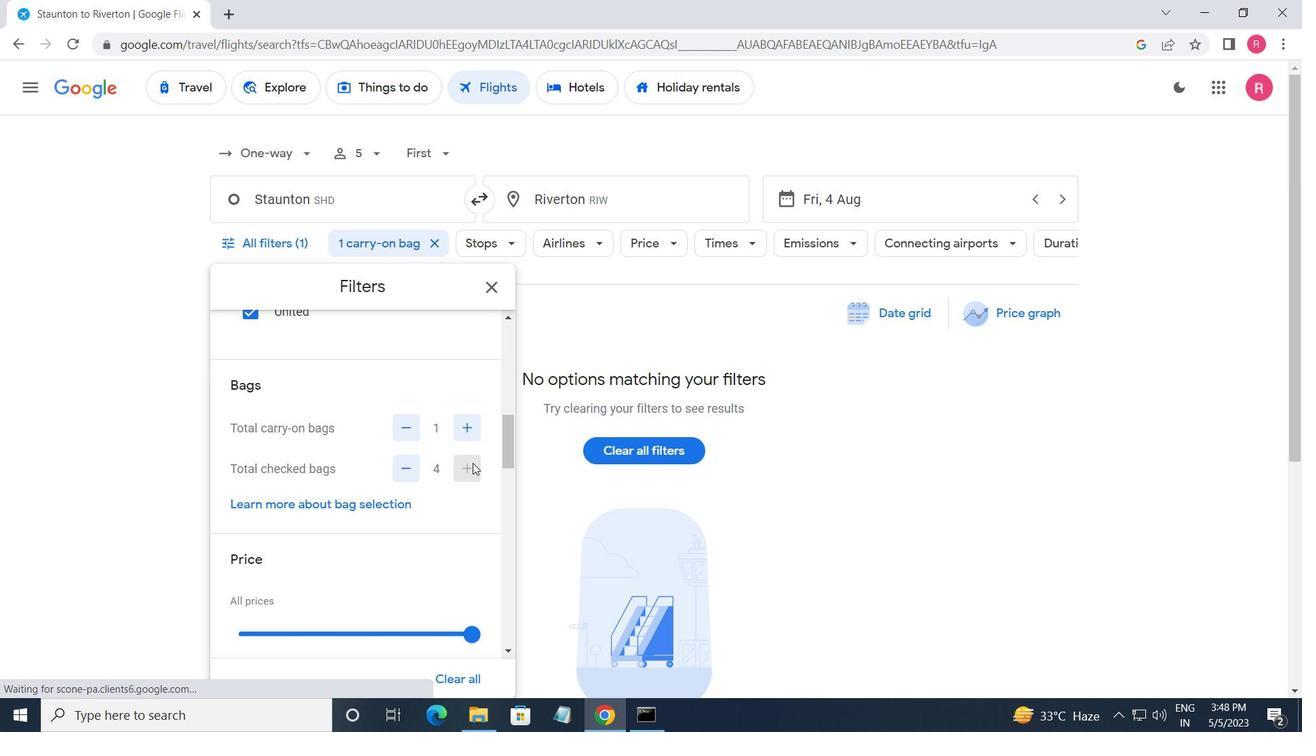 
Action: Mouse moved to (429, 503)
Screenshot: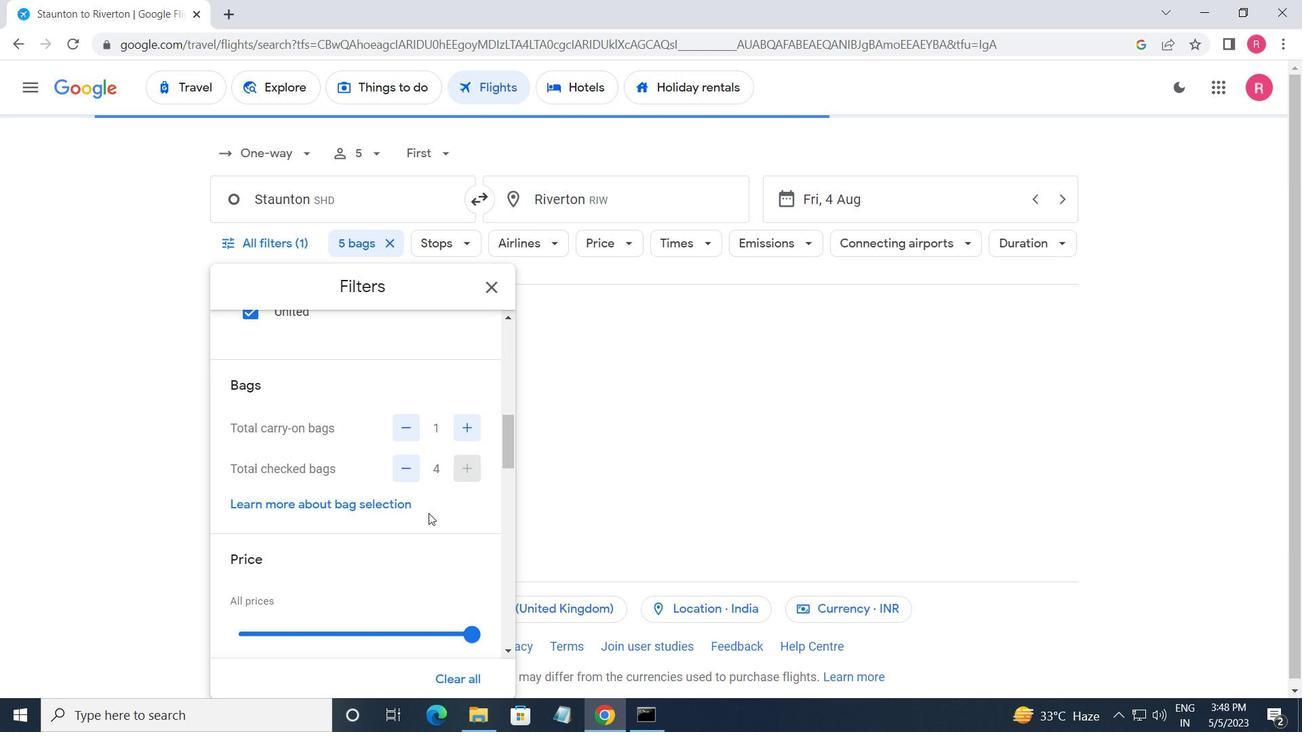 
Action: Mouse scrolled (429, 502) with delta (0, 0)
Screenshot: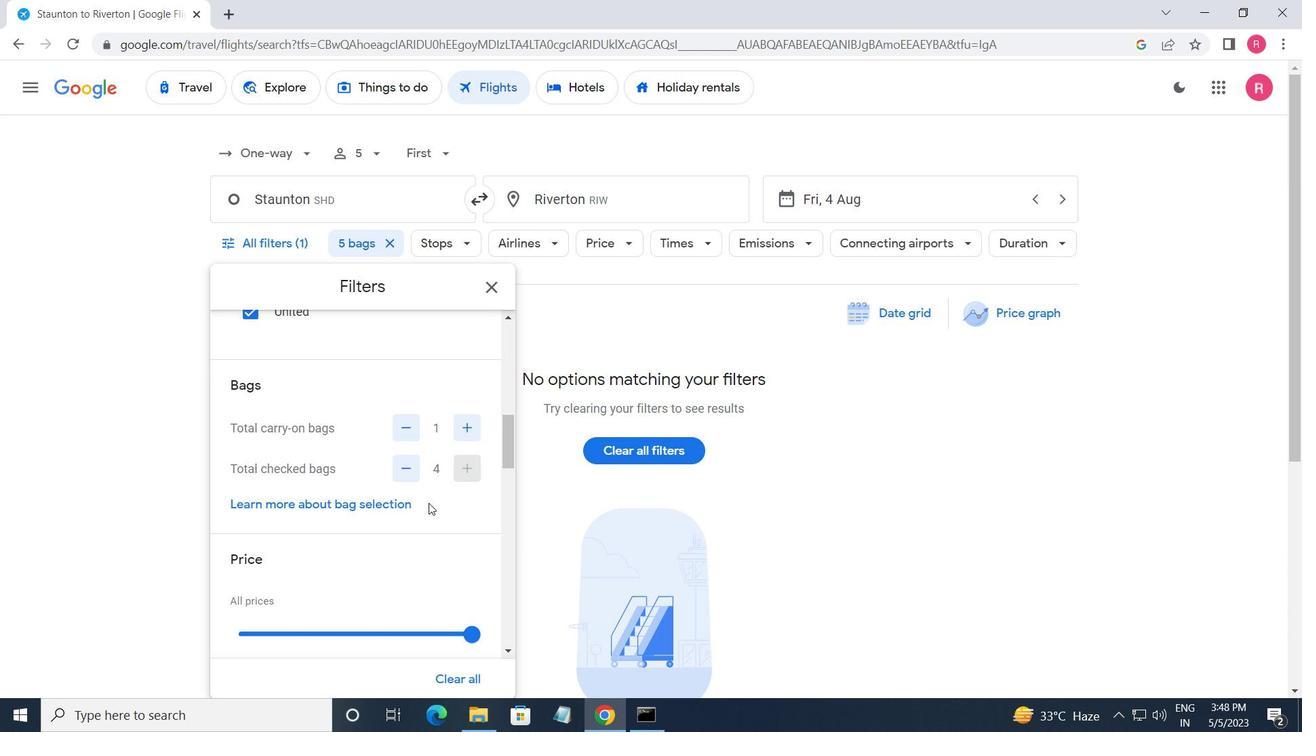 
Action: Mouse moved to (466, 546)
Screenshot: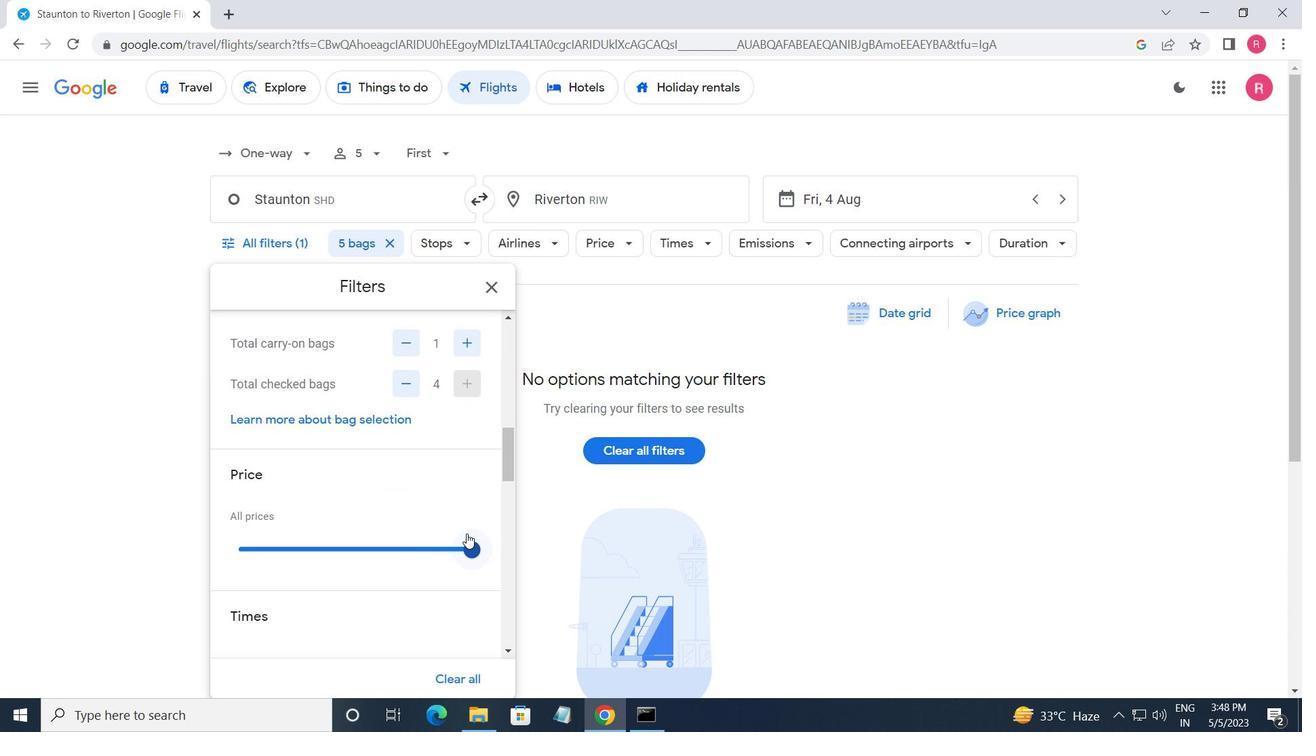 
Action: Mouse pressed left at (466, 546)
Screenshot: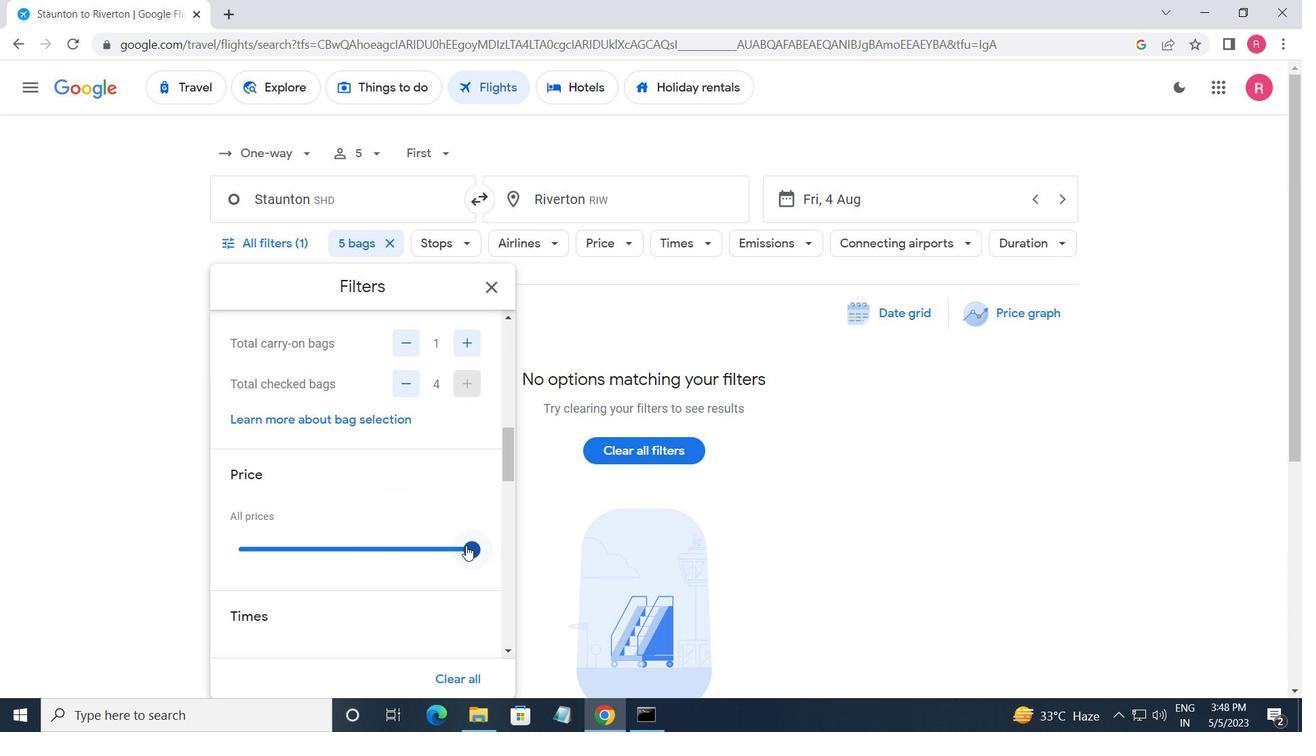
Action: Mouse moved to (415, 431)
Screenshot: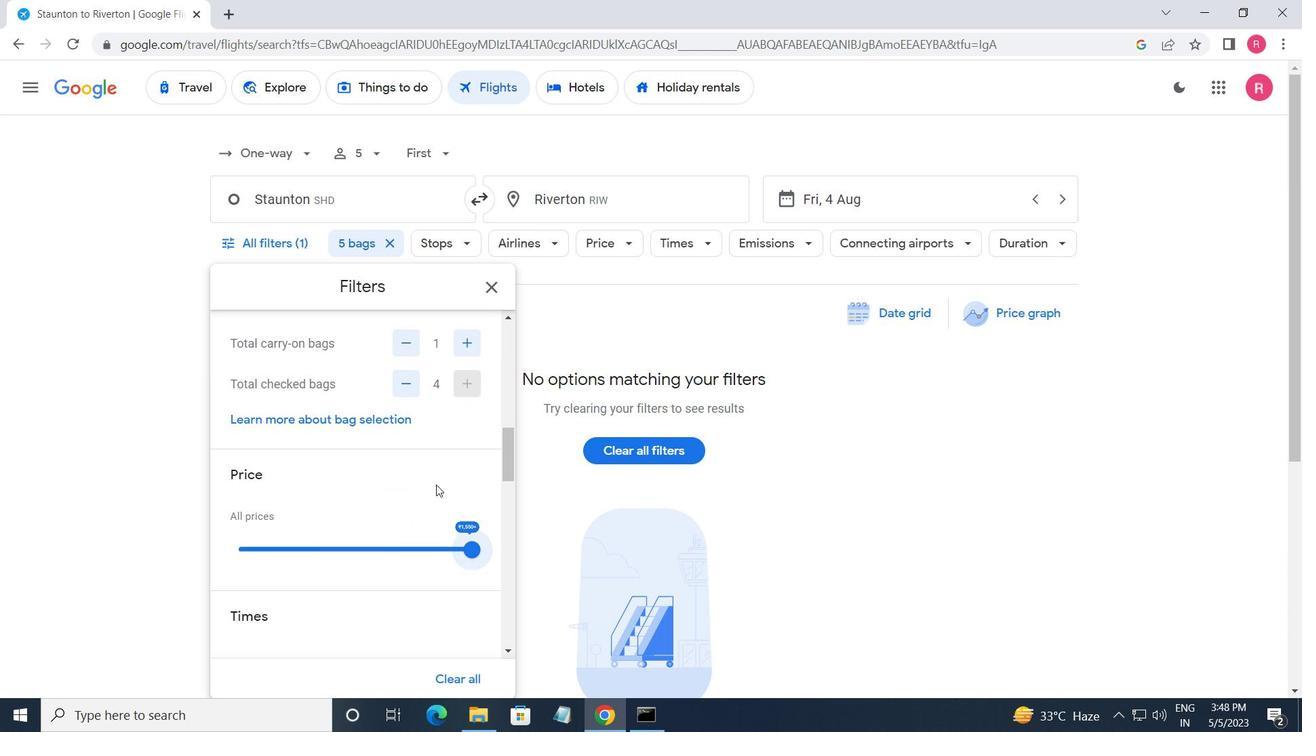 
Action: Mouse scrolled (415, 430) with delta (0, 0)
Screenshot: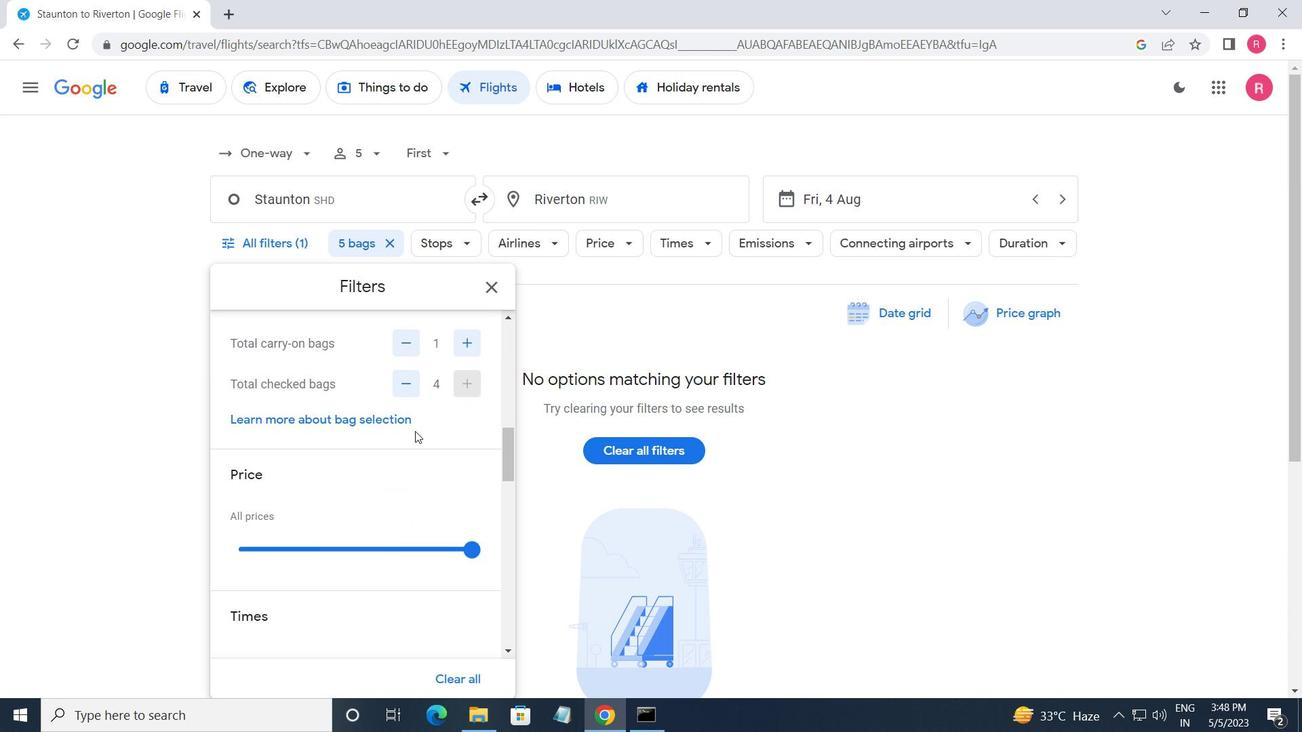 
Action: Mouse scrolled (415, 430) with delta (0, 0)
Screenshot: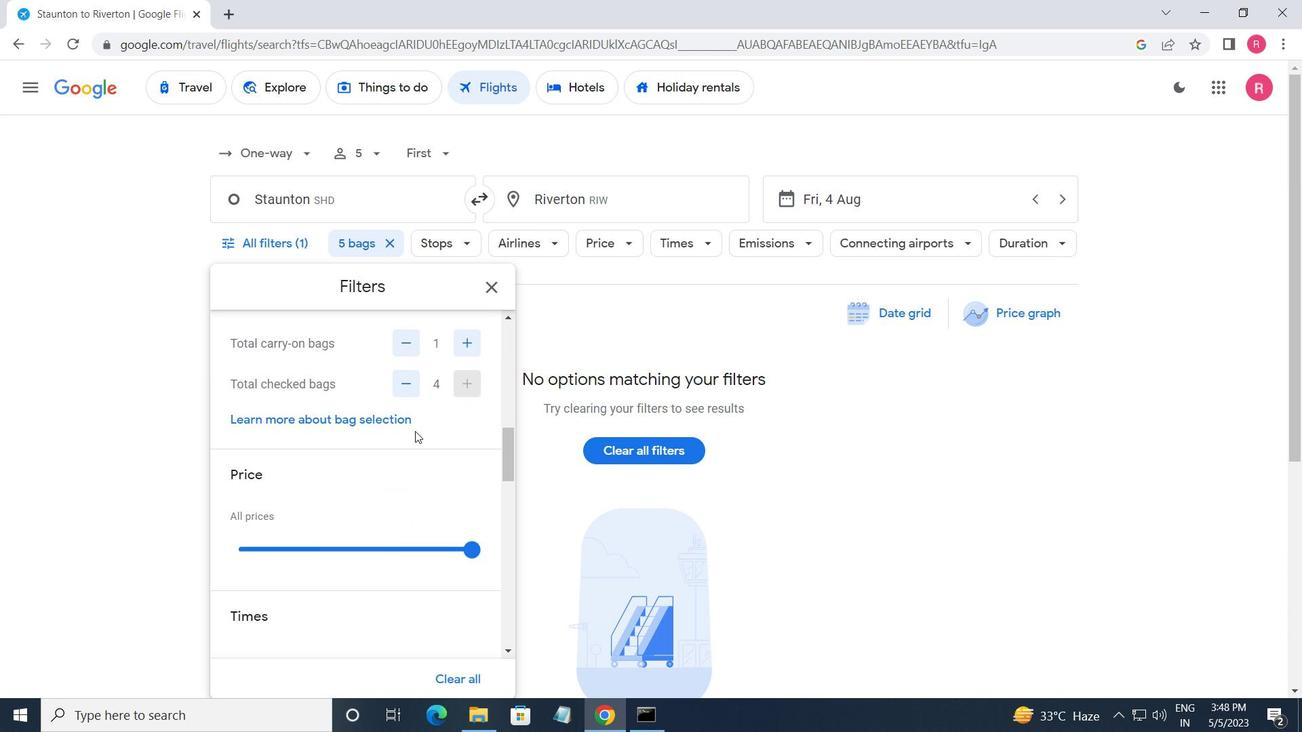 
Action: Mouse moved to (242, 573)
Screenshot: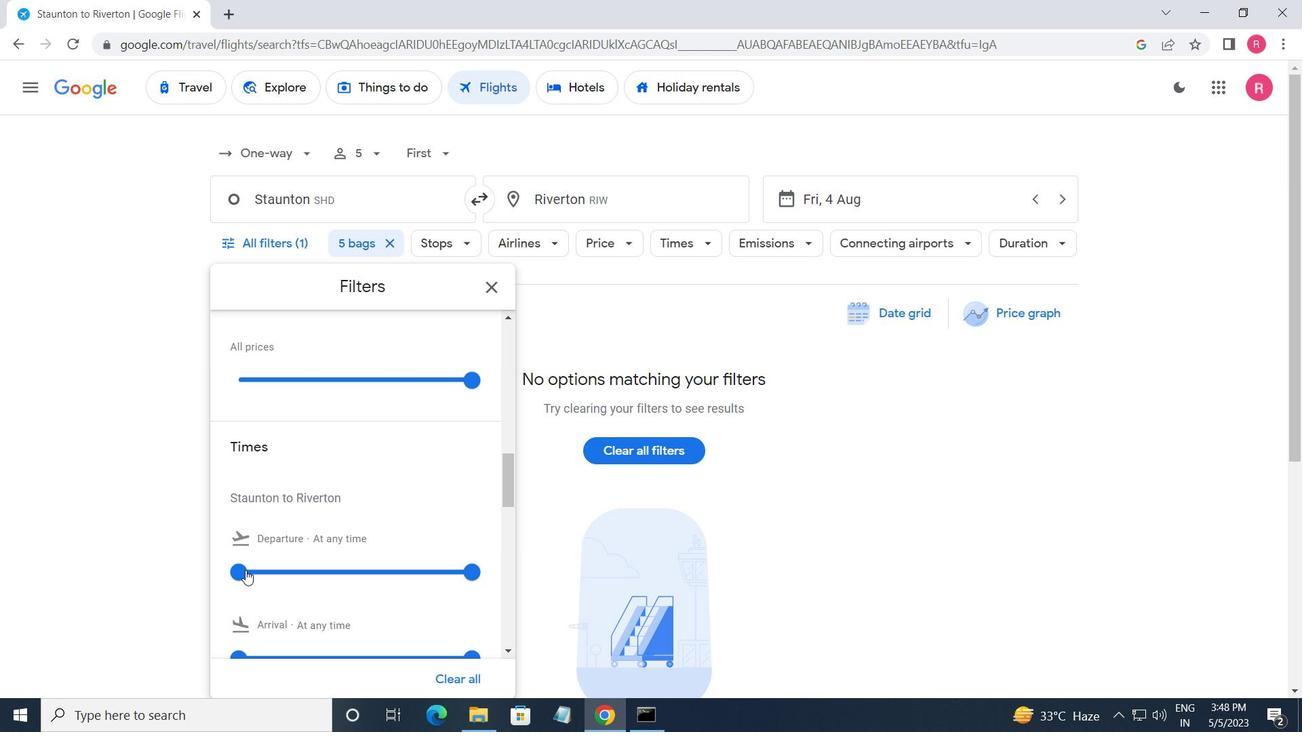 
Action: Mouse pressed left at (242, 573)
Screenshot: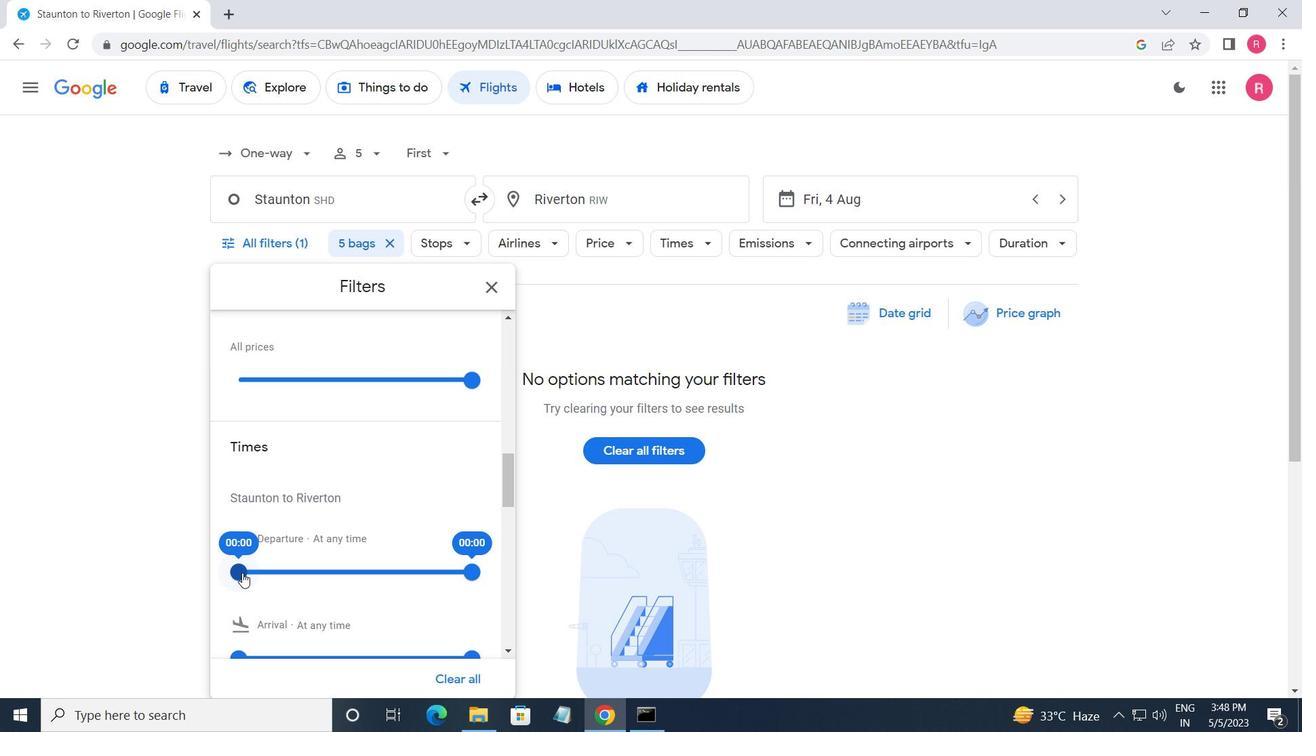 
Action: Mouse moved to (476, 571)
Screenshot: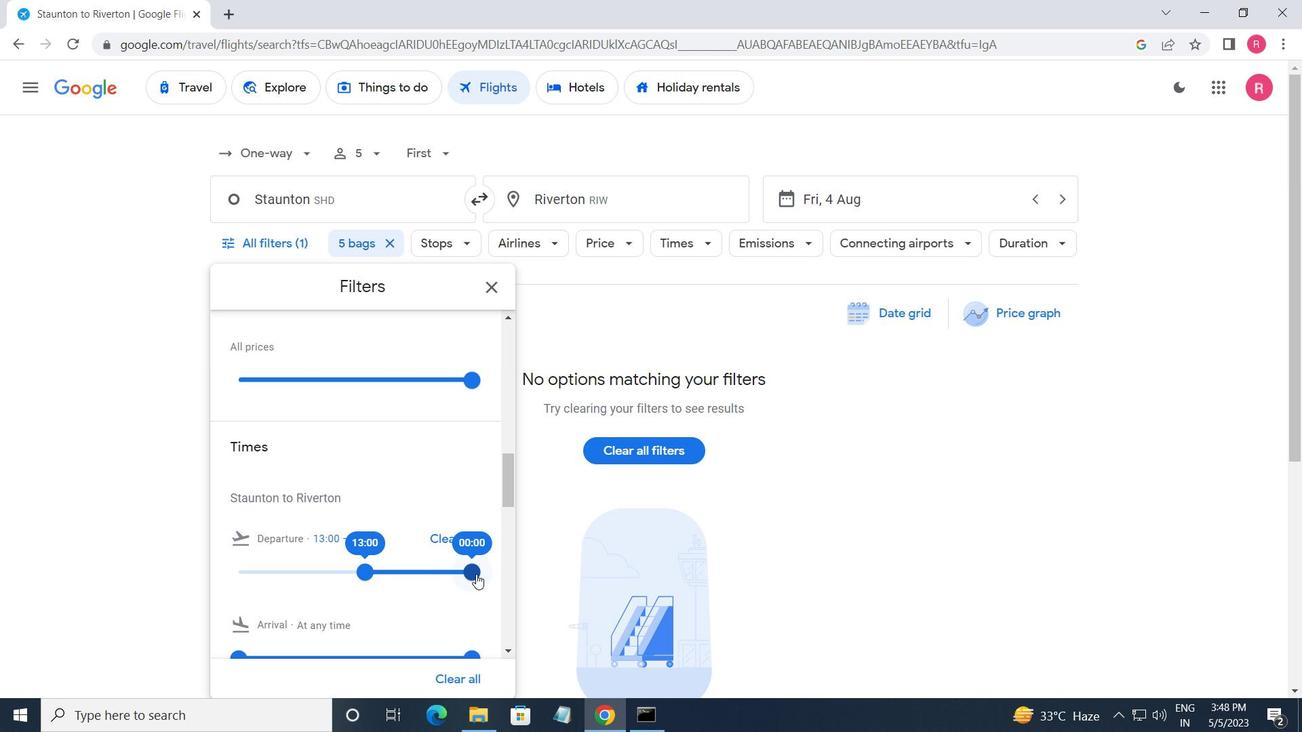 
Action: Mouse pressed left at (476, 571)
Screenshot: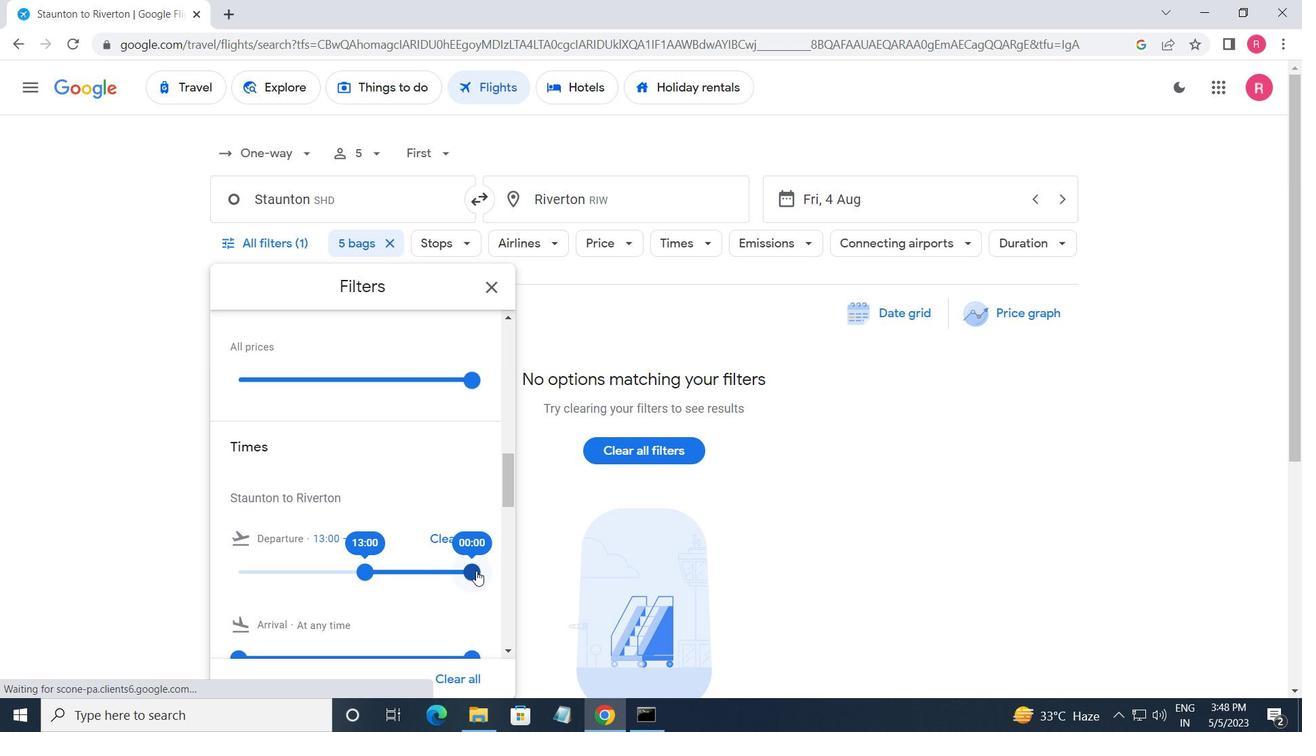 
Action: Mouse moved to (485, 292)
Screenshot: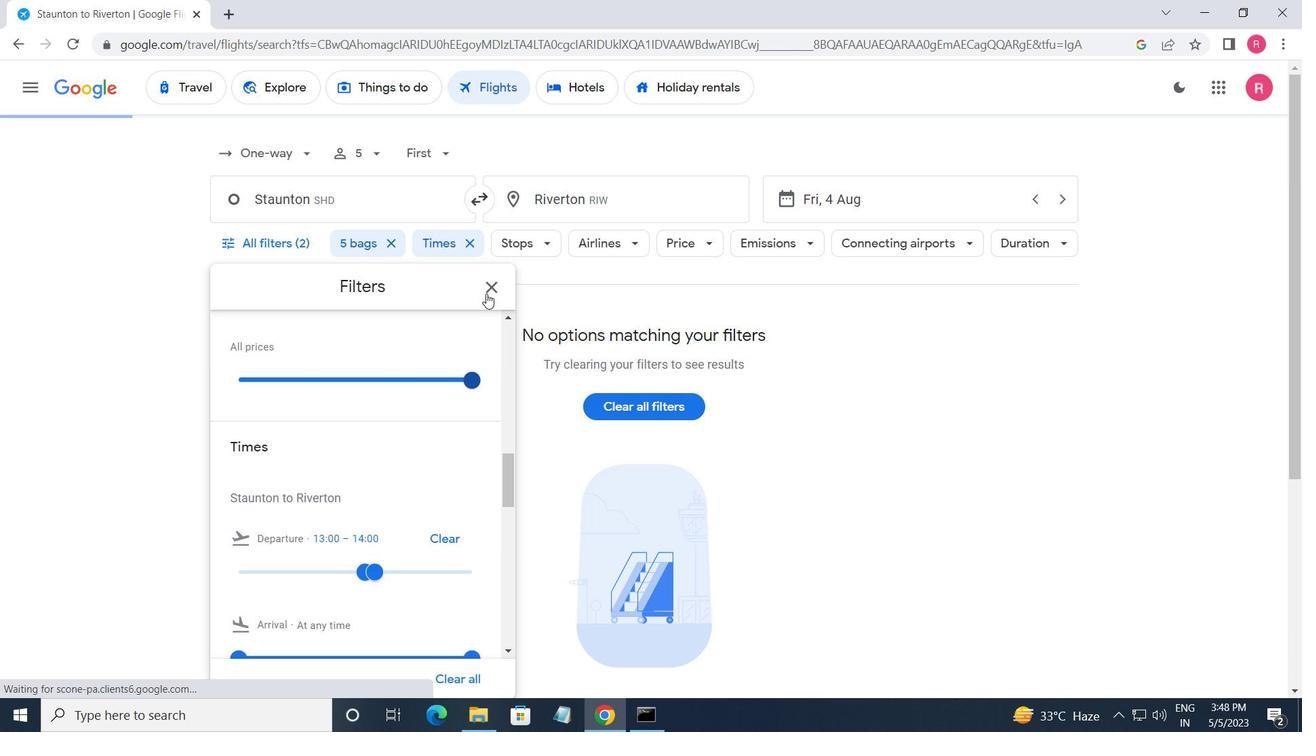 
Action: Mouse pressed left at (485, 292)
Screenshot: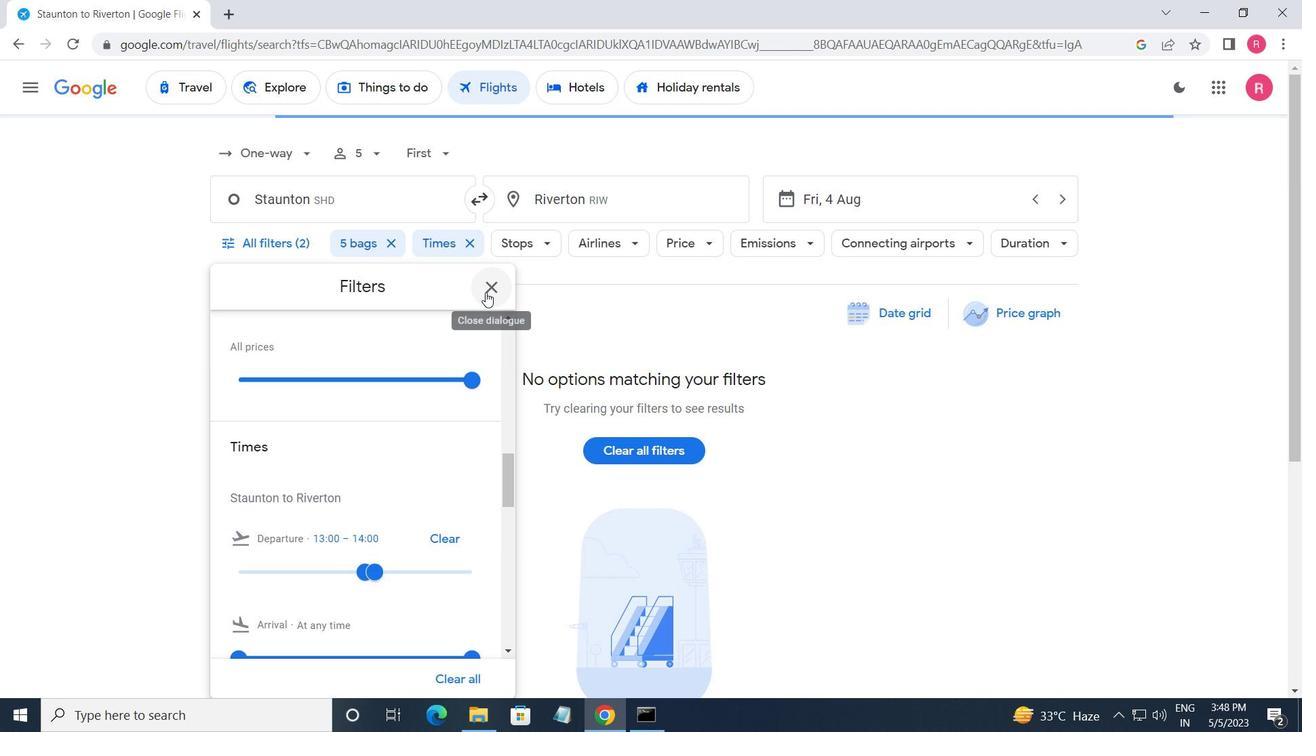 
